 Task: Find connections with filter location Kātpādi with filter topic #Humanresourcewith filter profile language English with filter current company Accenture in India with filter school Shaney Institute of Health Sciences with filter industry Personal Care Product Manufacturing with filter service category Public Speaking with filter keywords title Shipping and Receiving Staff
Action: Mouse moved to (204, 298)
Screenshot: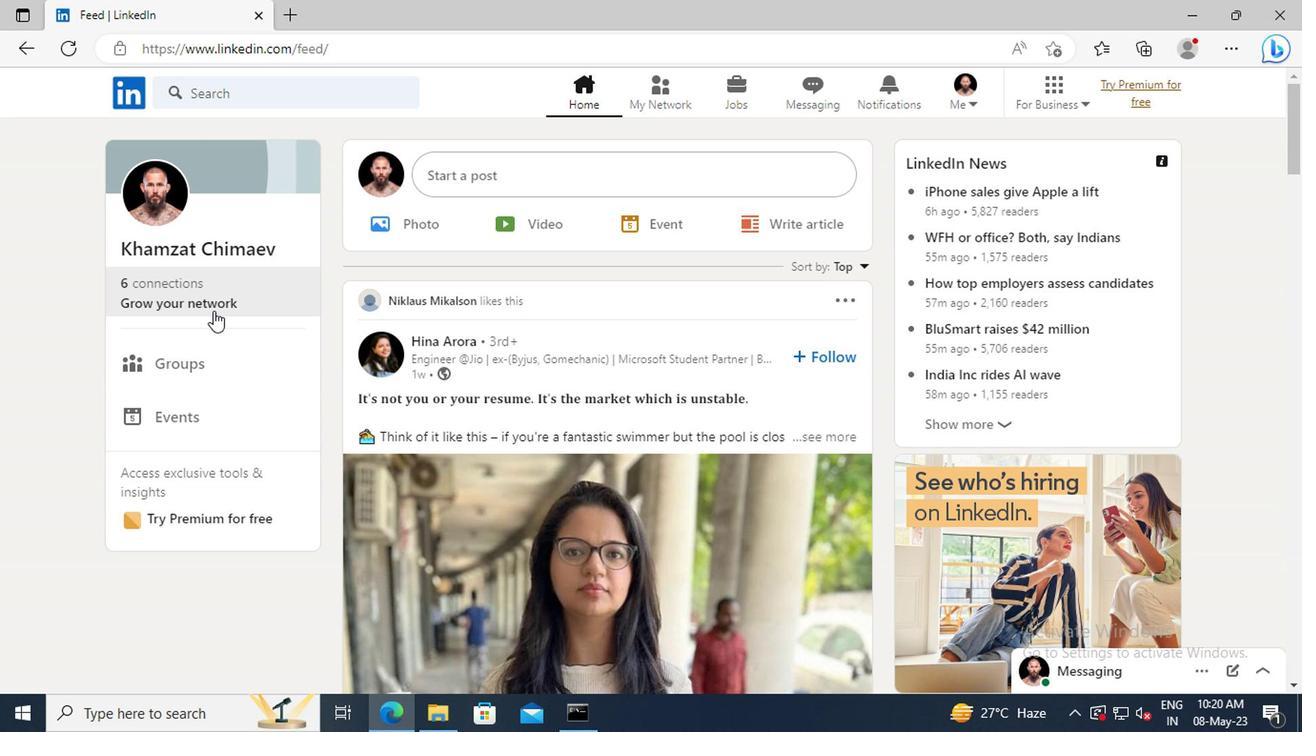 
Action: Mouse pressed left at (204, 298)
Screenshot: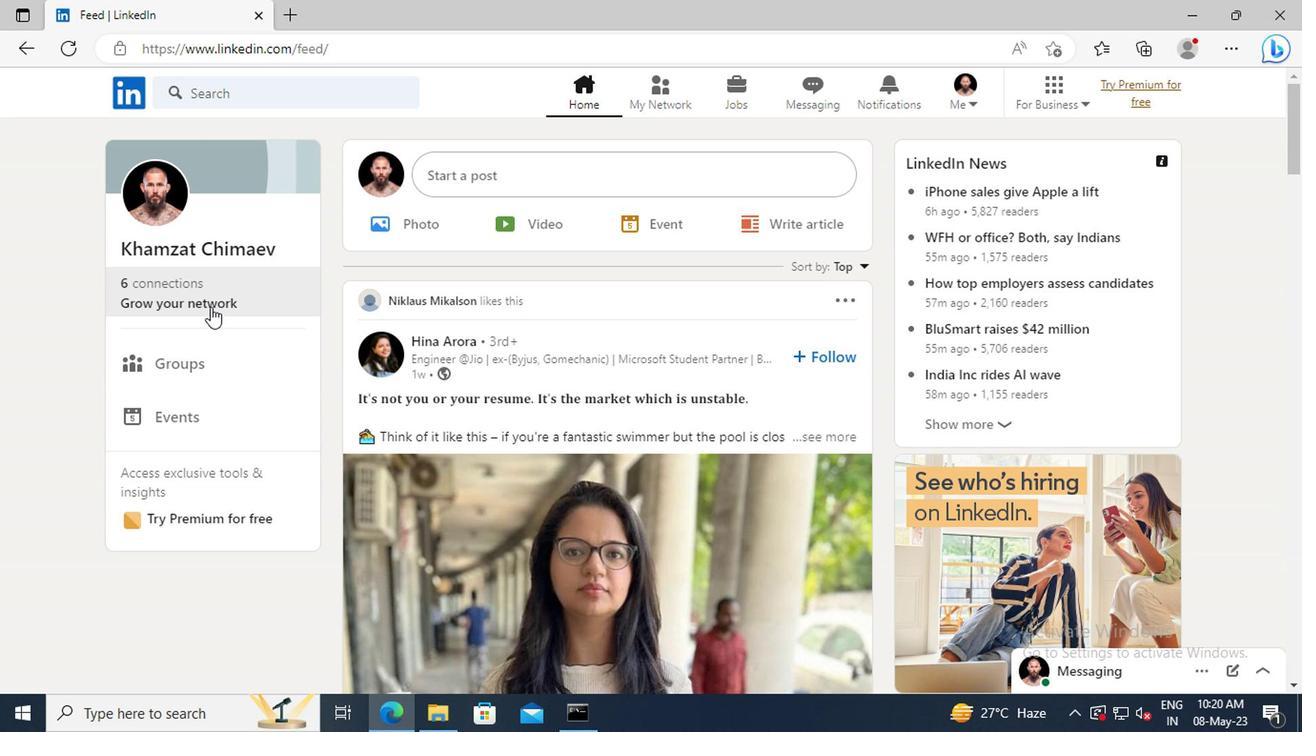 
Action: Mouse moved to (208, 204)
Screenshot: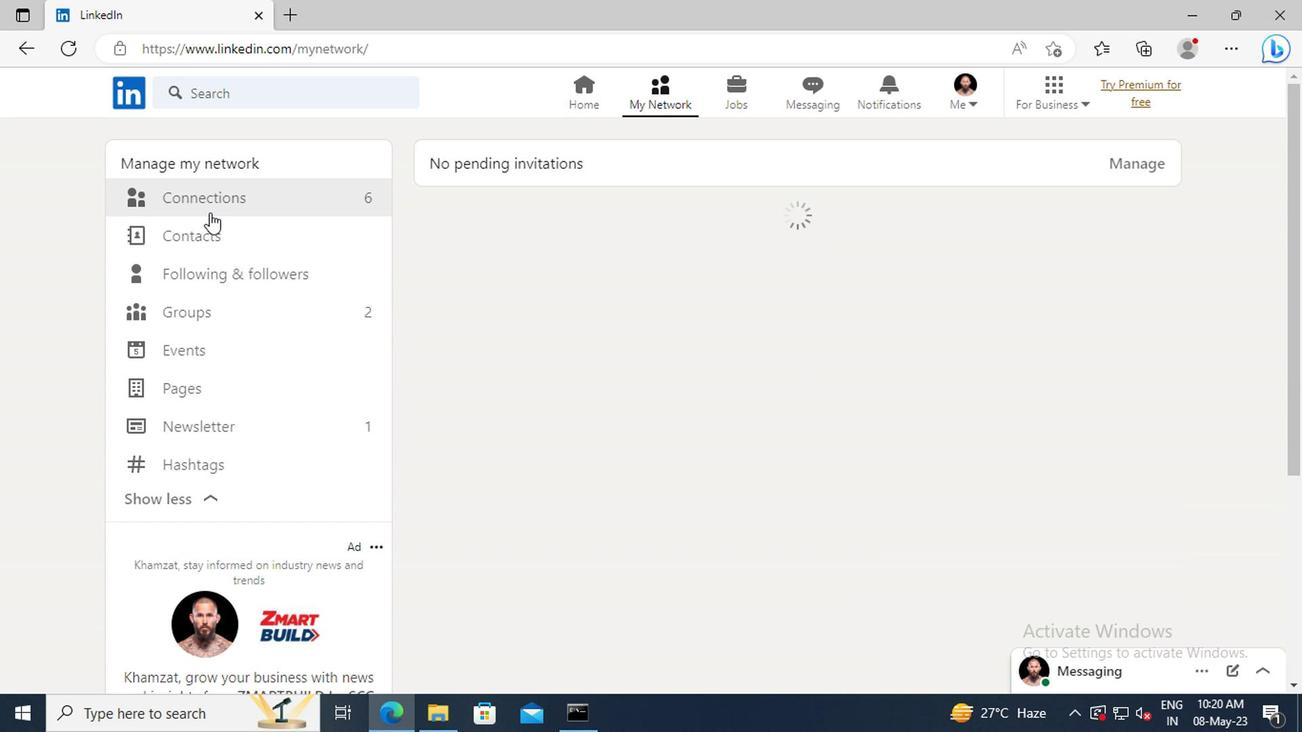 
Action: Mouse pressed left at (208, 204)
Screenshot: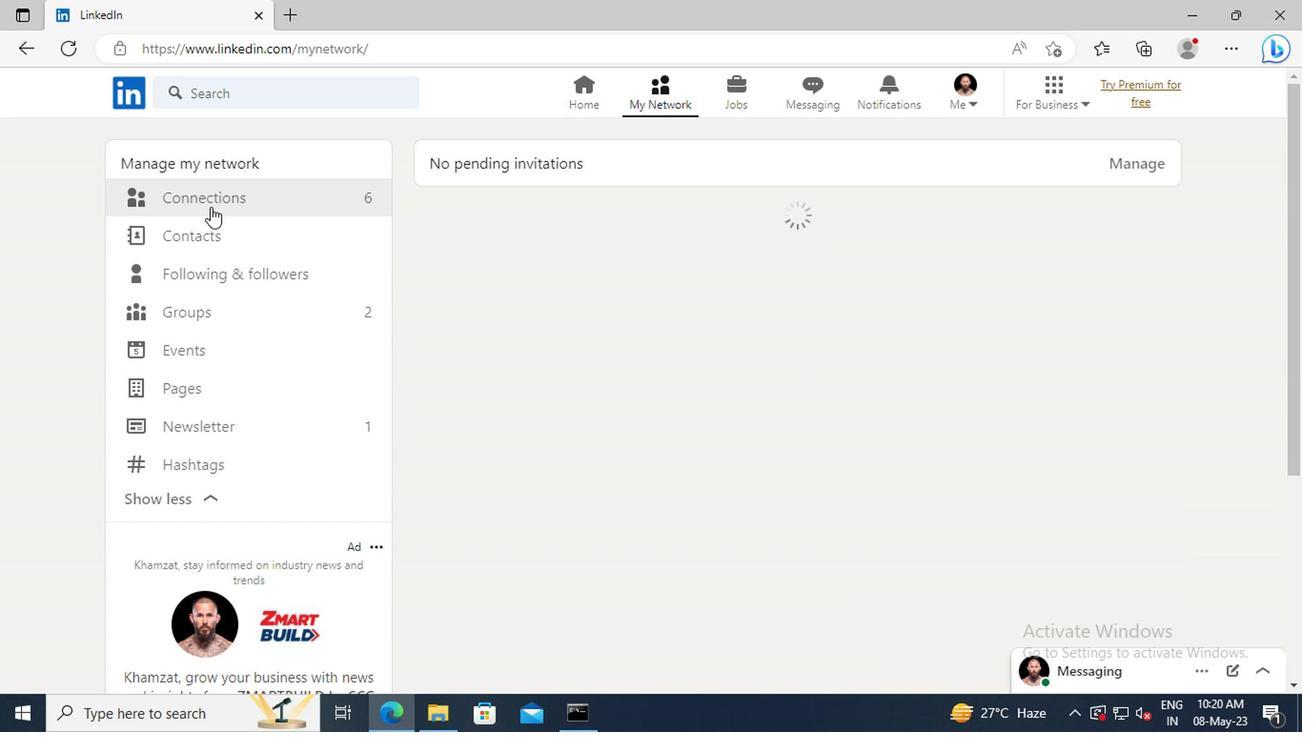 
Action: Mouse moved to (779, 197)
Screenshot: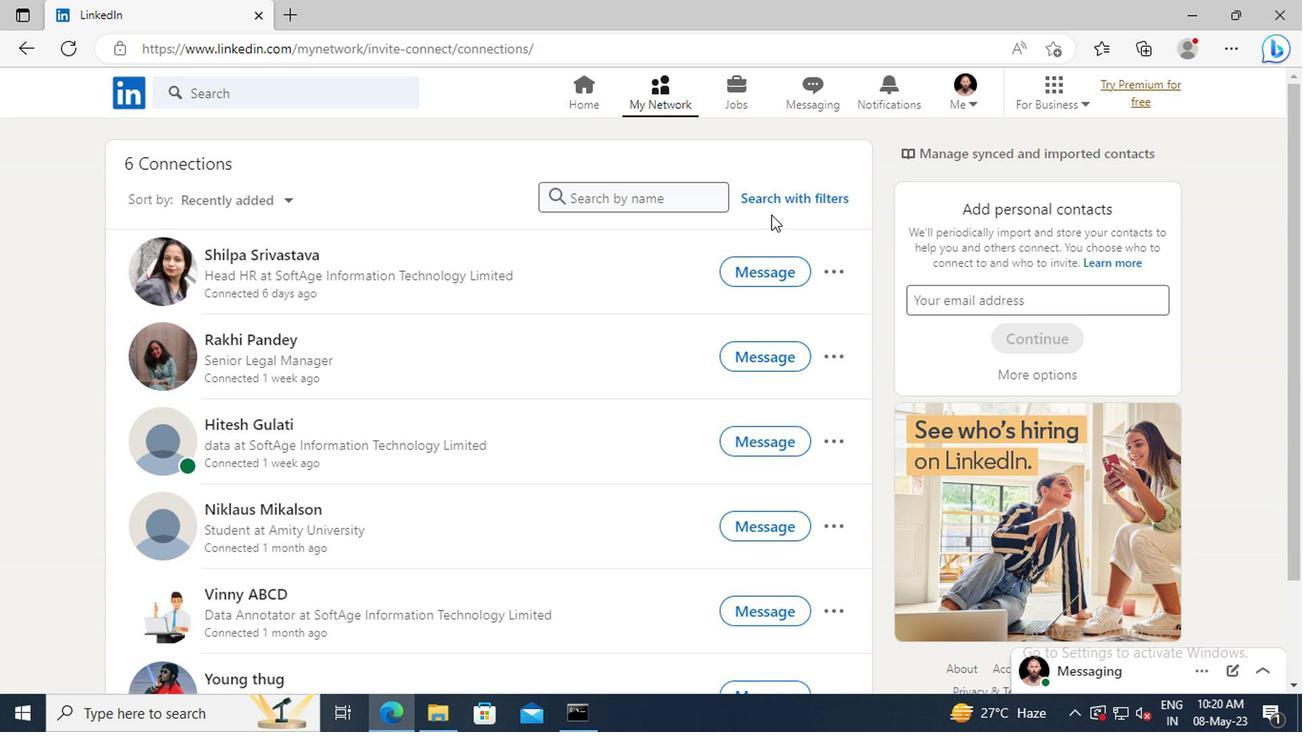 
Action: Mouse pressed left at (779, 197)
Screenshot: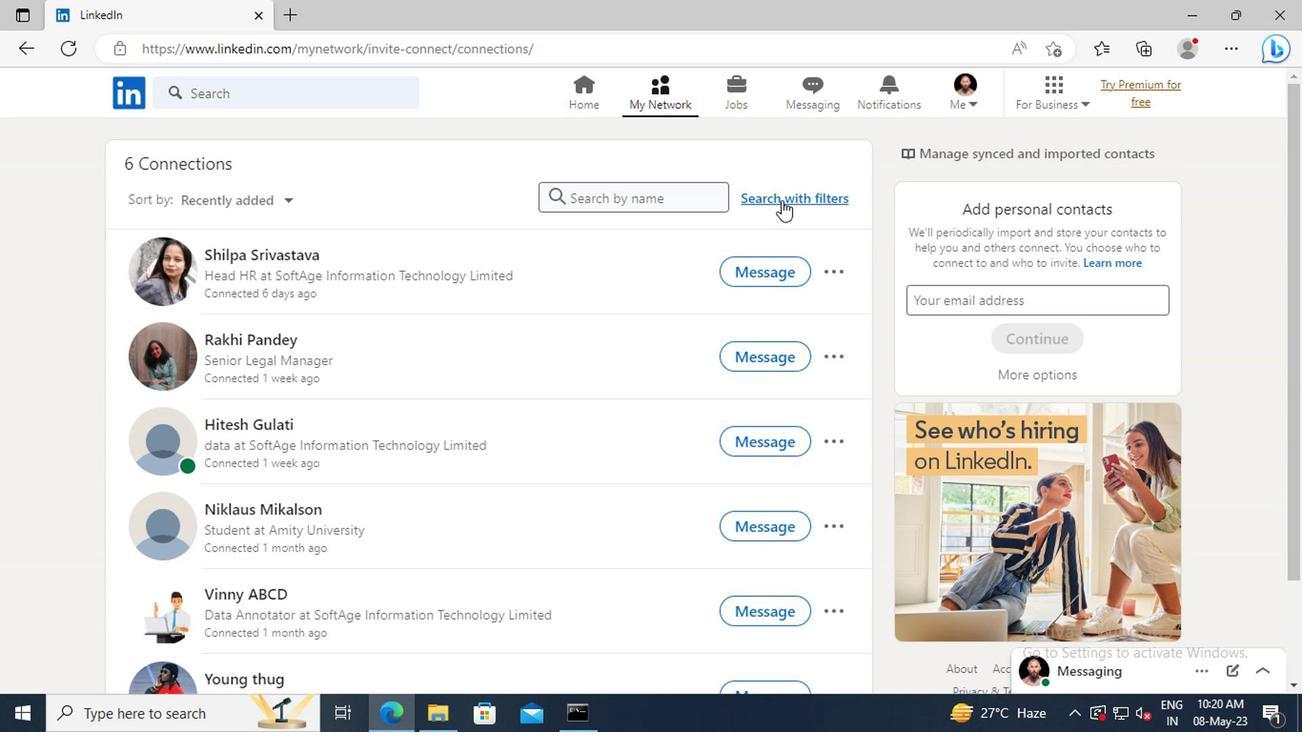 
Action: Mouse moved to (721, 149)
Screenshot: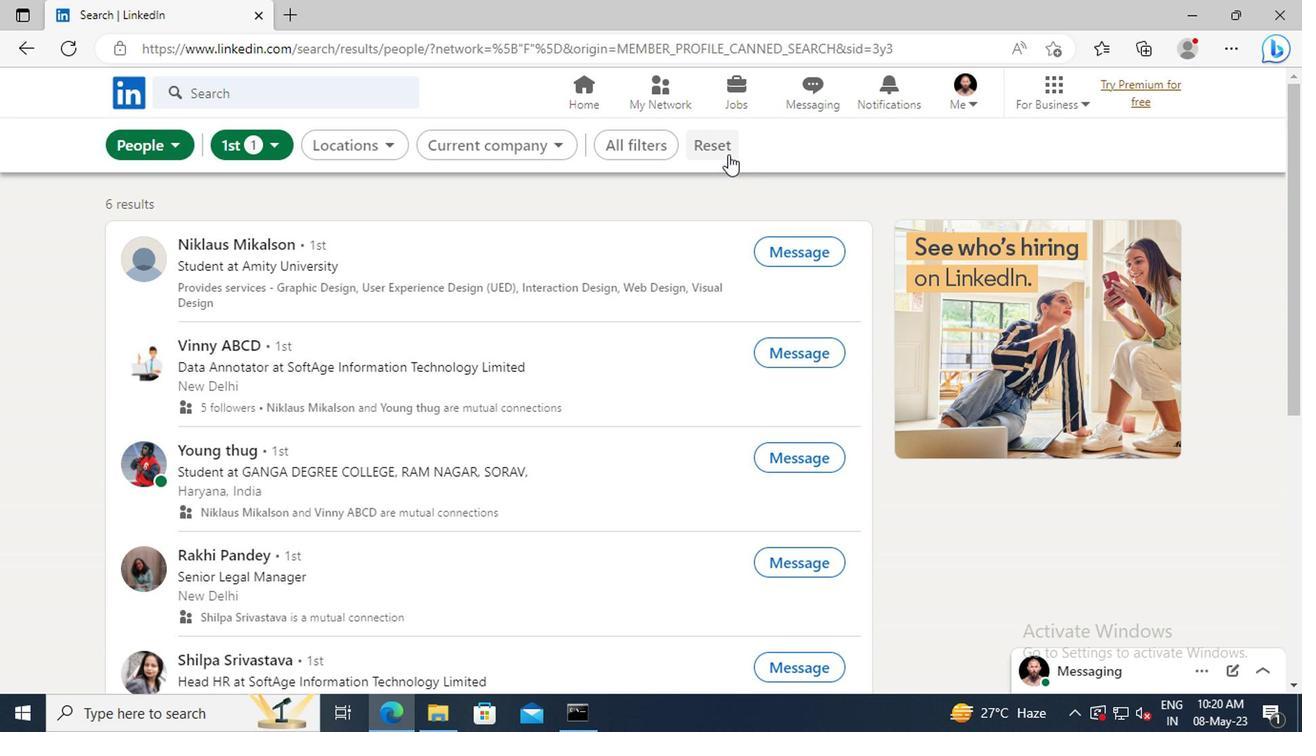 
Action: Mouse pressed left at (721, 149)
Screenshot: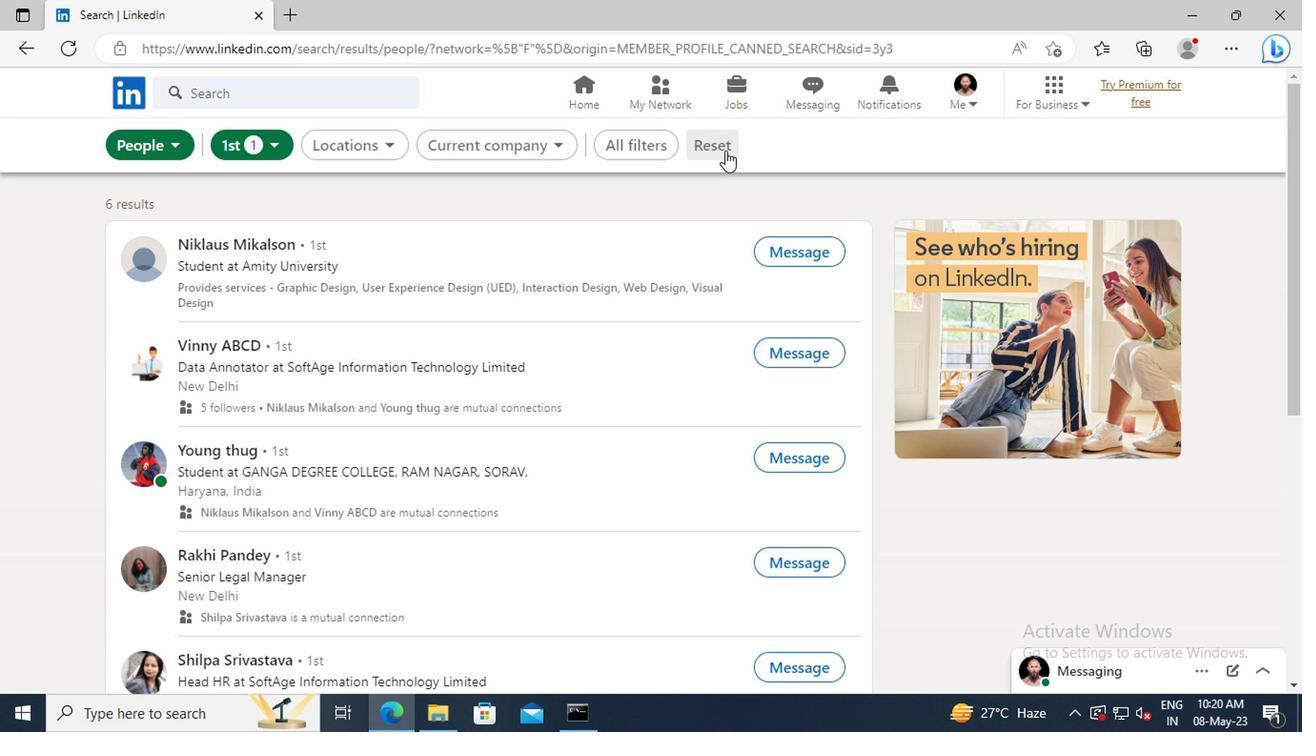 
Action: Mouse moved to (694, 149)
Screenshot: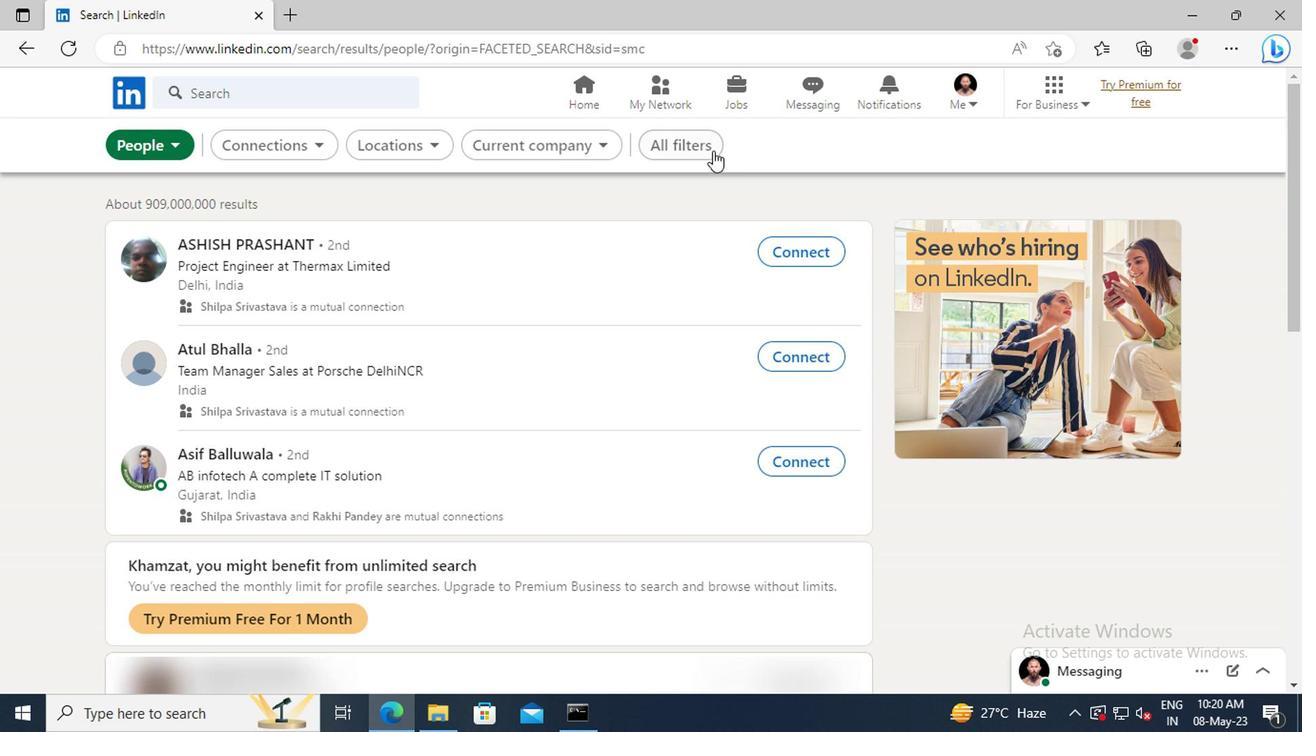 
Action: Mouse pressed left at (694, 149)
Screenshot: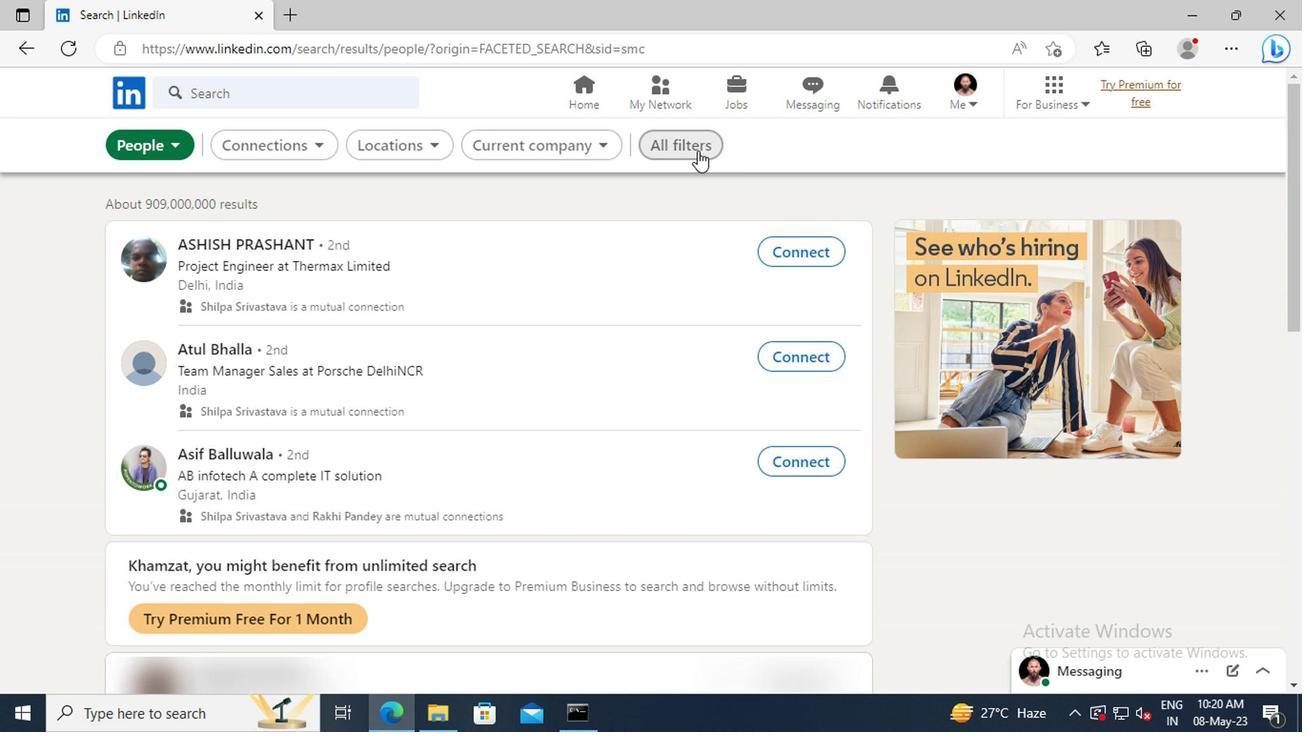 
Action: Mouse moved to (1038, 361)
Screenshot: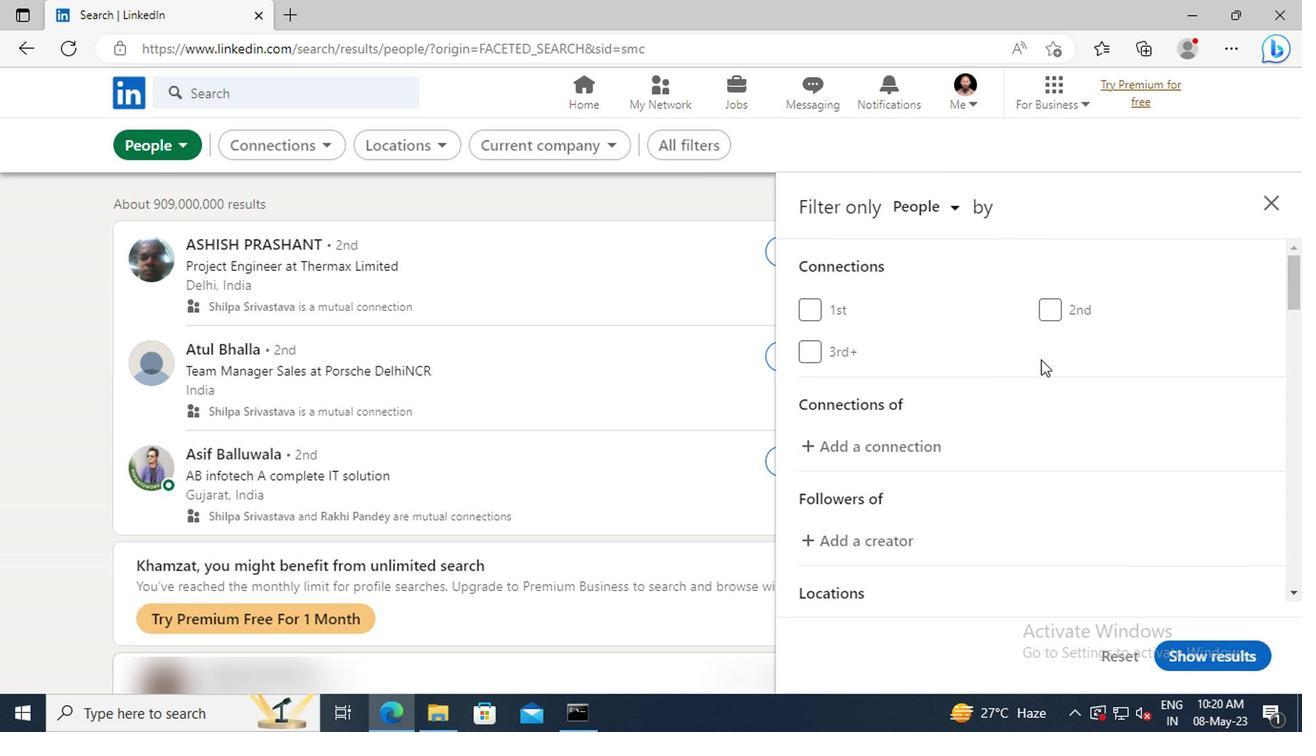 
Action: Mouse scrolled (1038, 360) with delta (0, -1)
Screenshot: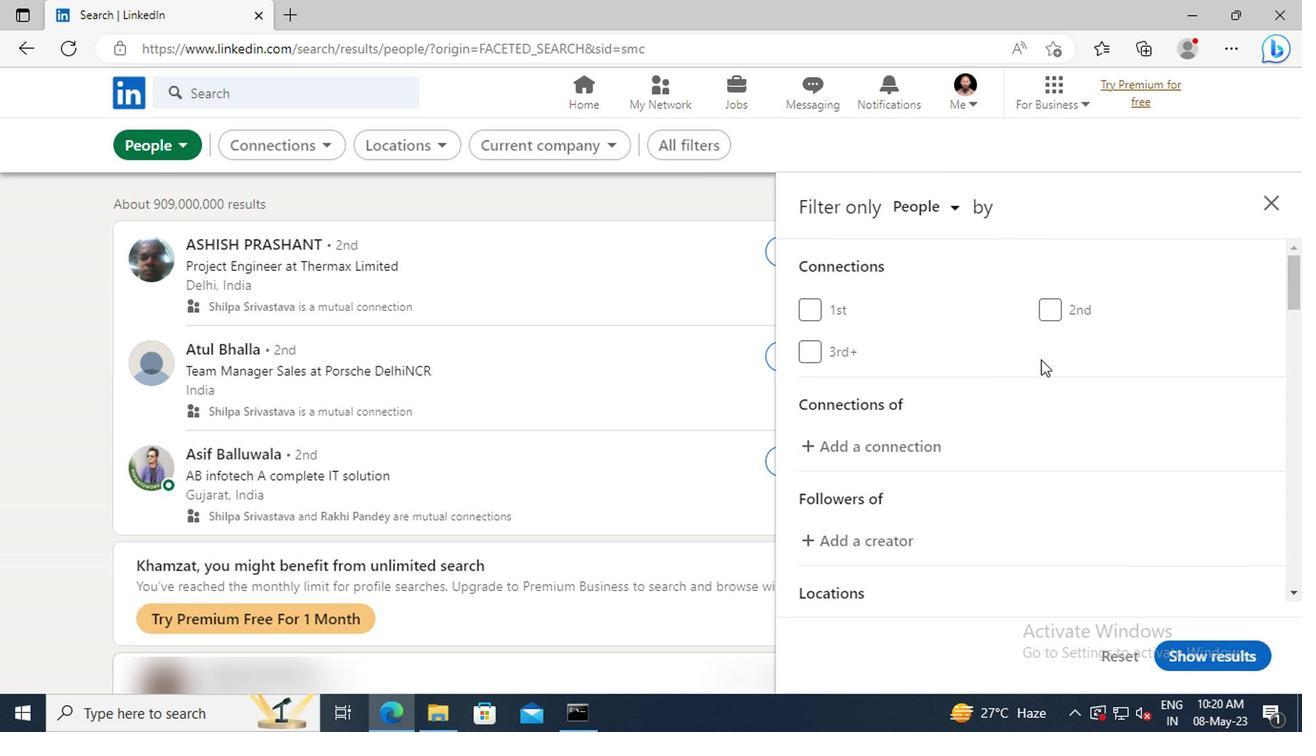 
Action: Mouse scrolled (1038, 360) with delta (0, -1)
Screenshot: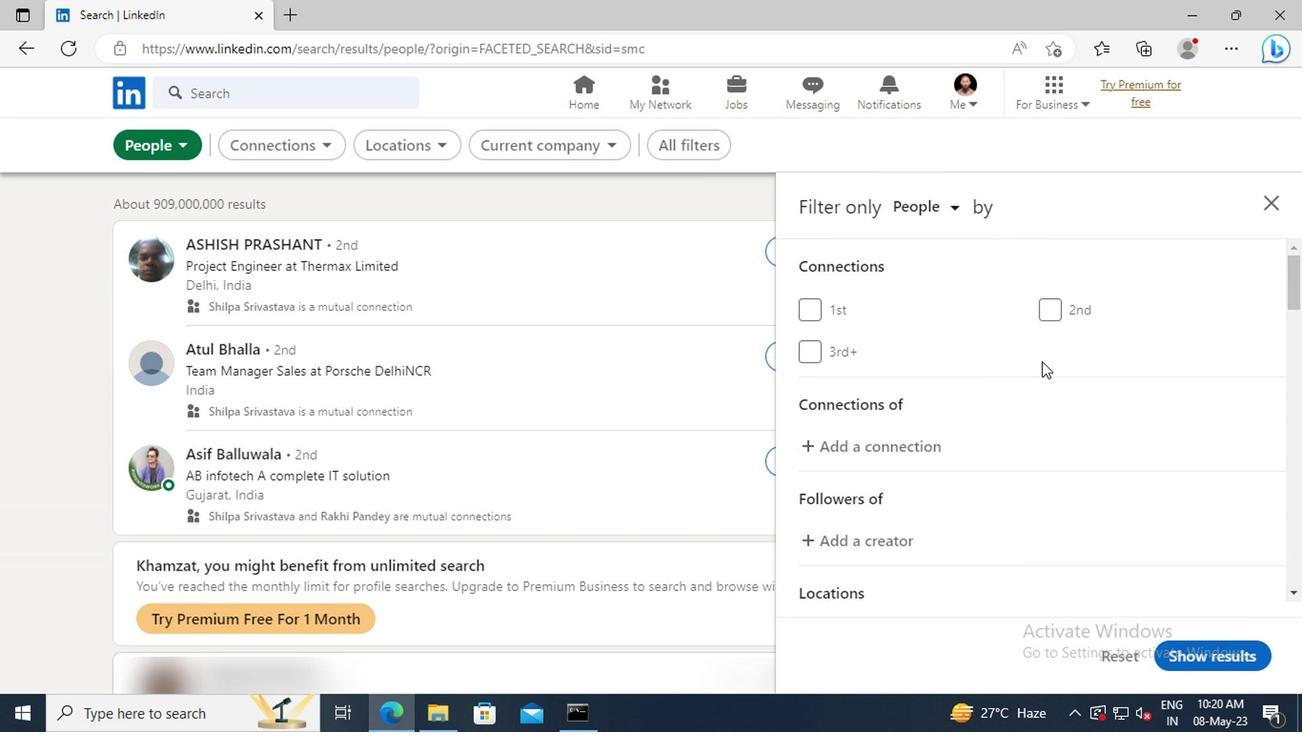 
Action: Mouse scrolled (1038, 360) with delta (0, -1)
Screenshot: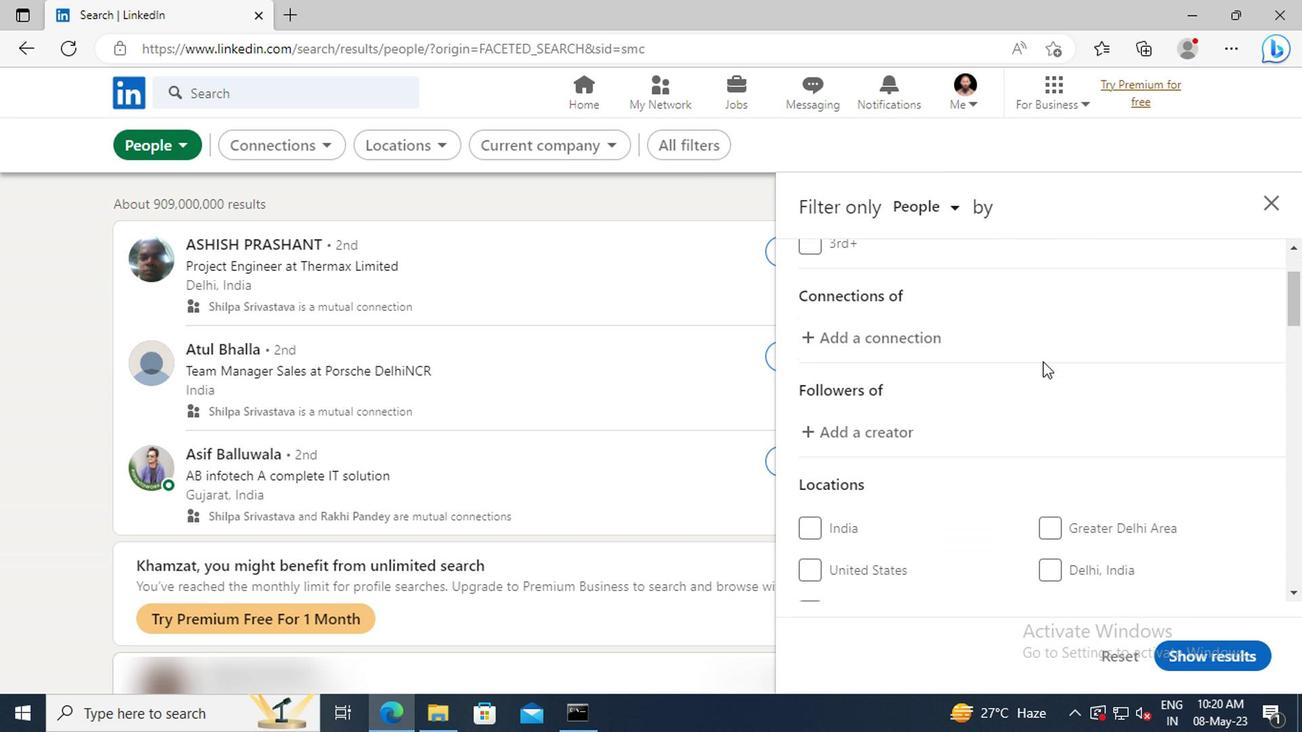 
Action: Mouse scrolled (1038, 360) with delta (0, -1)
Screenshot: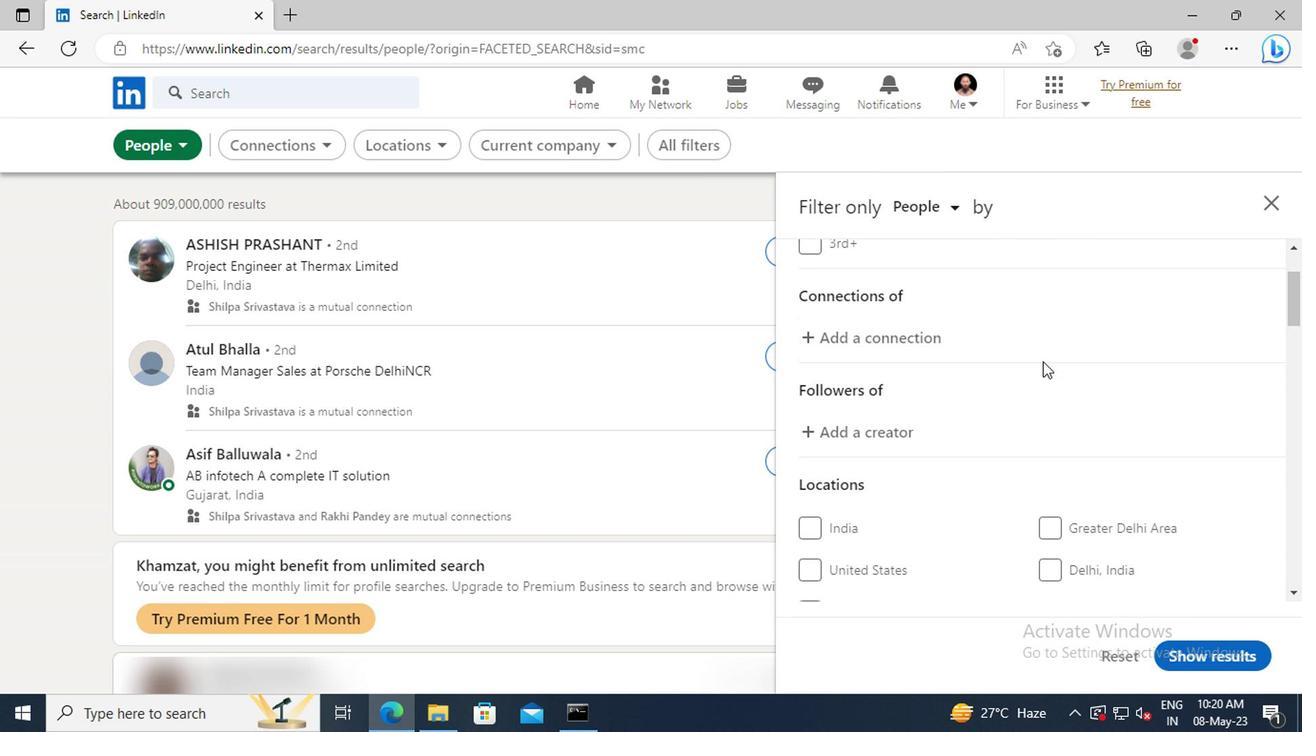 
Action: Mouse scrolled (1038, 360) with delta (0, -1)
Screenshot: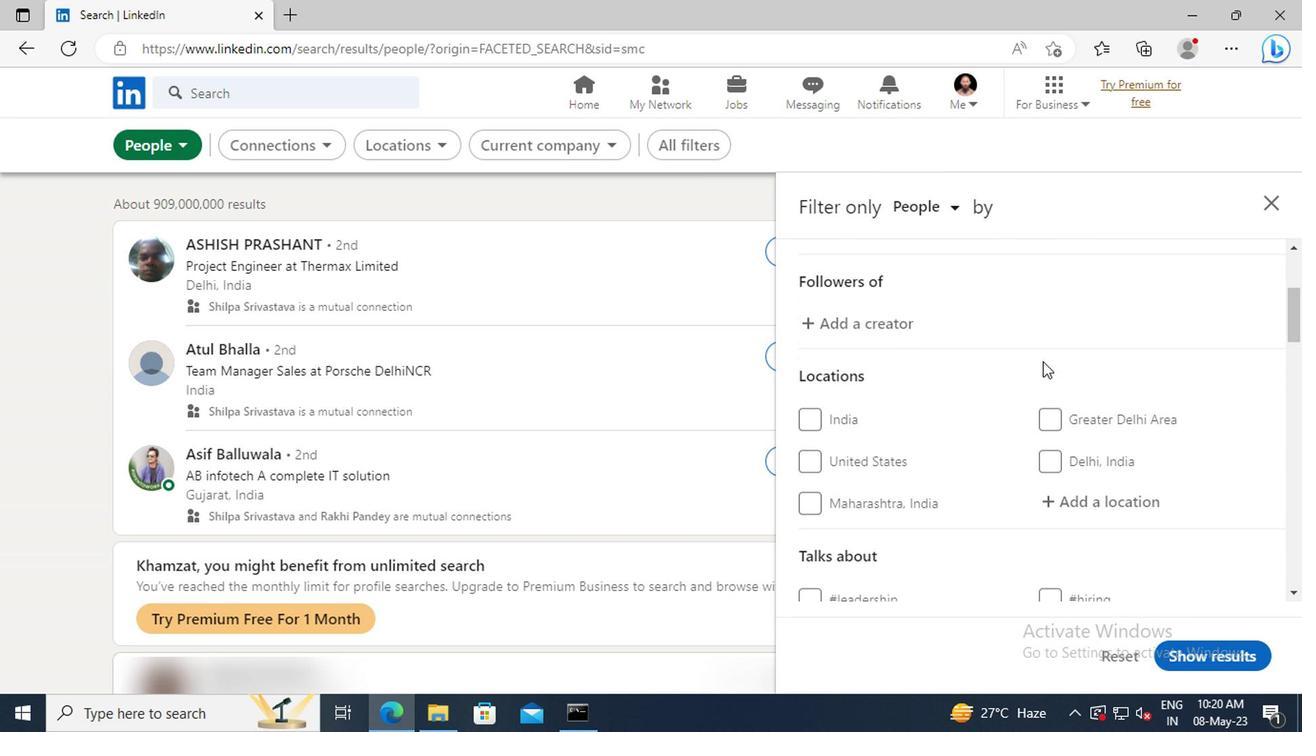 
Action: Mouse moved to (1043, 441)
Screenshot: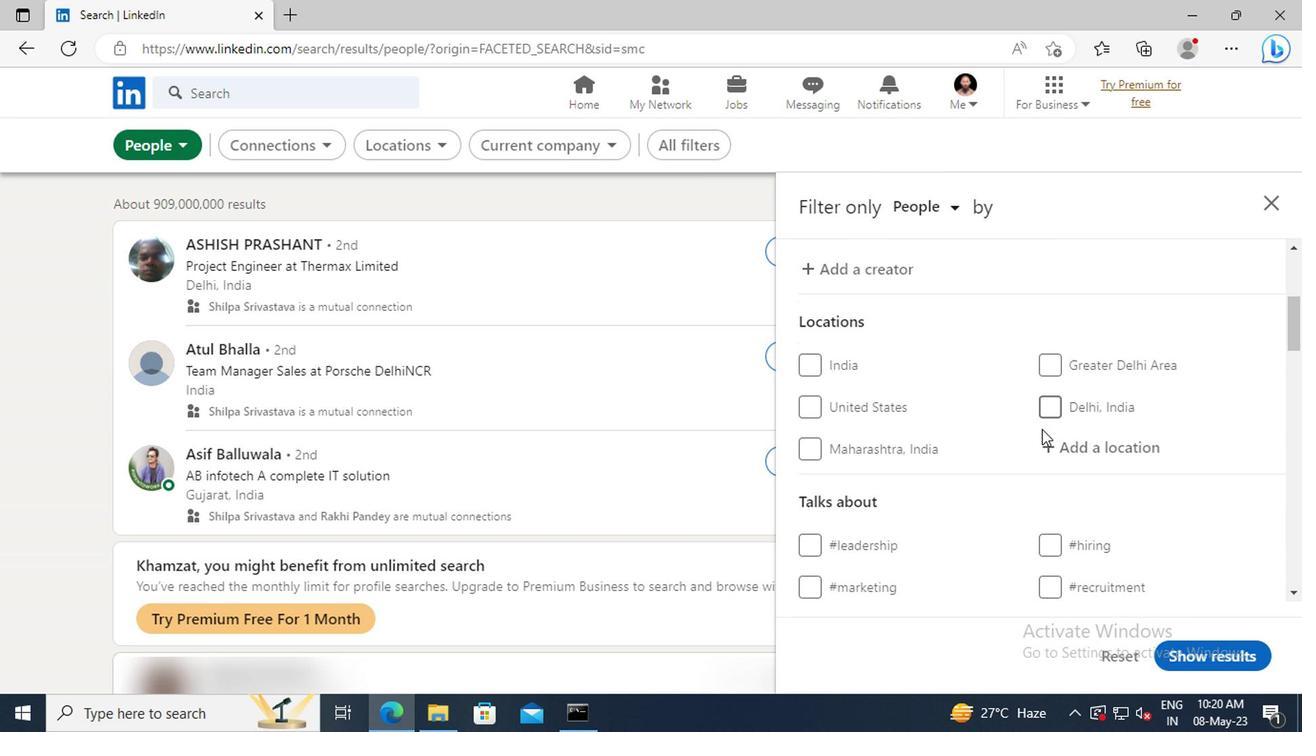 
Action: Mouse pressed left at (1043, 441)
Screenshot: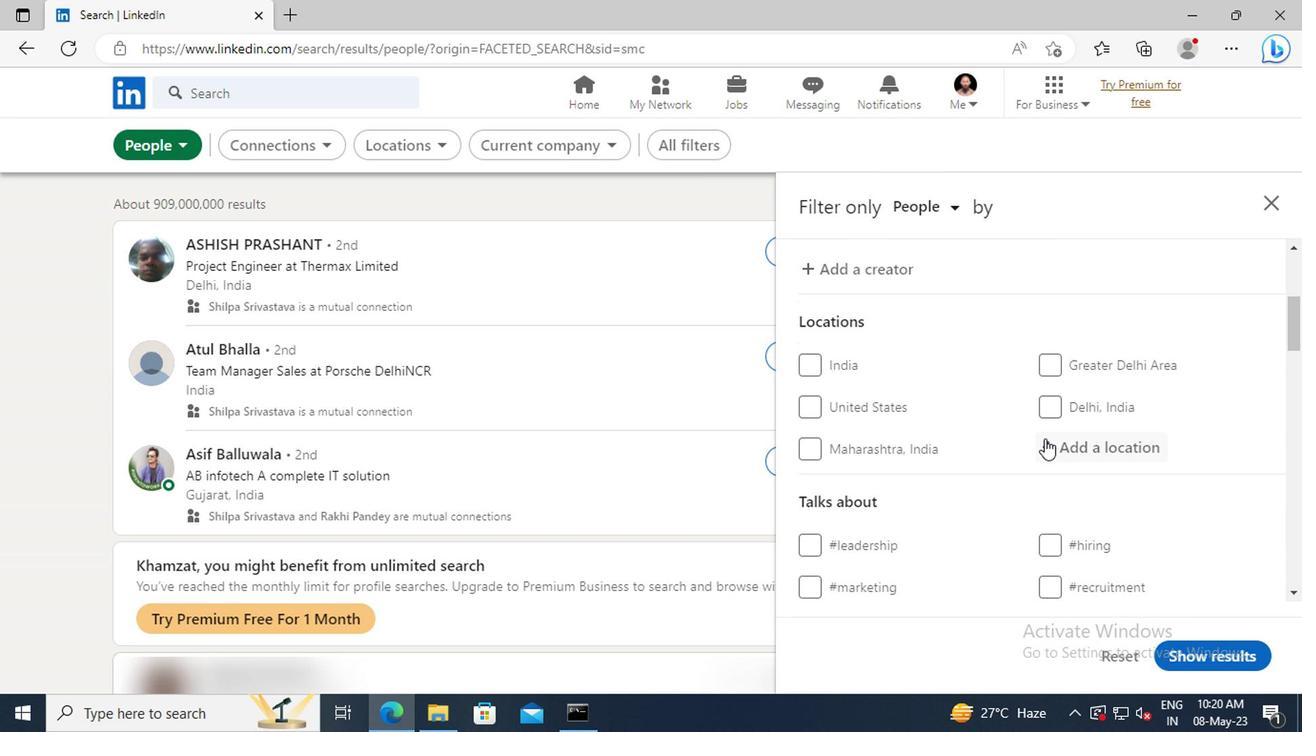 
Action: Mouse moved to (1029, 452)
Screenshot: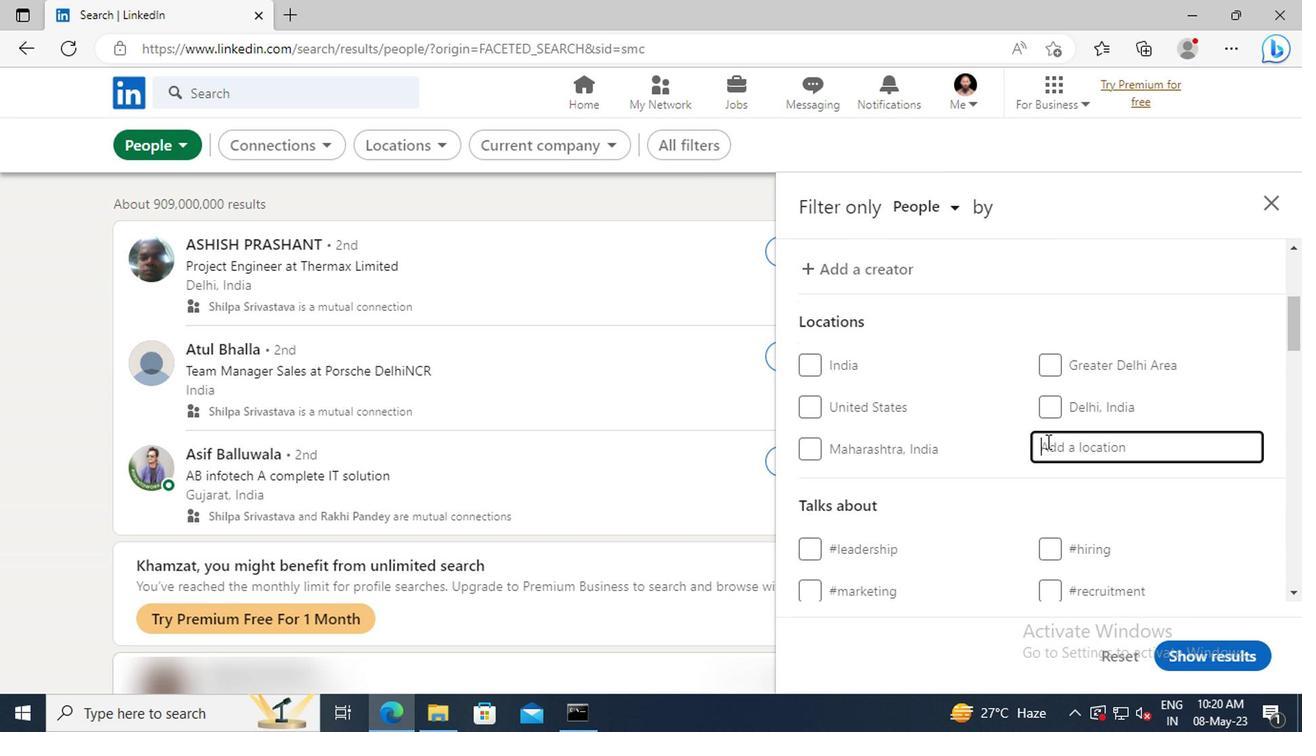 
Action: Key pressed <Key.shift>KATPADI
Screenshot: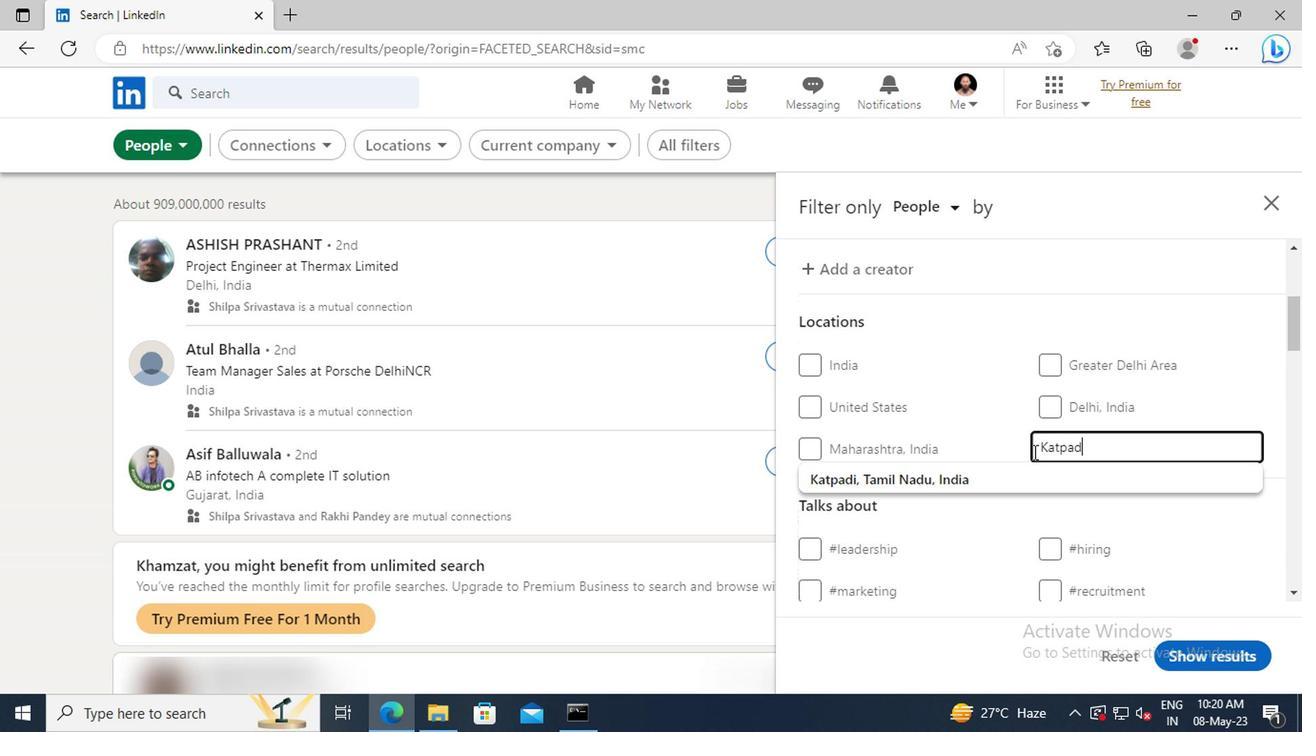 
Action: Mouse moved to (1031, 469)
Screenshot: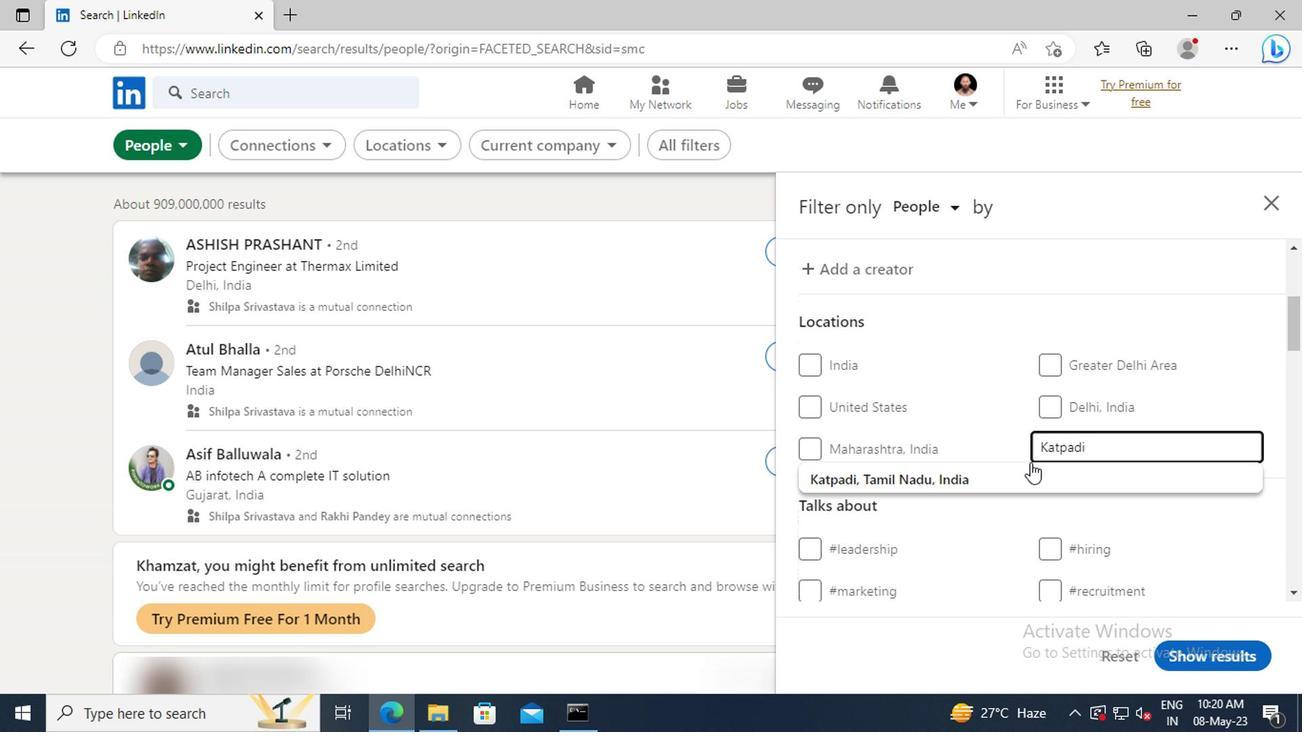 
Action: Mouse pressed left at (1031, 469)
Screenshot: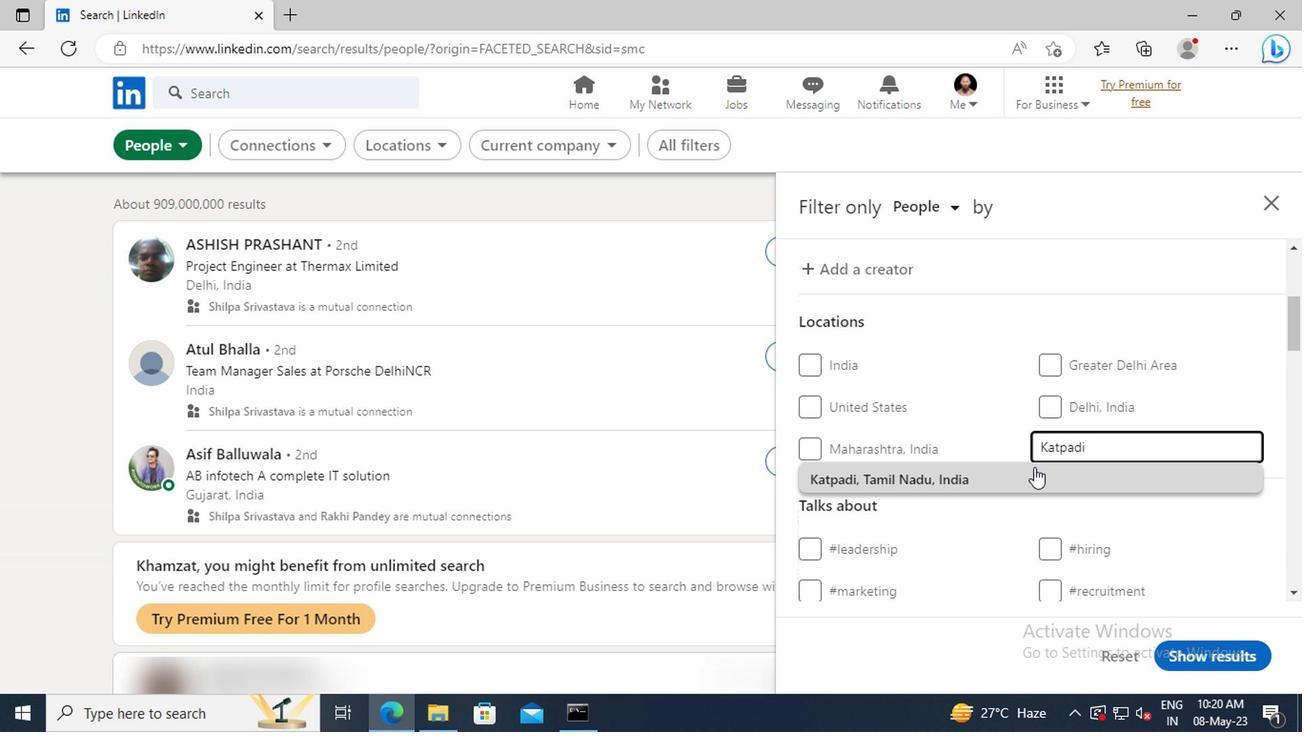 
Action: Mouse scrolled (1031, 468) with delta (0, 0)
Screenshot: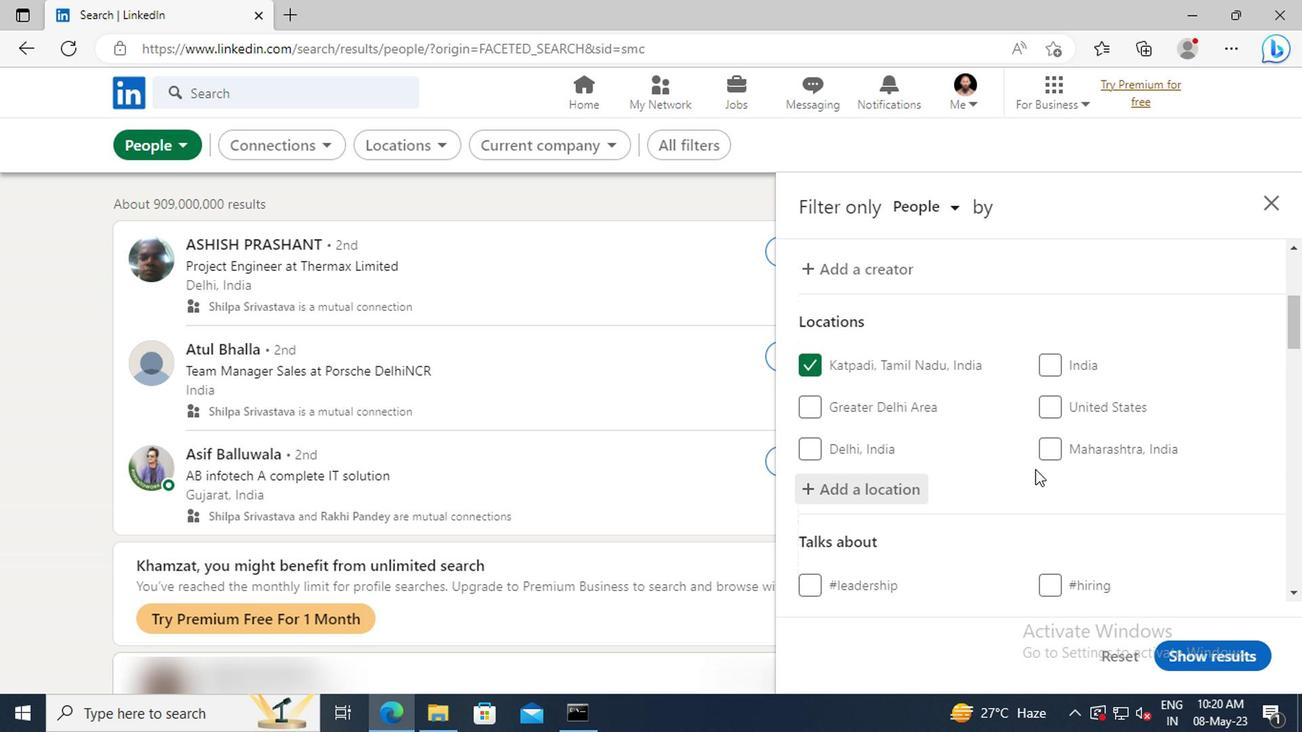 
Action: Mouse scrolled (1031, 468) with delta (0, 0)
Screenshot: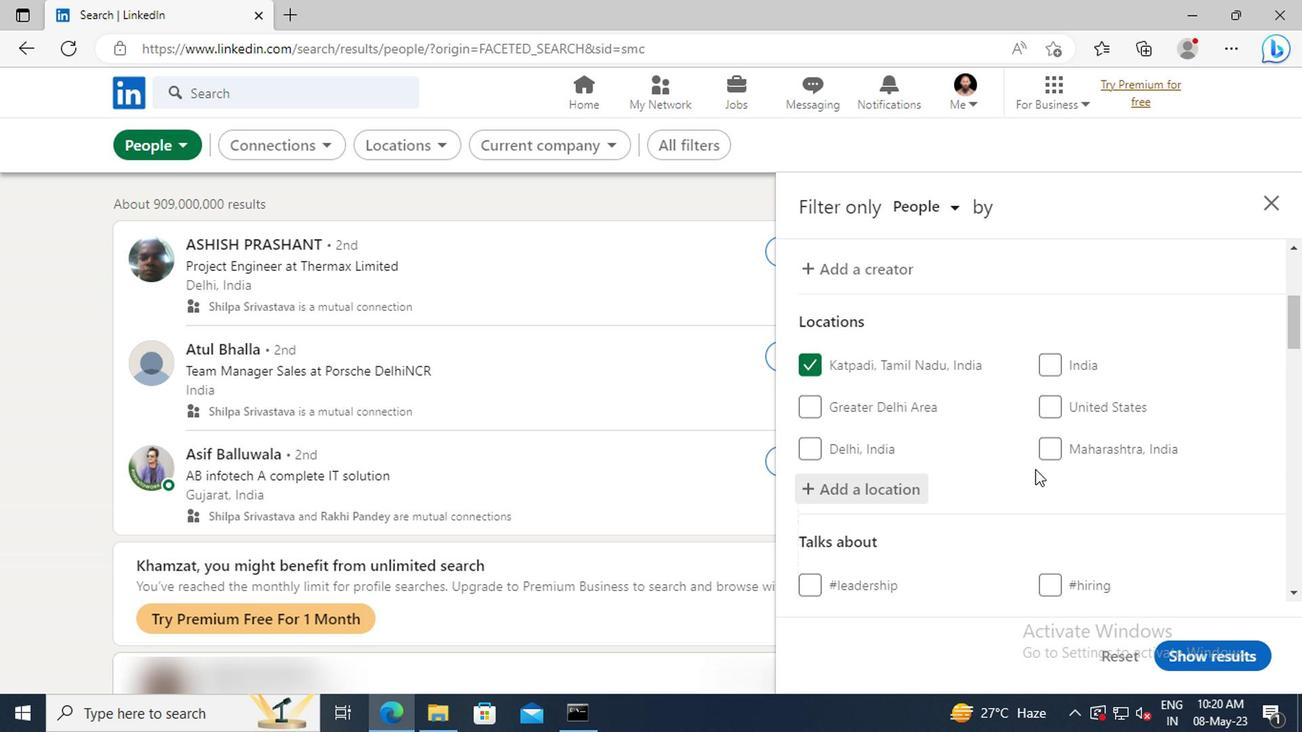 
Action: Mouse scrolled (1031, 468) with delta (0, 0)
Screenshot: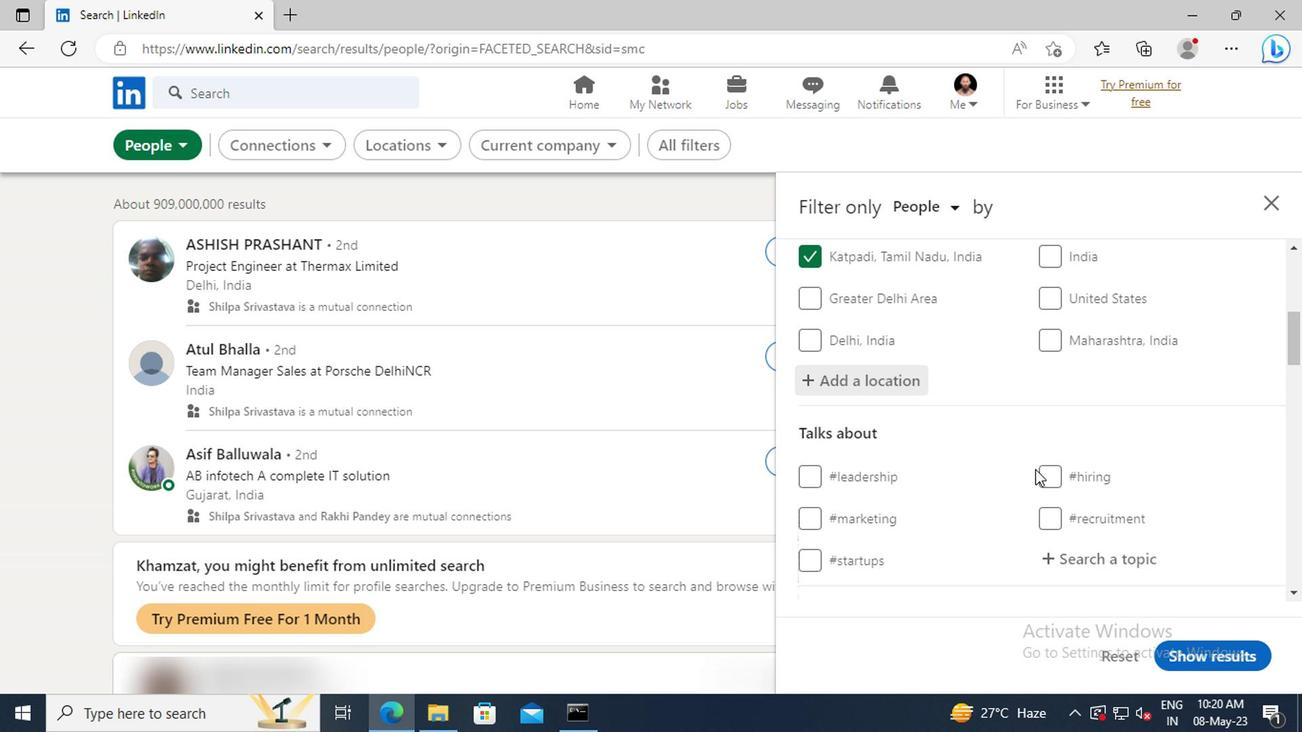 
Action: Mouse scrolled (1031, 468) with delta (0, 0)
Screenshot: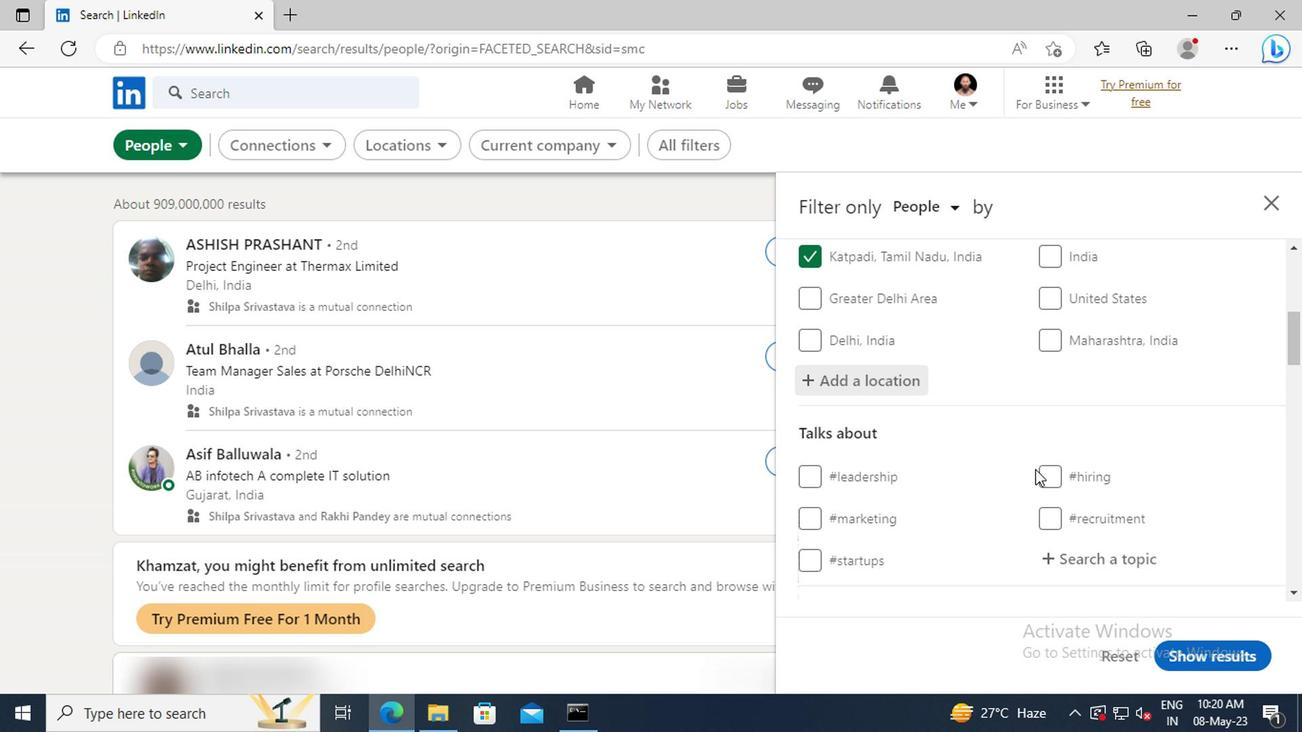 
Action: Mouse moved to (1045, 459)
Screenshot: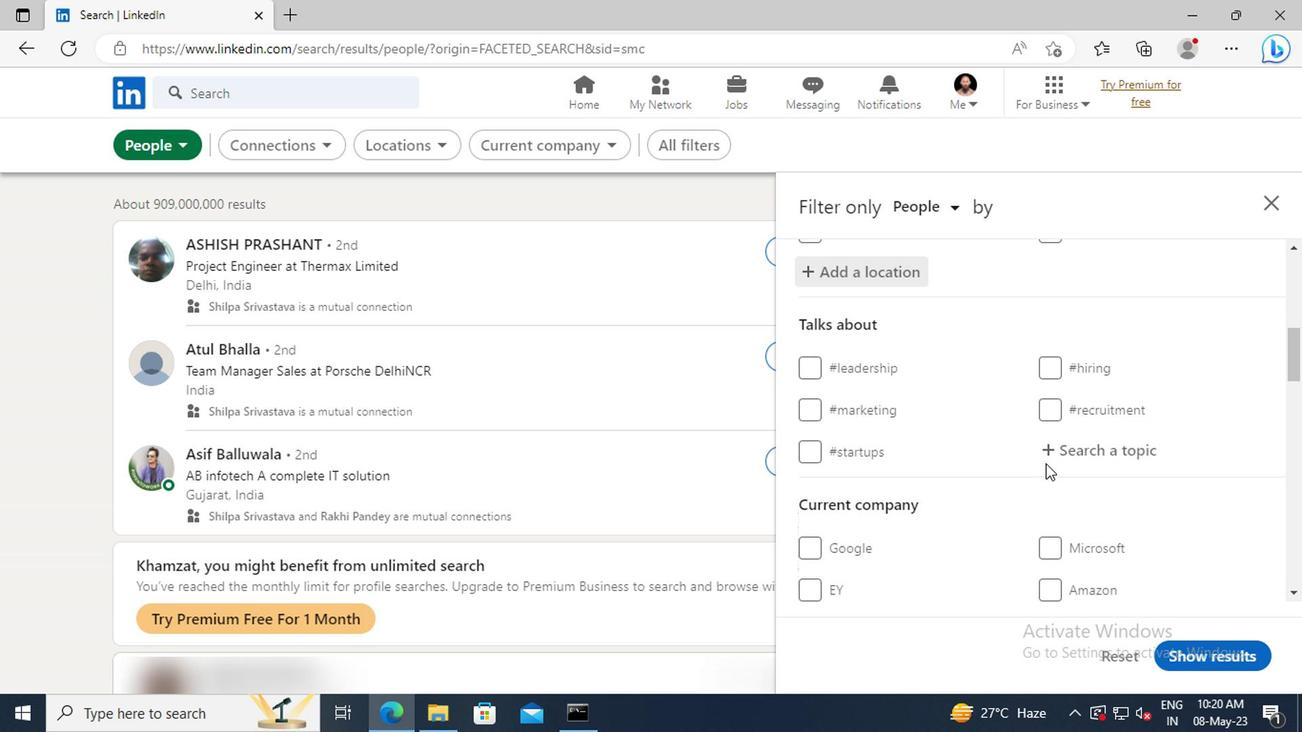 
Action: Mouse pressed left at (1045, 459)
Screenshot: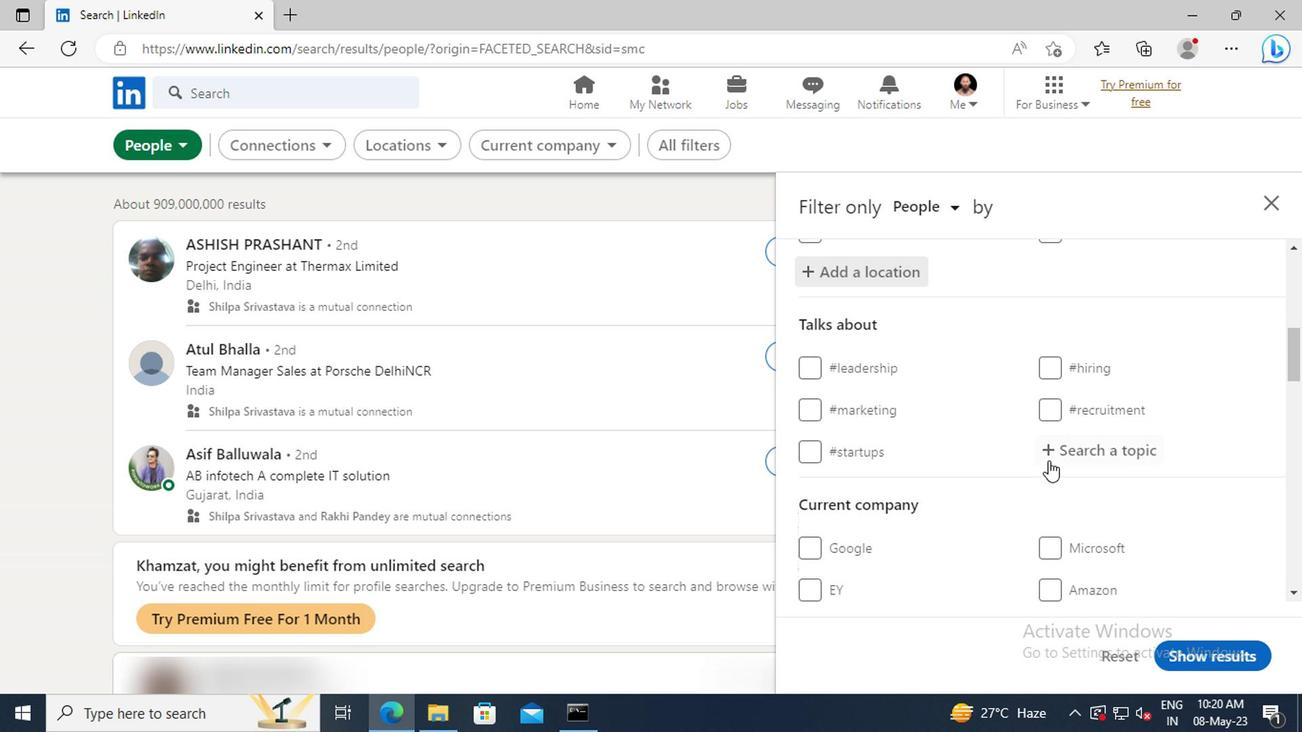 
Action: Key pressed <Key.shift>HUMANRES
Screenshot: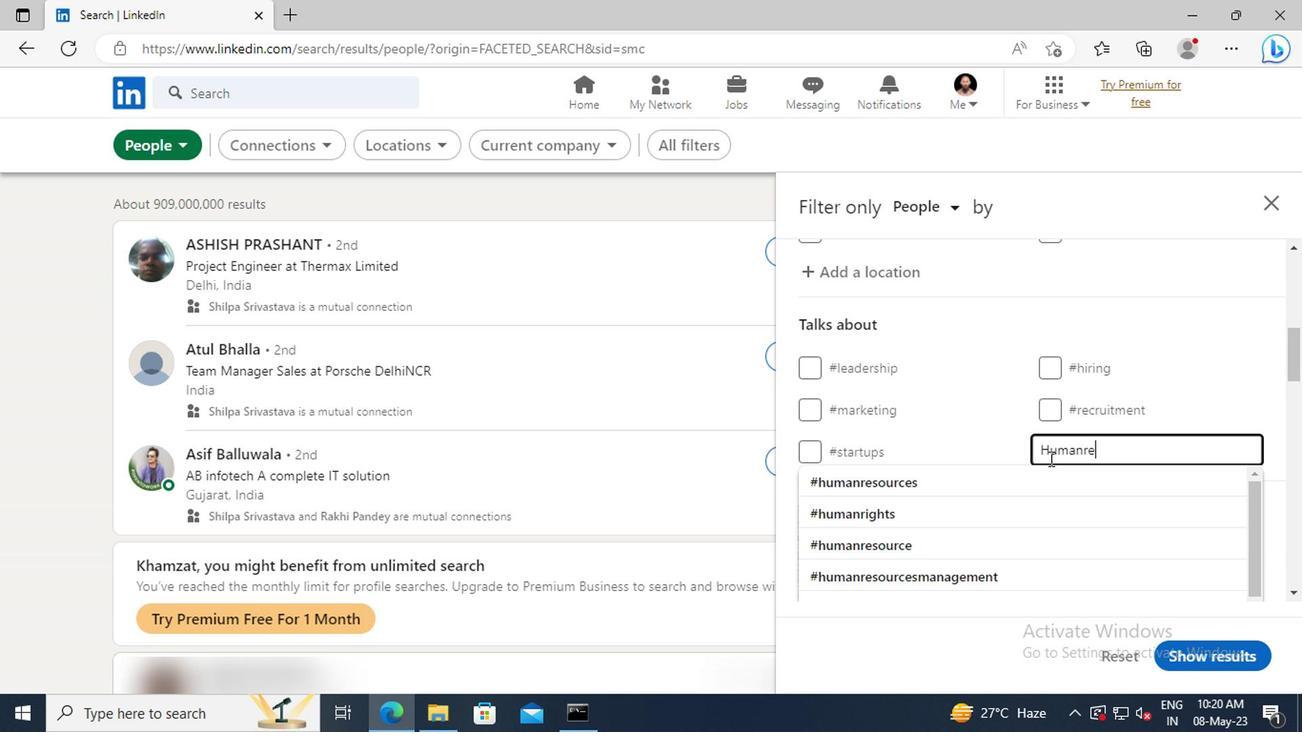 
Action: Mouse moved to (1054, 505)
Screenshot: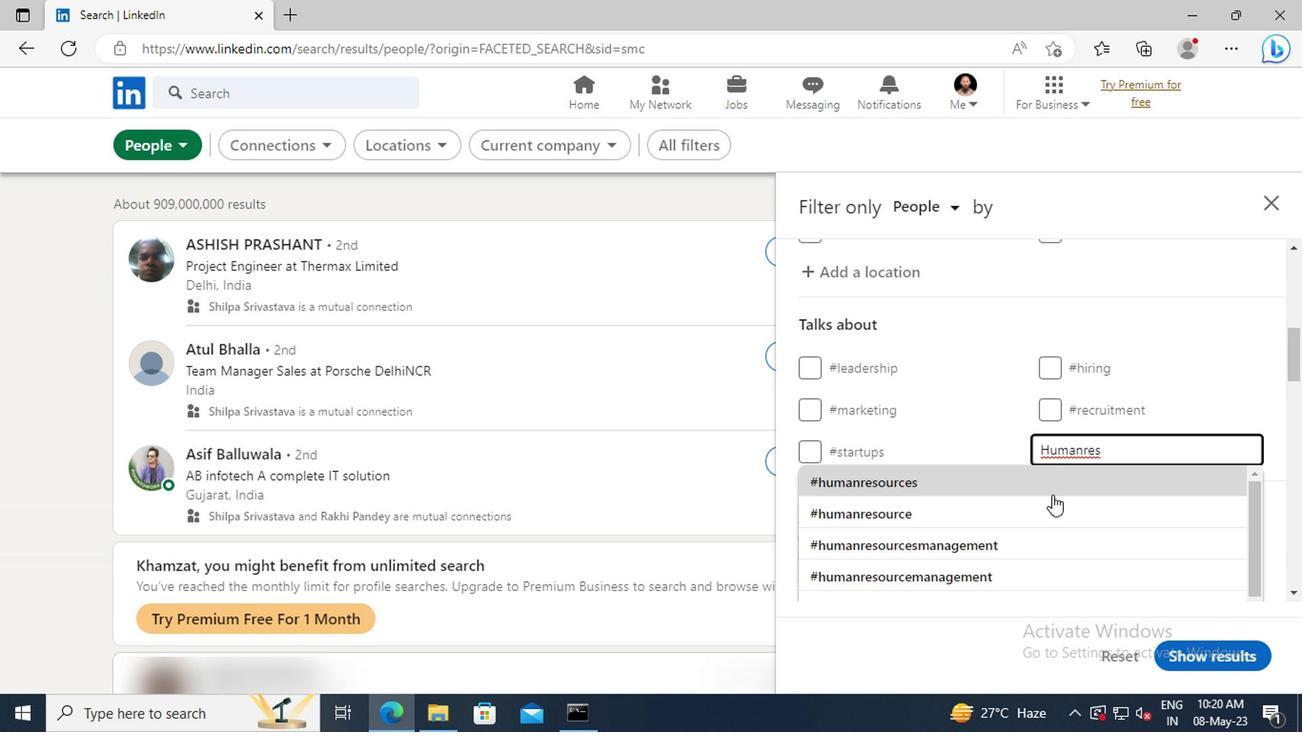 
Action: Mouse pressed left at (1054, 505)
Screenshot: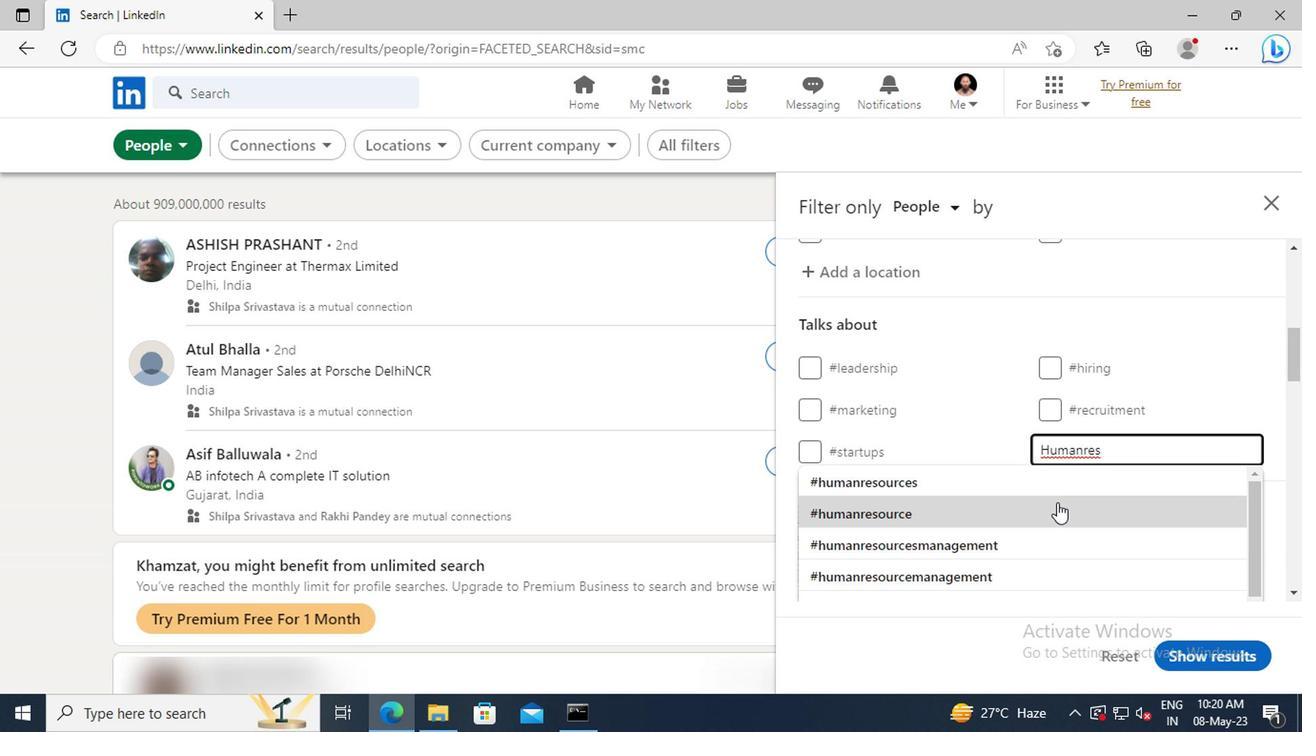 
Action: Mouse moved to (1055, 505)
Screenshot: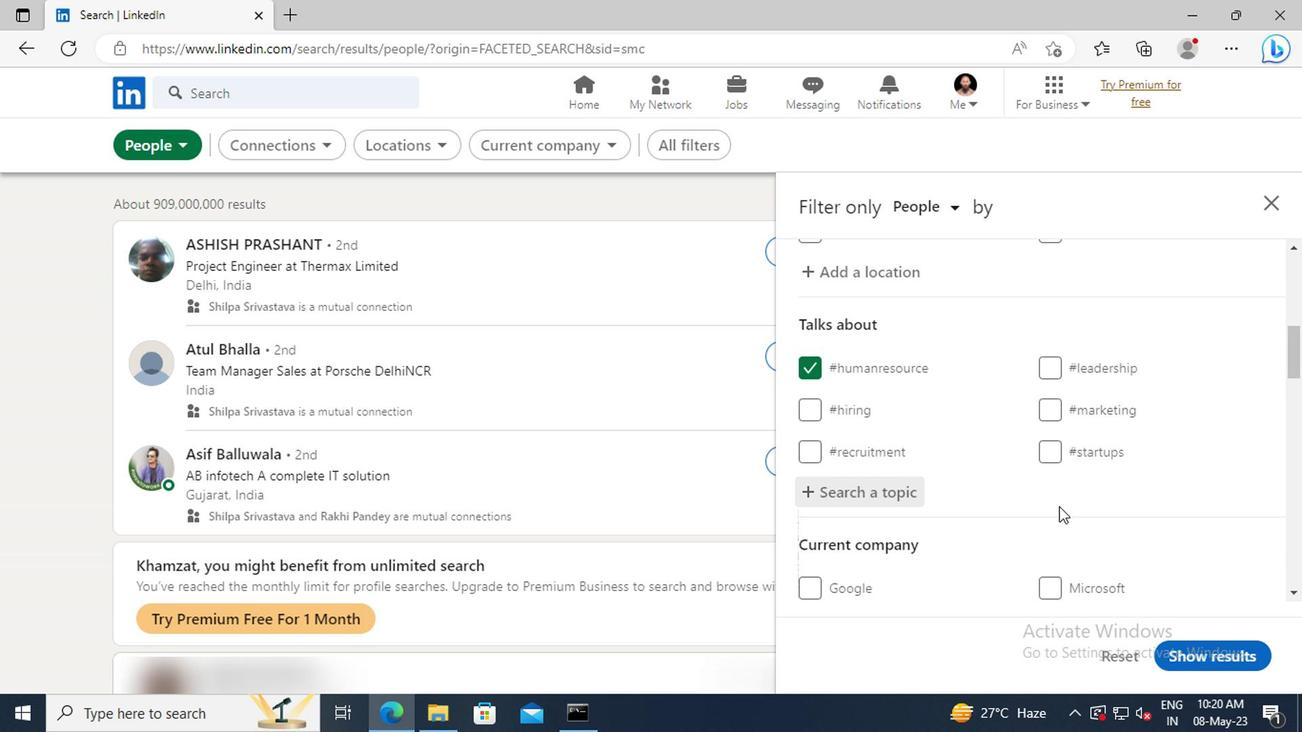 
Action: Mouse scrolled (1055, 503) with delta (0, -1)
Screenshot: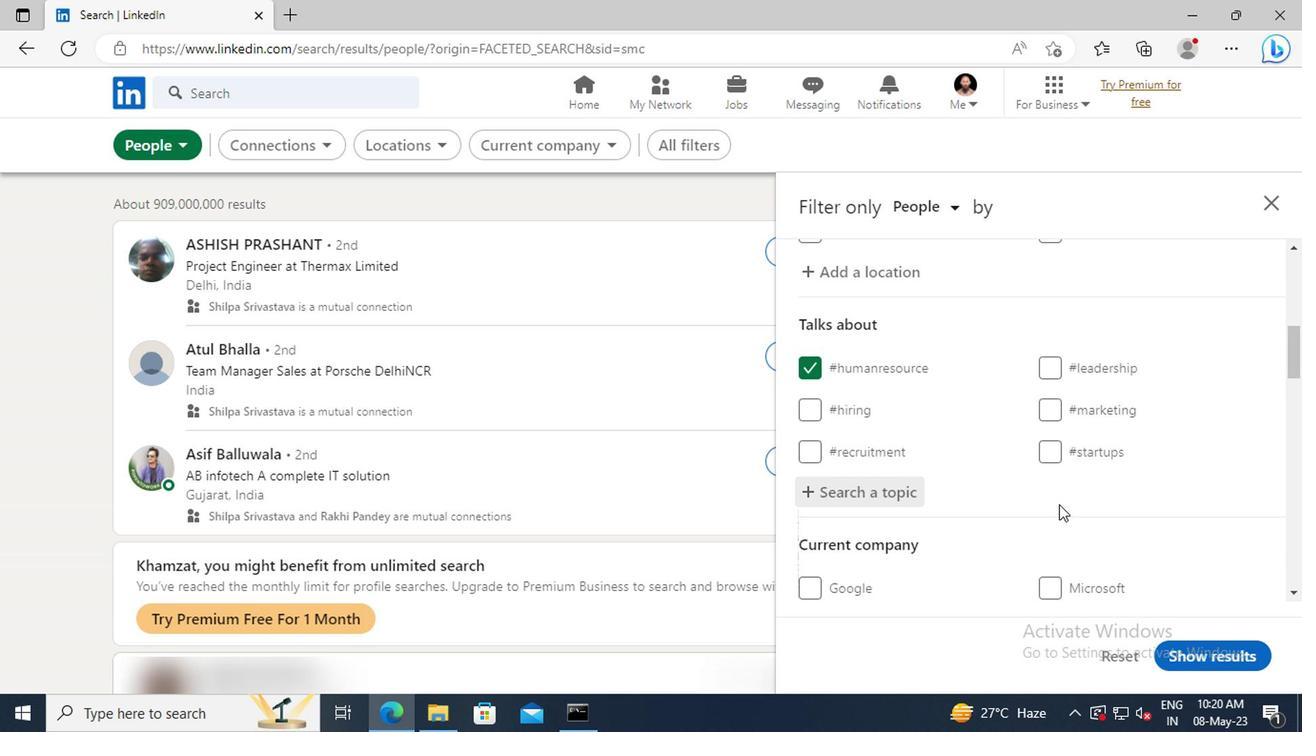 
Action: Mouse moved to (1055, 503)
Screenshot: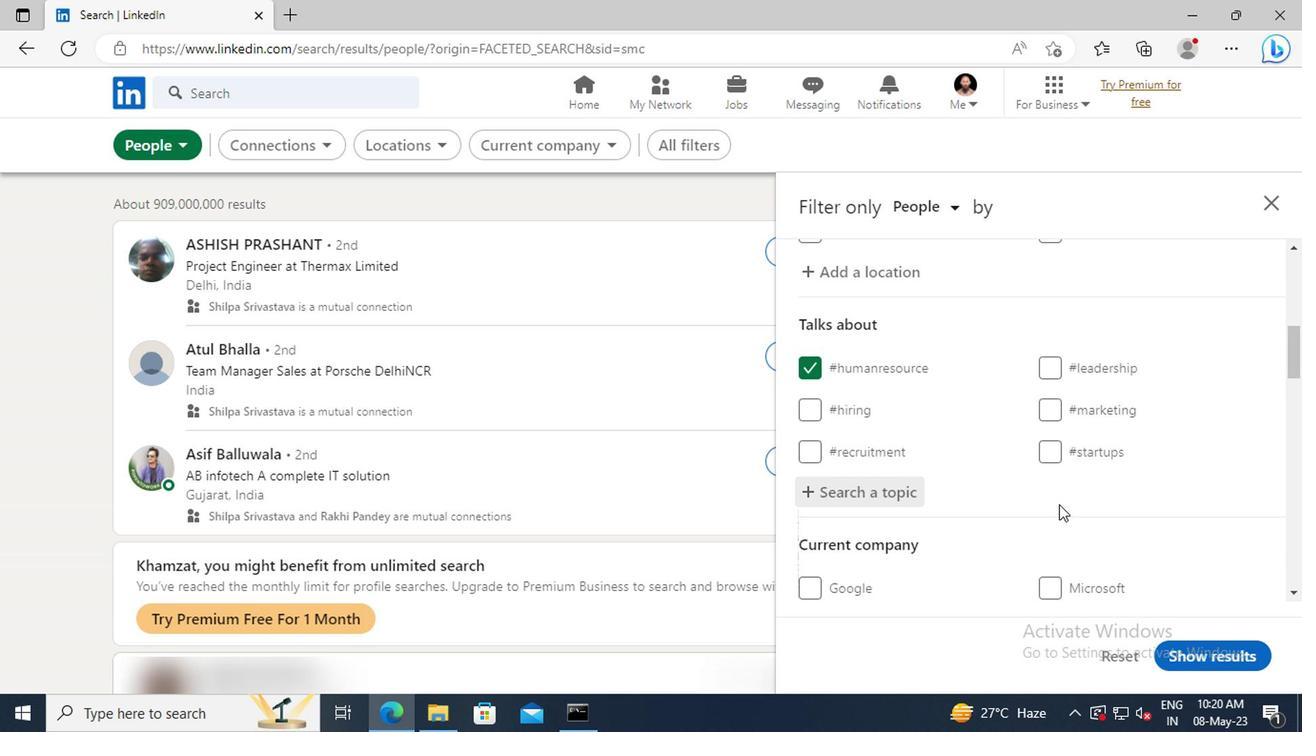 
Action: Mouse scrolled (1055, 503) with delta (0, 0)
Screenshot: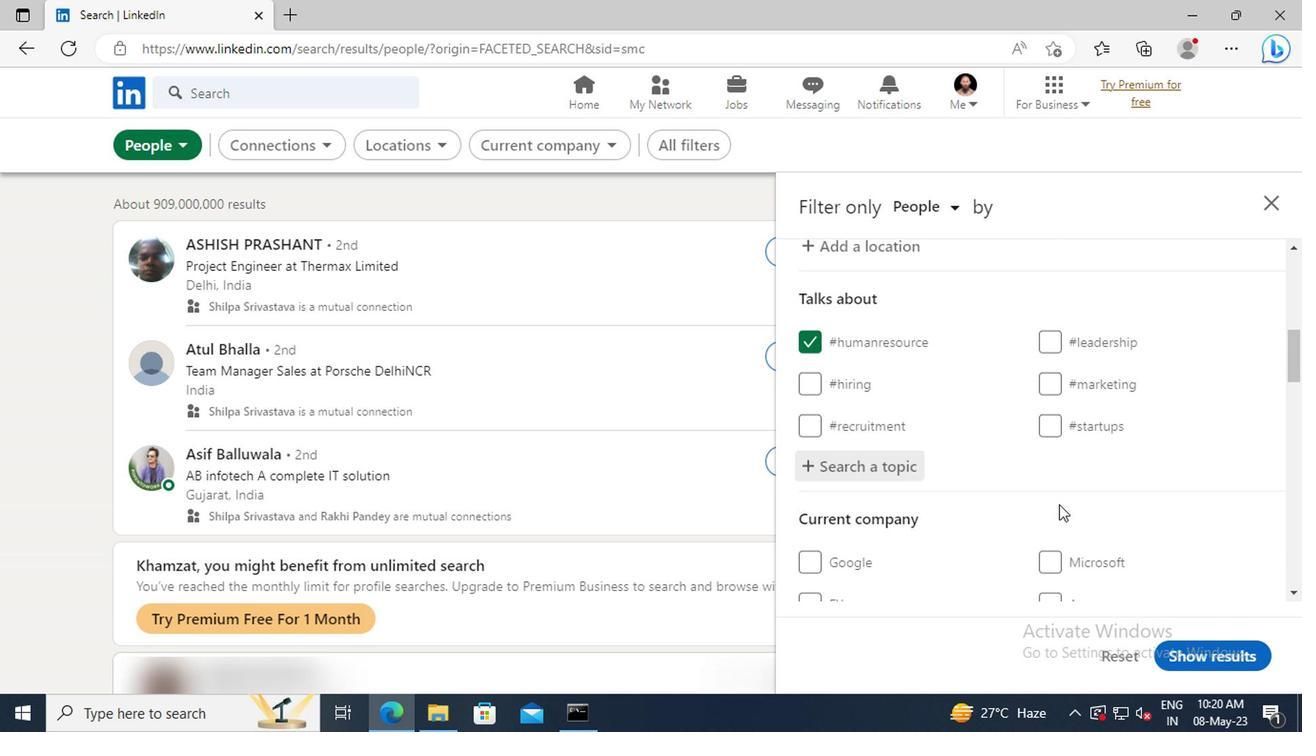 
Action: Mouse moved to (1055, 490)
Screenshot: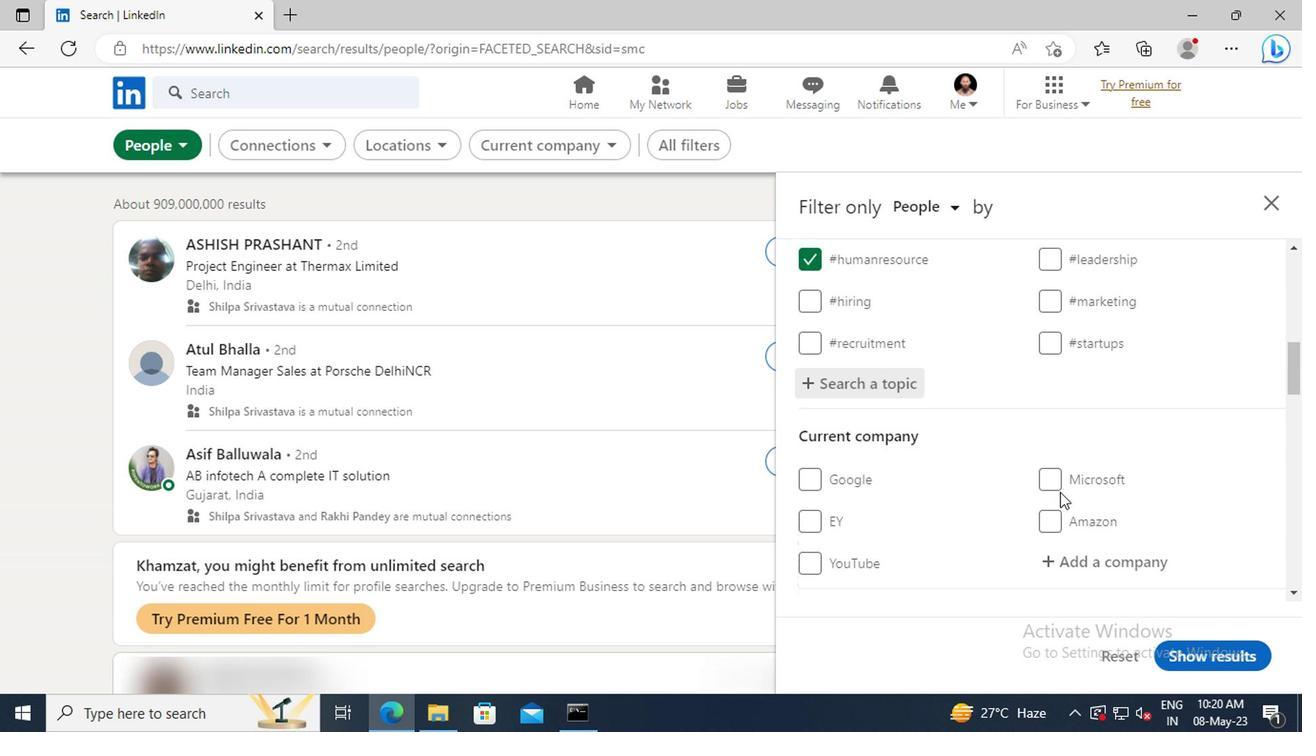 
Action: Mouse scrolled (1055, 489) with delta (0, 0)
Screenshot: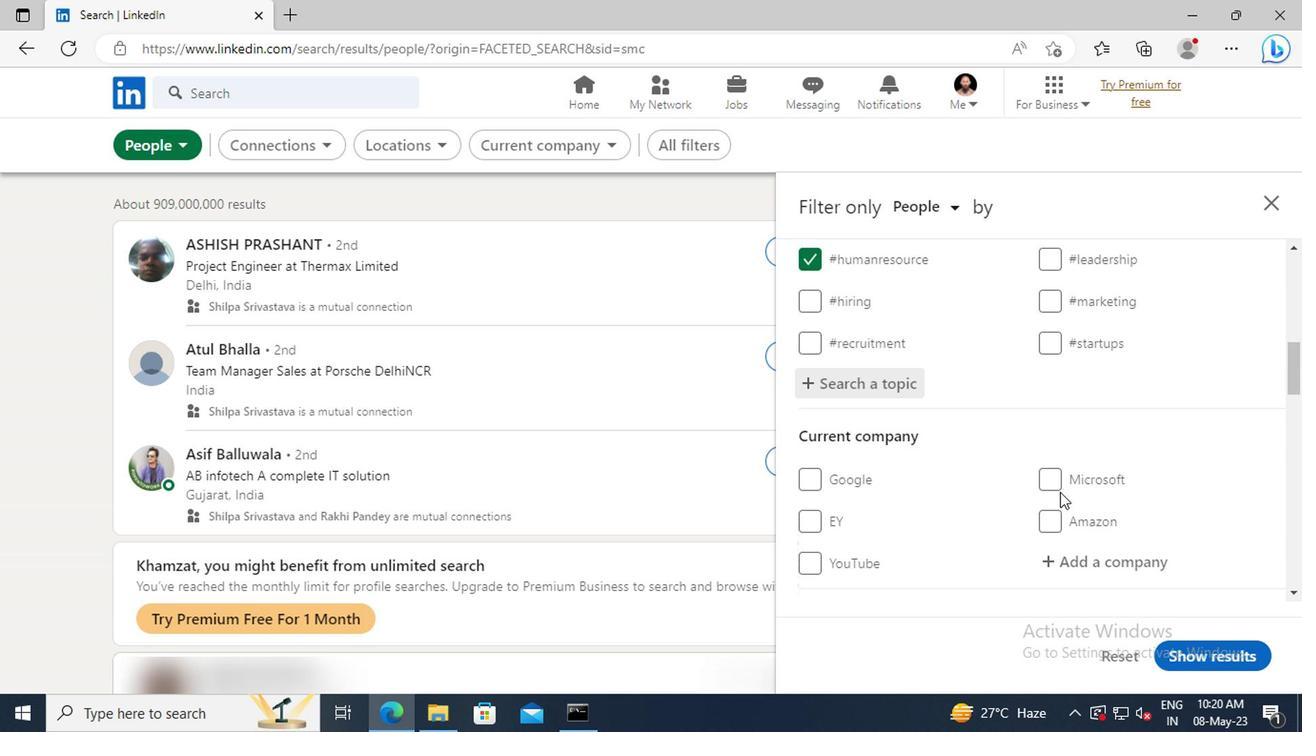 
Action: Mouse moved to (1055, 477)
Screenshot: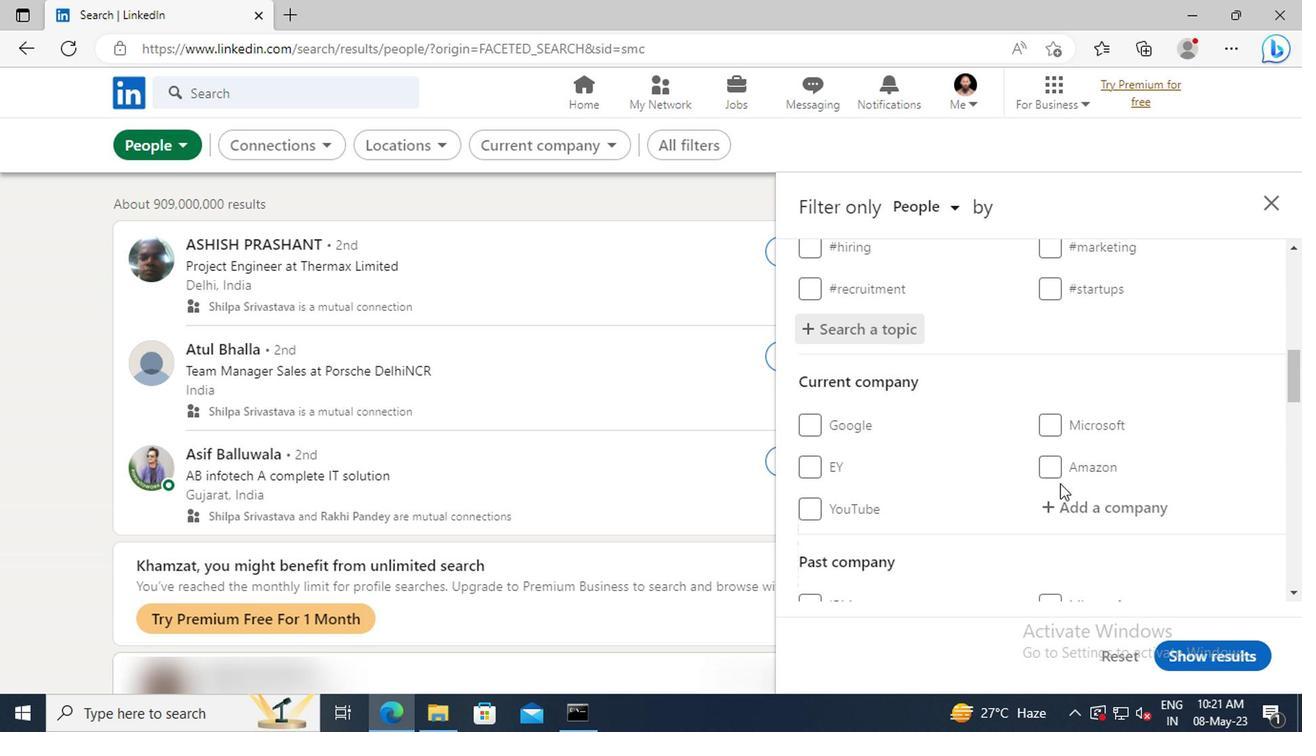 
Action: Mouse scrolled (1055, 476) with delta (0, -1)
Screenshot: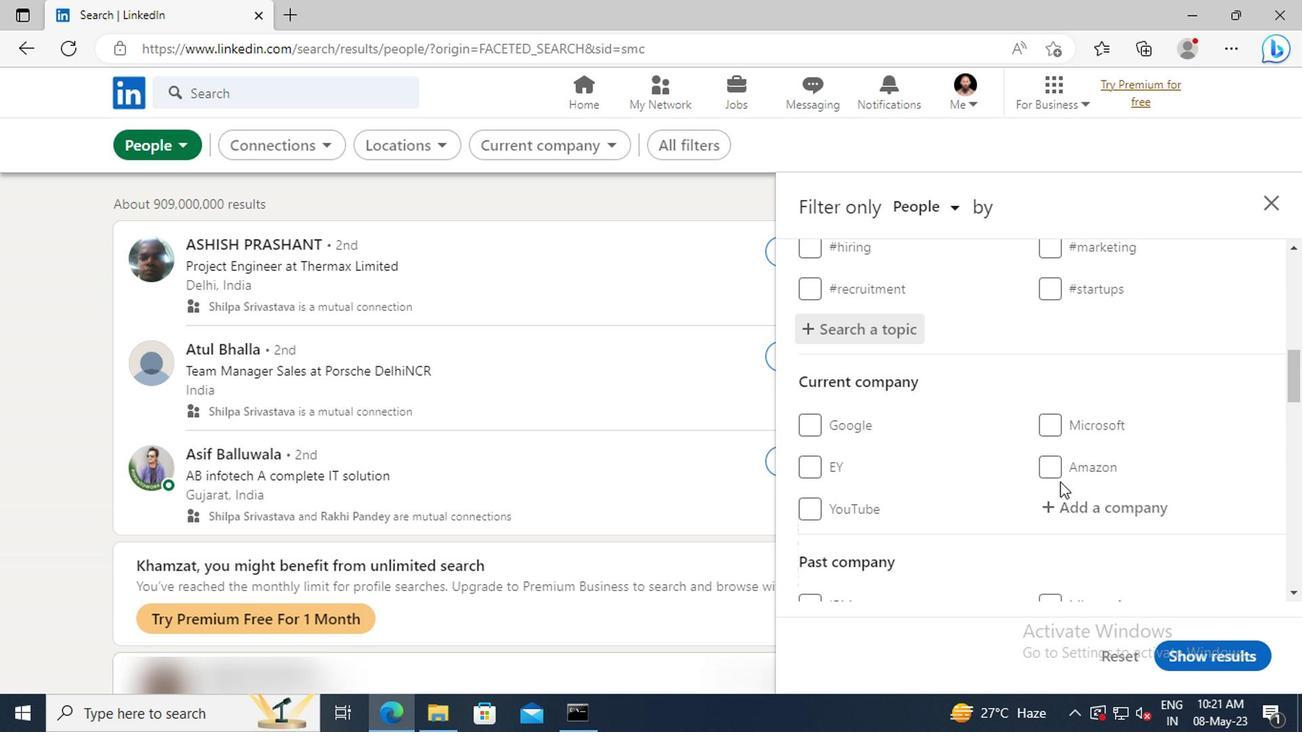 
Action: Mouse scrolled (1055, 476) with delta (0, -1)
Screenshot: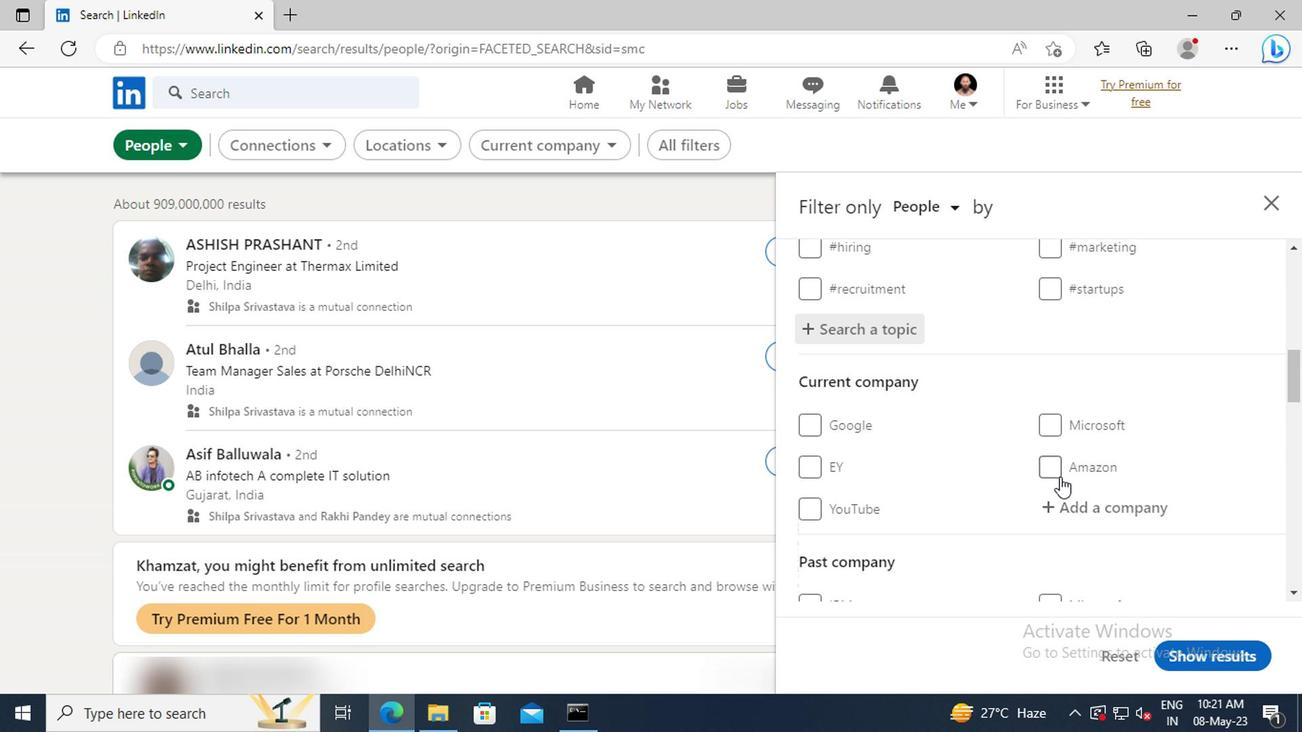 
Action: Mouse scrolled (1055, 476) with delta (0, -1)
Screenshot: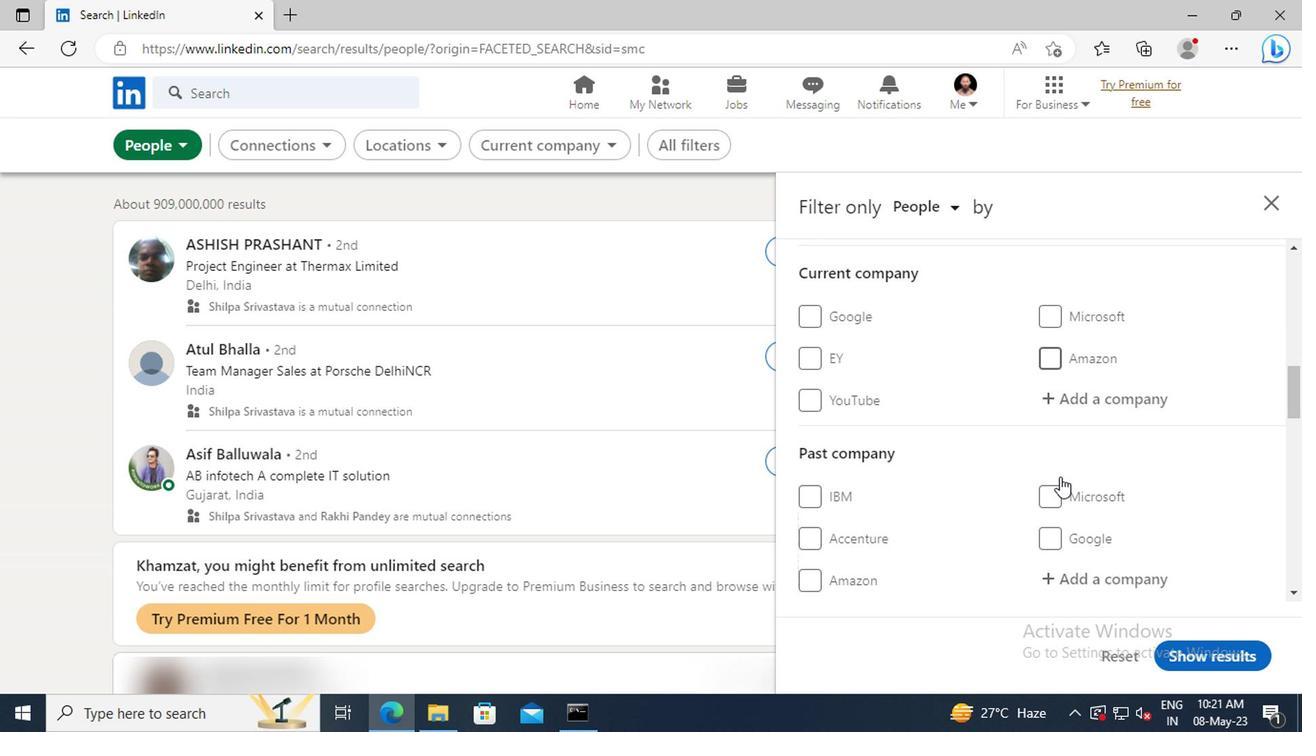 
Action: Mouse scrolled (1055, 476) with delta (0, -1)
Screenshot: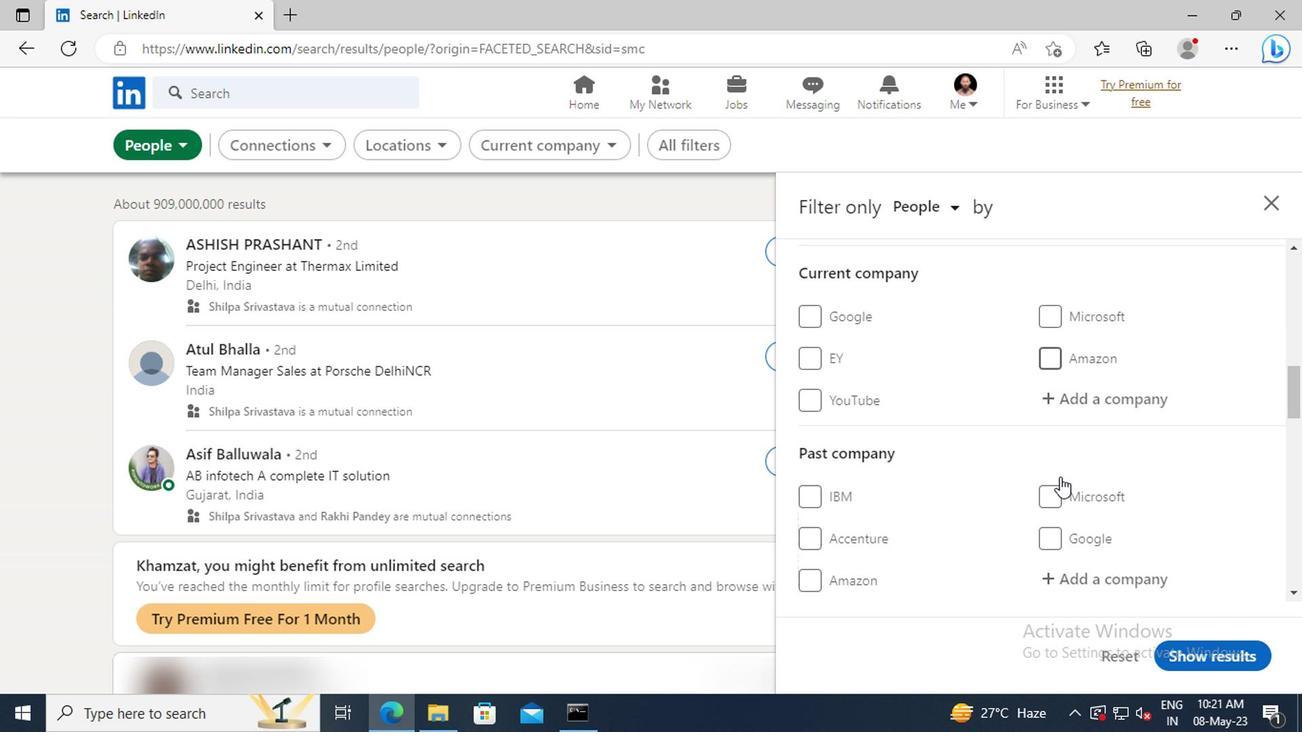
Action: Mouse scrolled (1055, 476) with delta (0, -1)
Screenshot: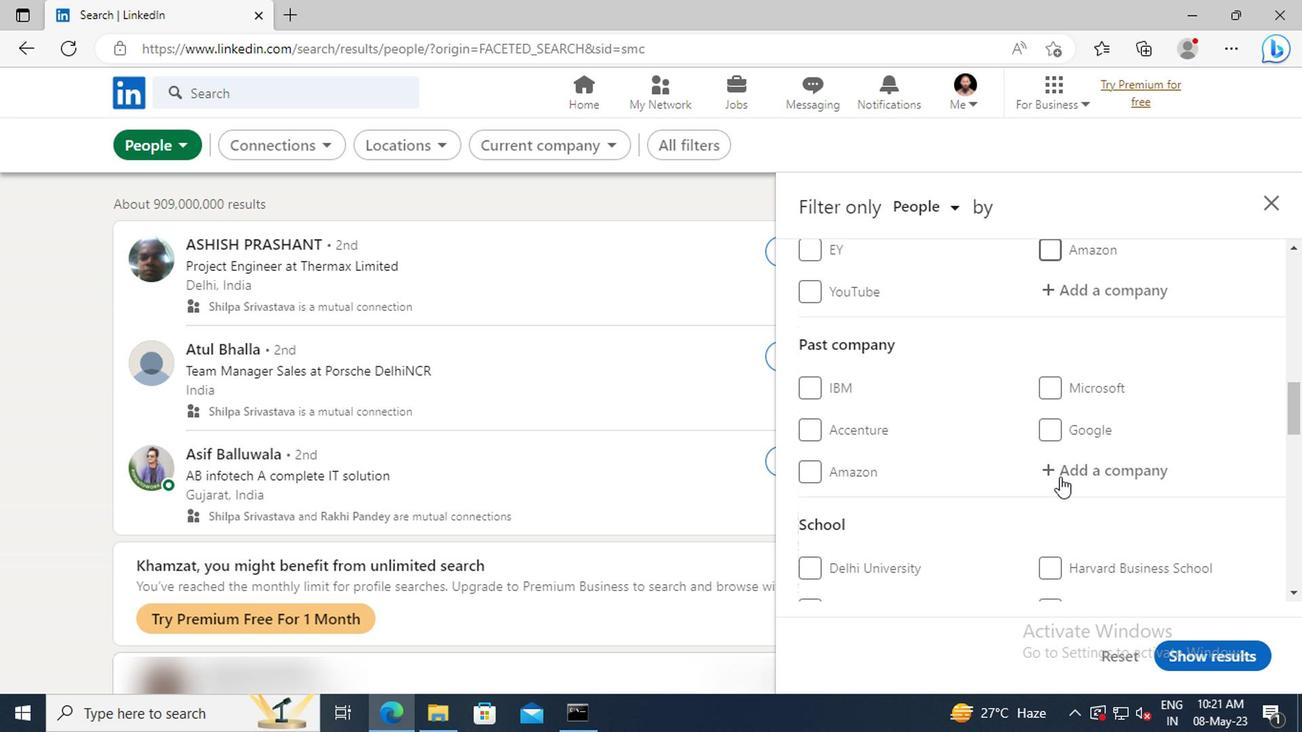 
Action: Mouse scrolled (1055, 476) with delta (0, -1)
Screenshot: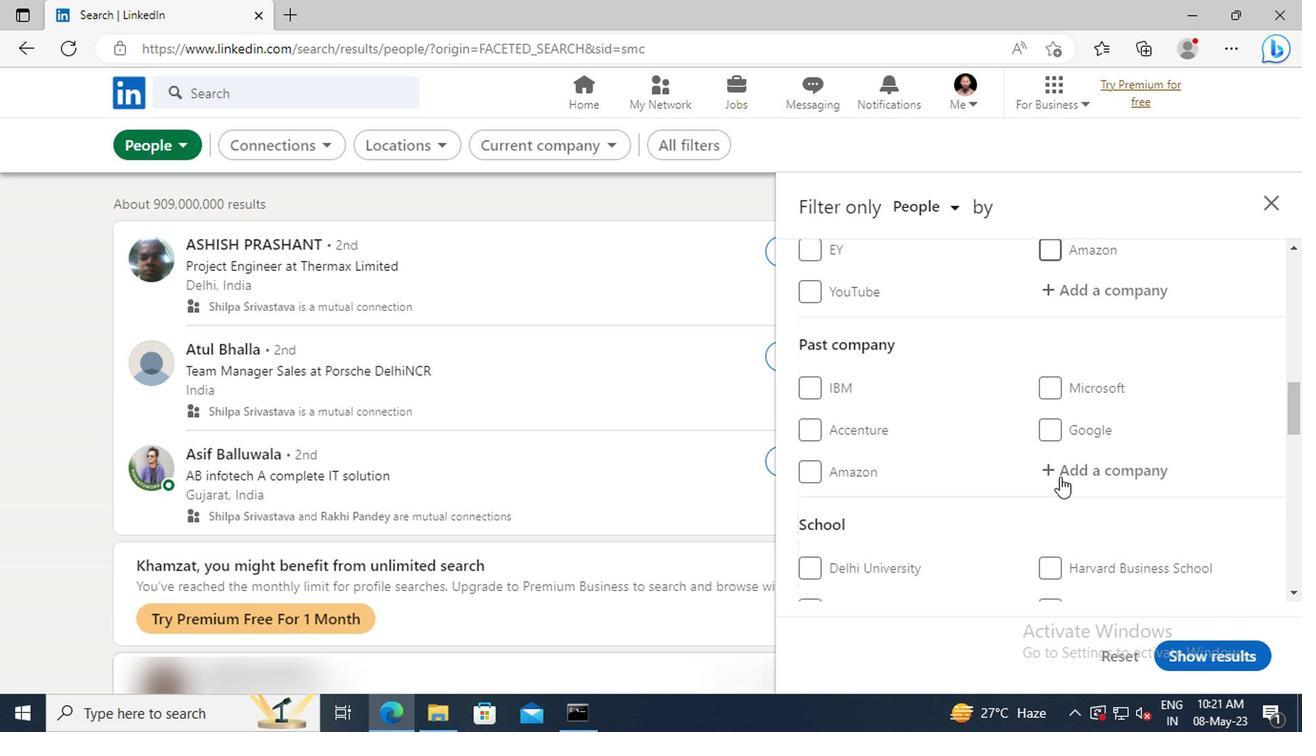 
Action: Mouse scrolled (1055, 476) with delta (0, -1)
Screenshot: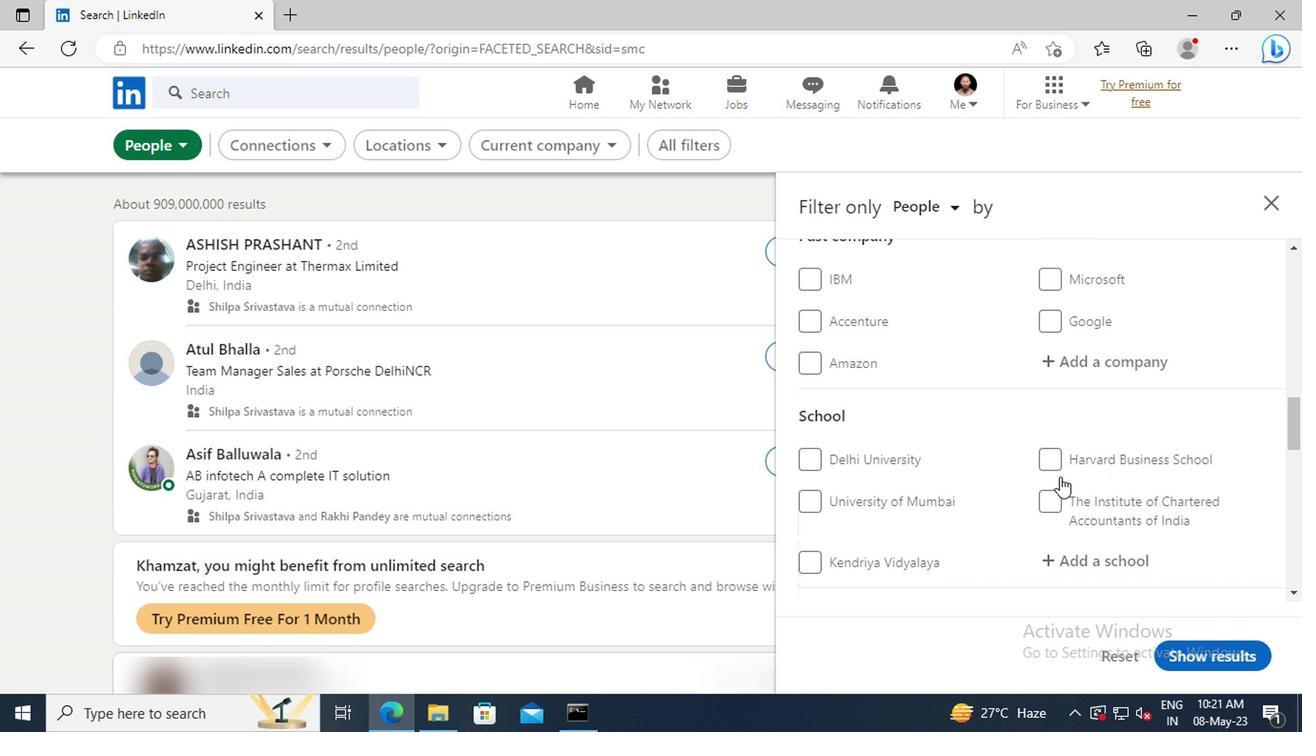 
Action: Mouse scrolled (1055, 476) with delta (0, -1)
Screenshot: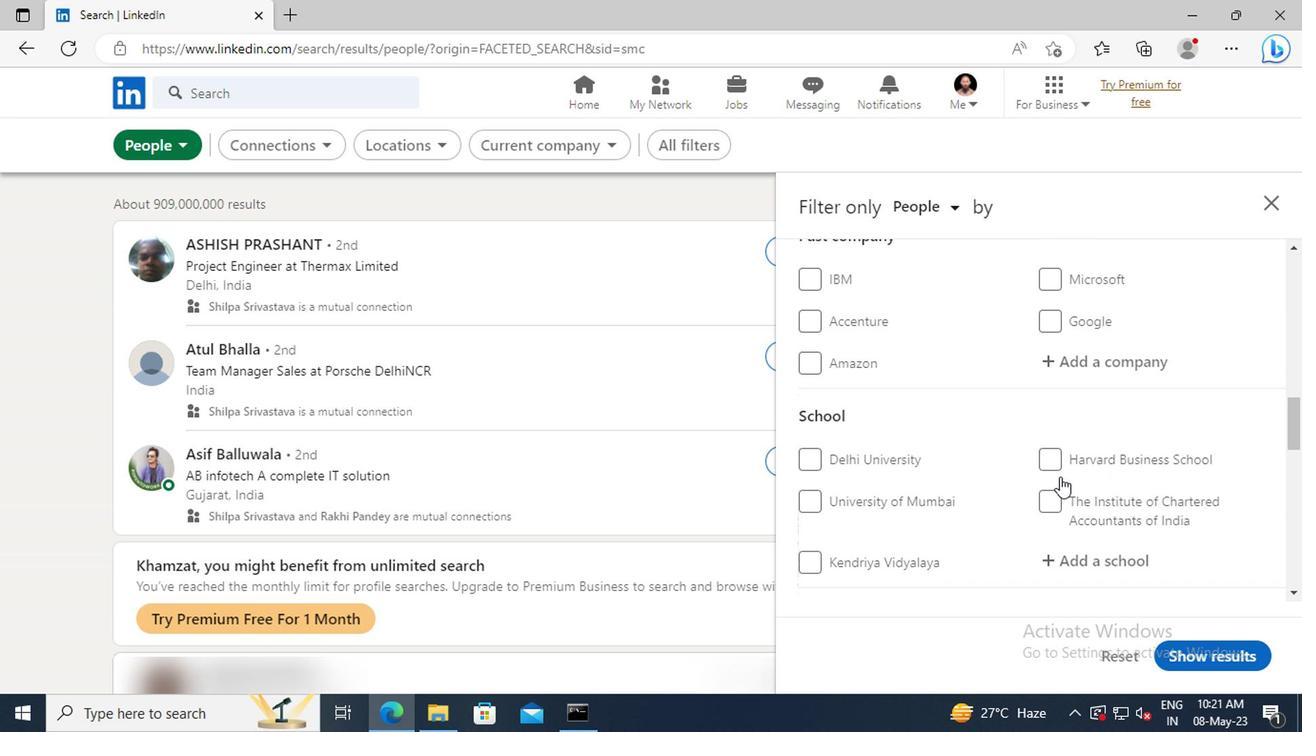 
Action: Mouse scrolled (1055, 476) with delta (0, -1)
Screenshot: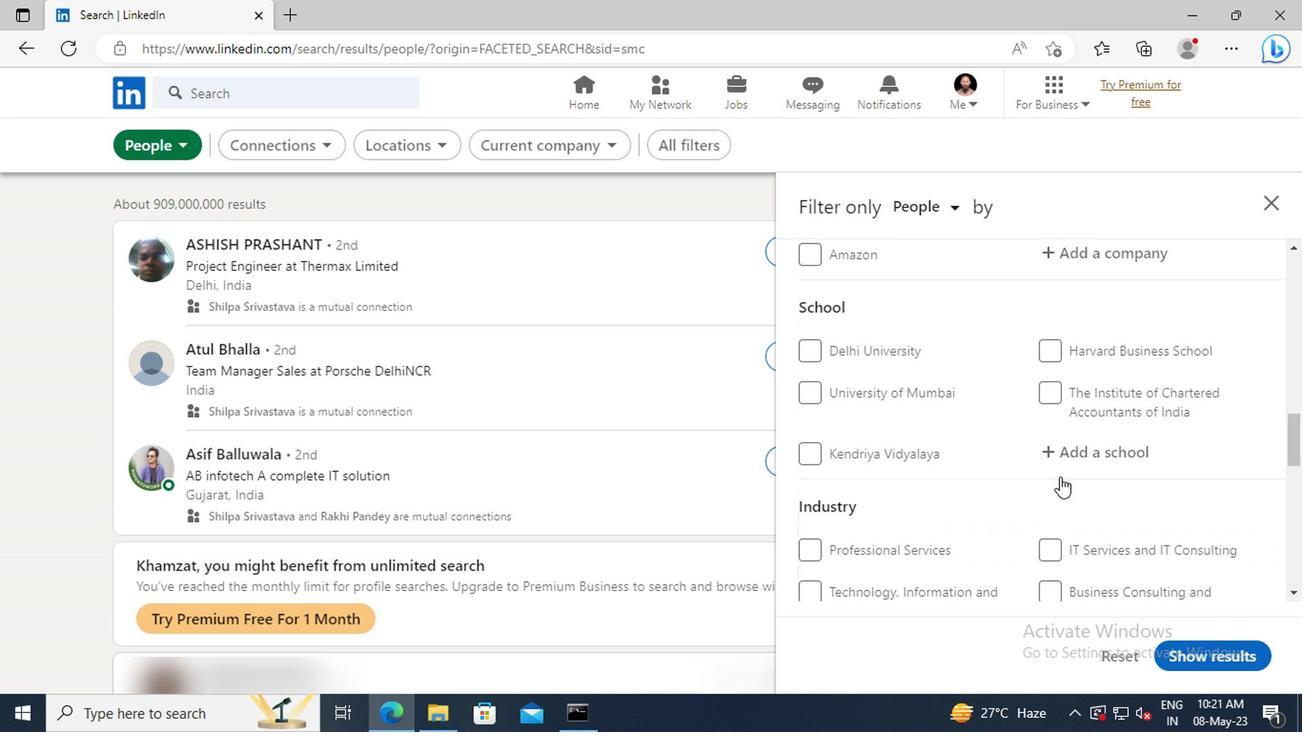 
Action: Mouse scrolled (1055, 476) with delta (0, -1)
Screenshot: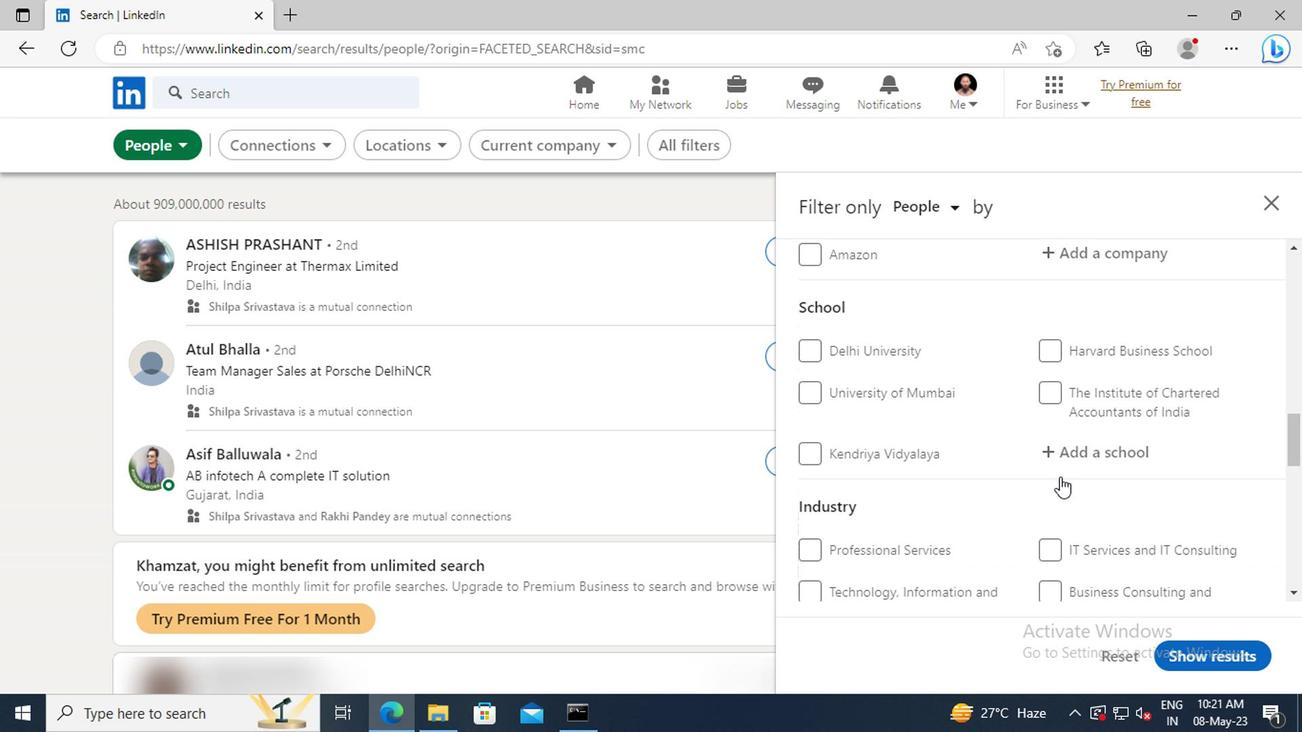 
Action: Mouse scrolled (1055, 476) with delta (0, -1)
Screenshot: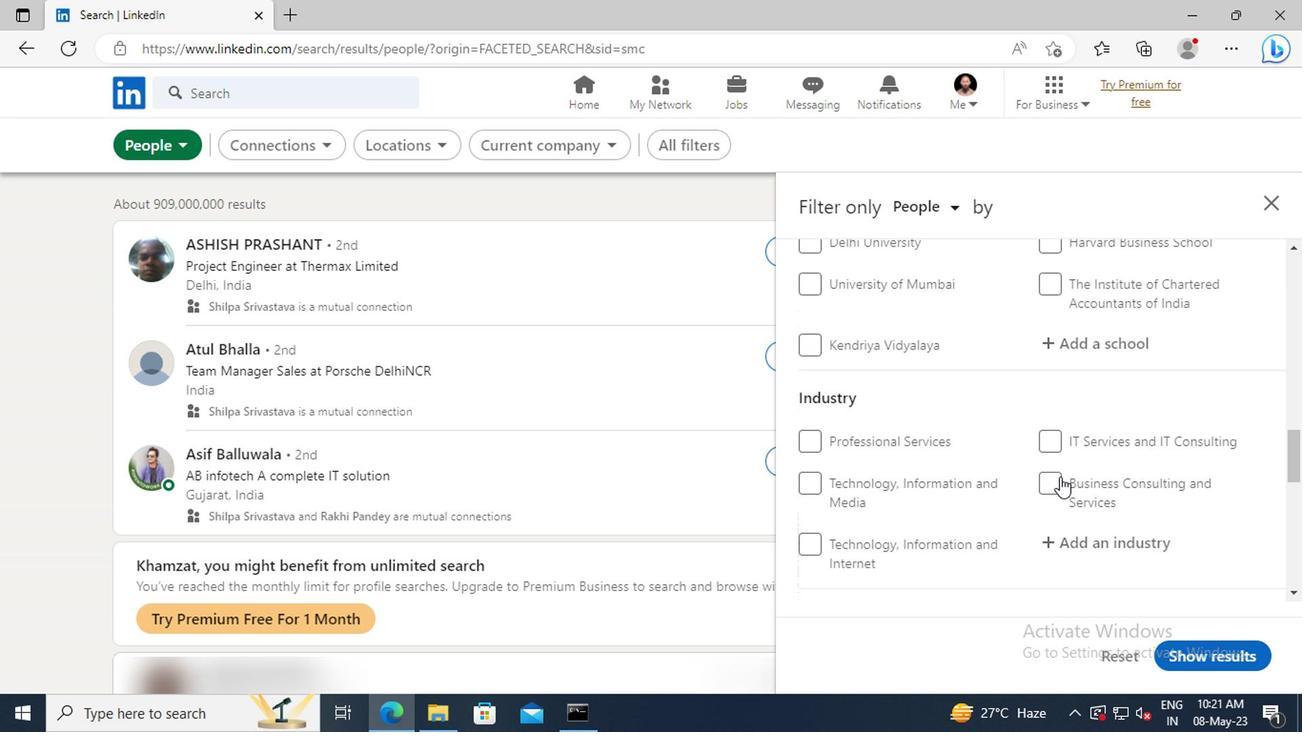 
Action: Mouse scrolled (1055, 476) with delta (0, -1)
Screenshot: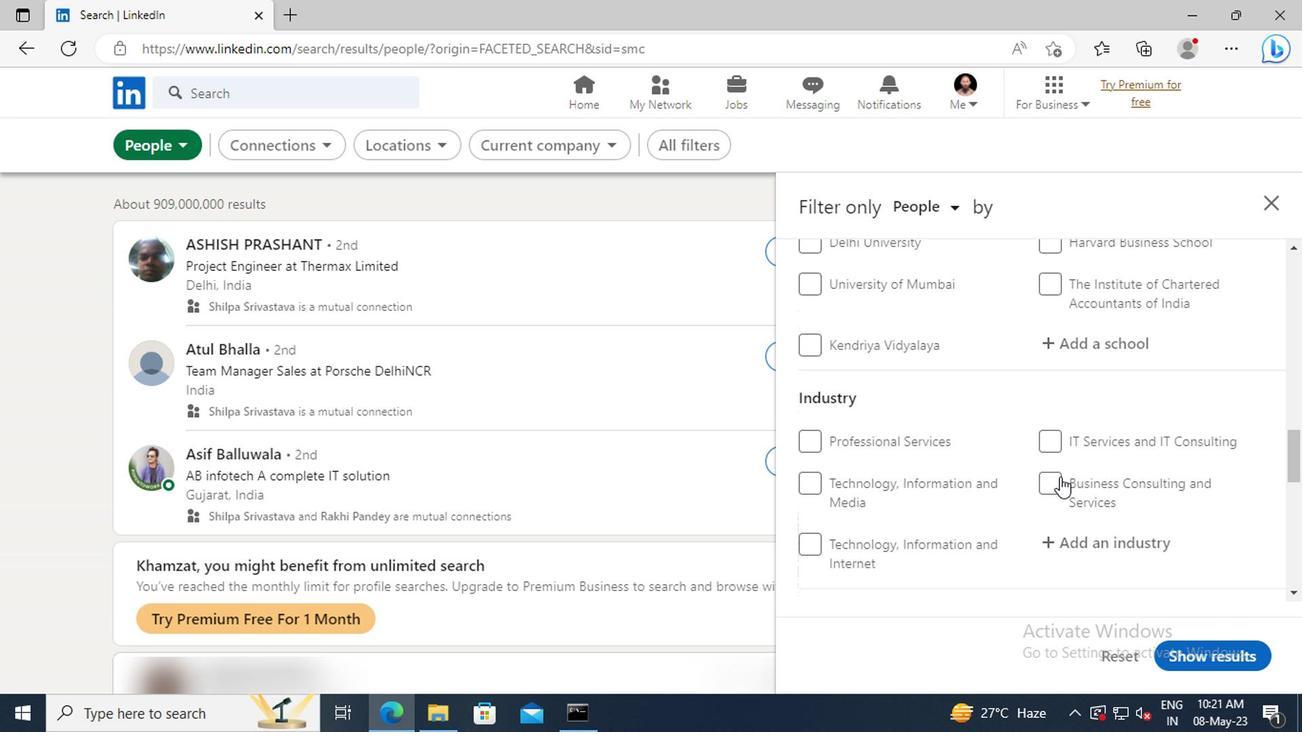 
Action: Mouse scrolled (1055, 476) with delta (0, -1)
Screenshot: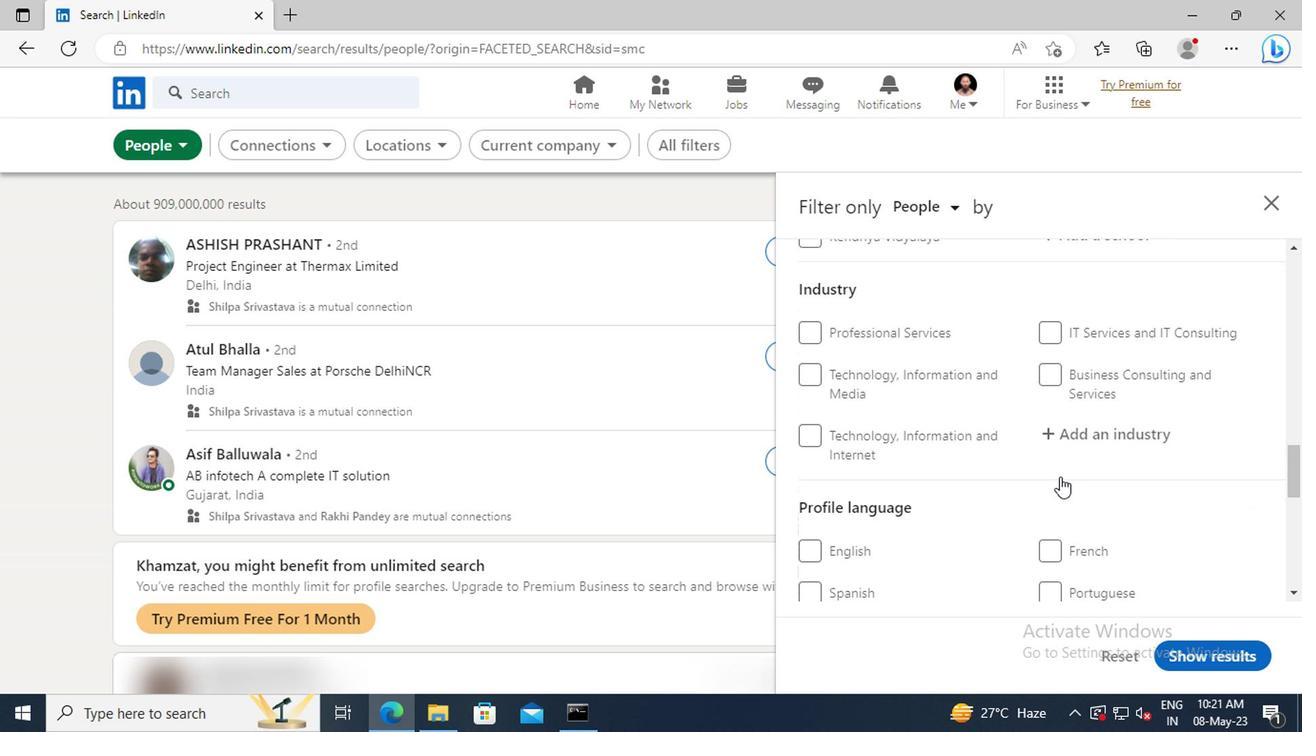 
Action: Mouse moved to (798, 501)
Screenshot: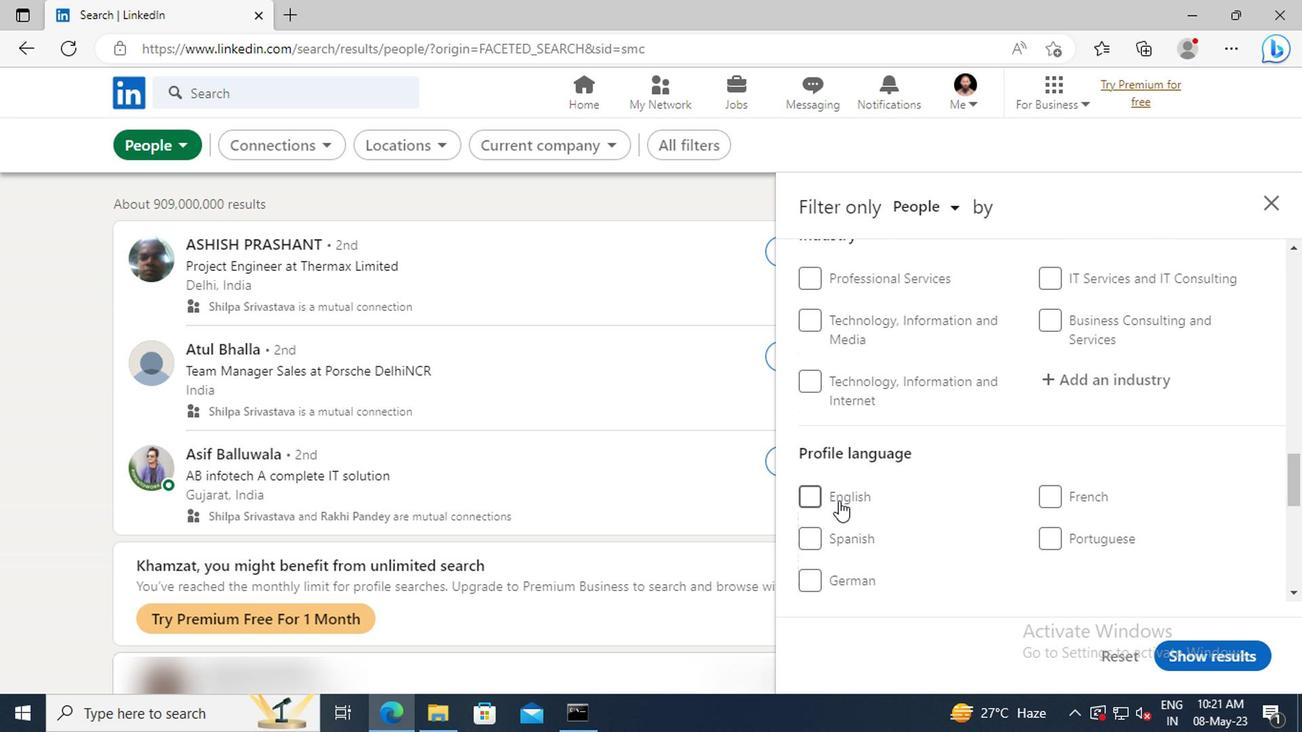 
Action: Mouse pressed left at (798, 501)
Screenshot: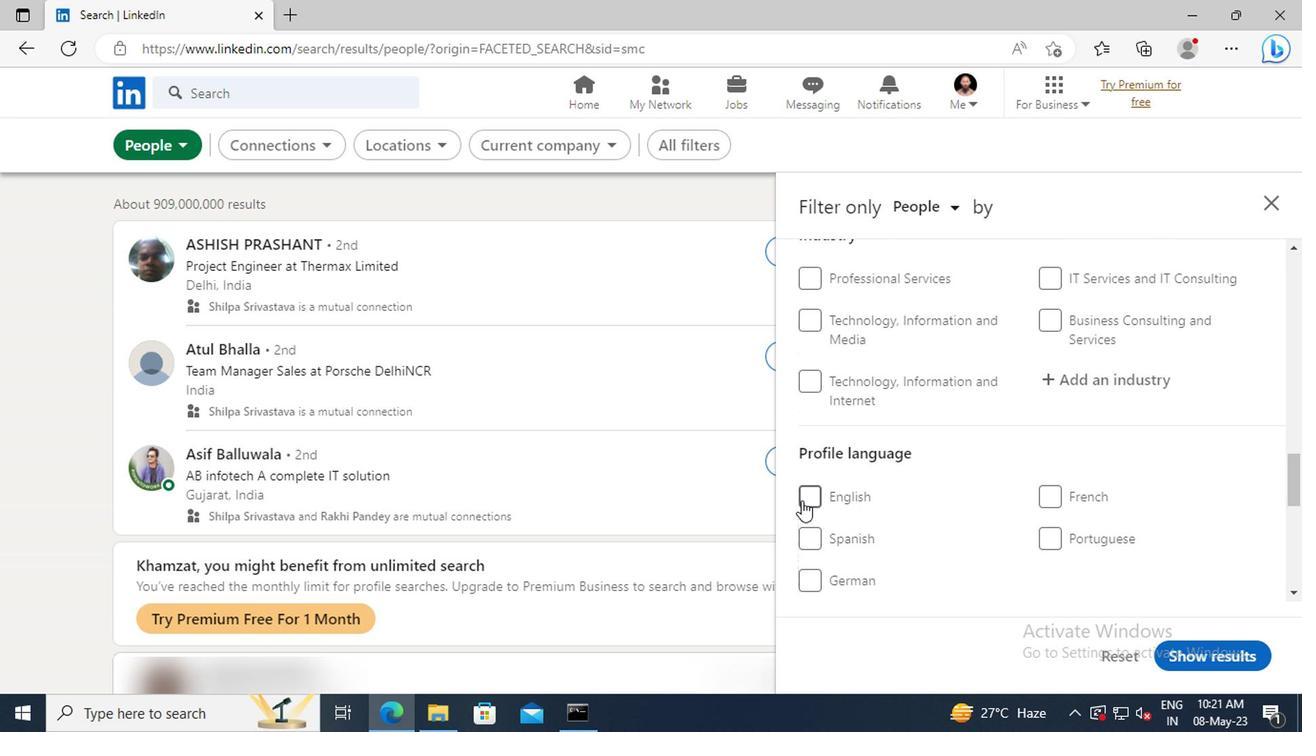 
Action: Mouse moved to (1036, 461)
Screenshot: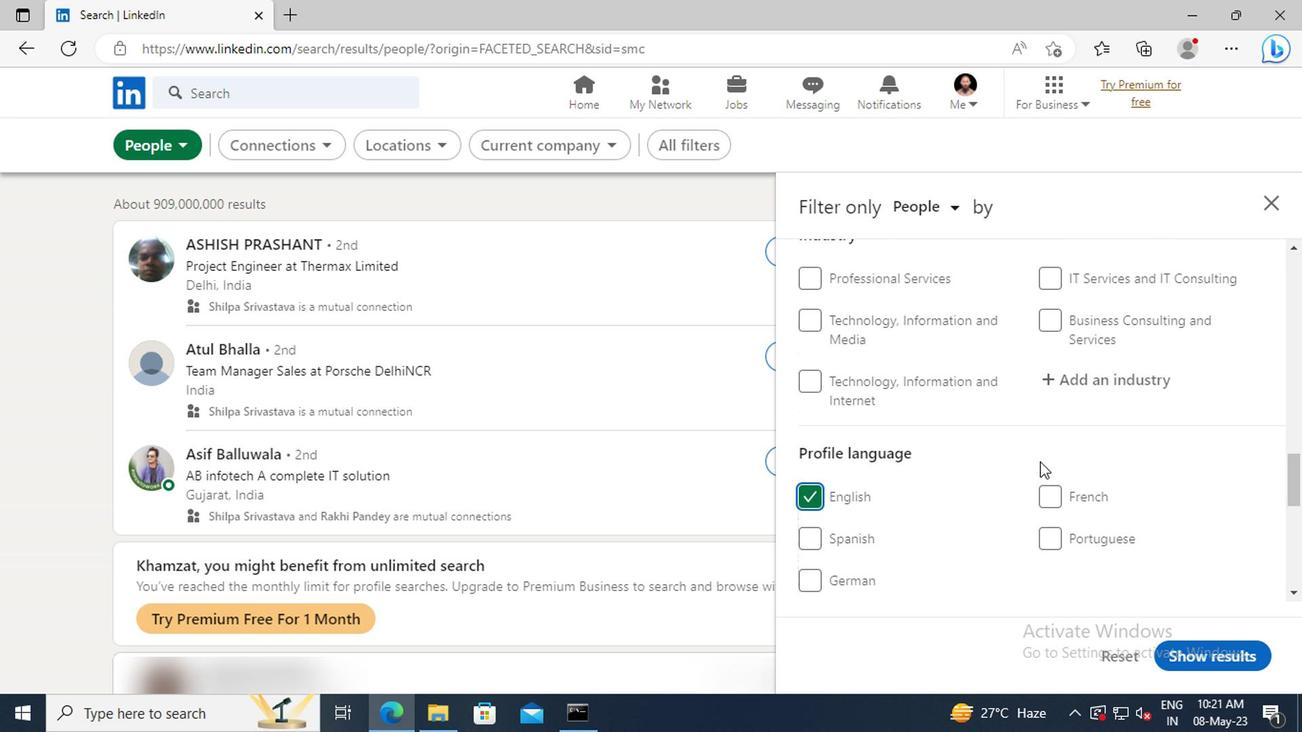 
Action: Mouse scrolled (1036, 461) with delta (0, 0)
Screenshot: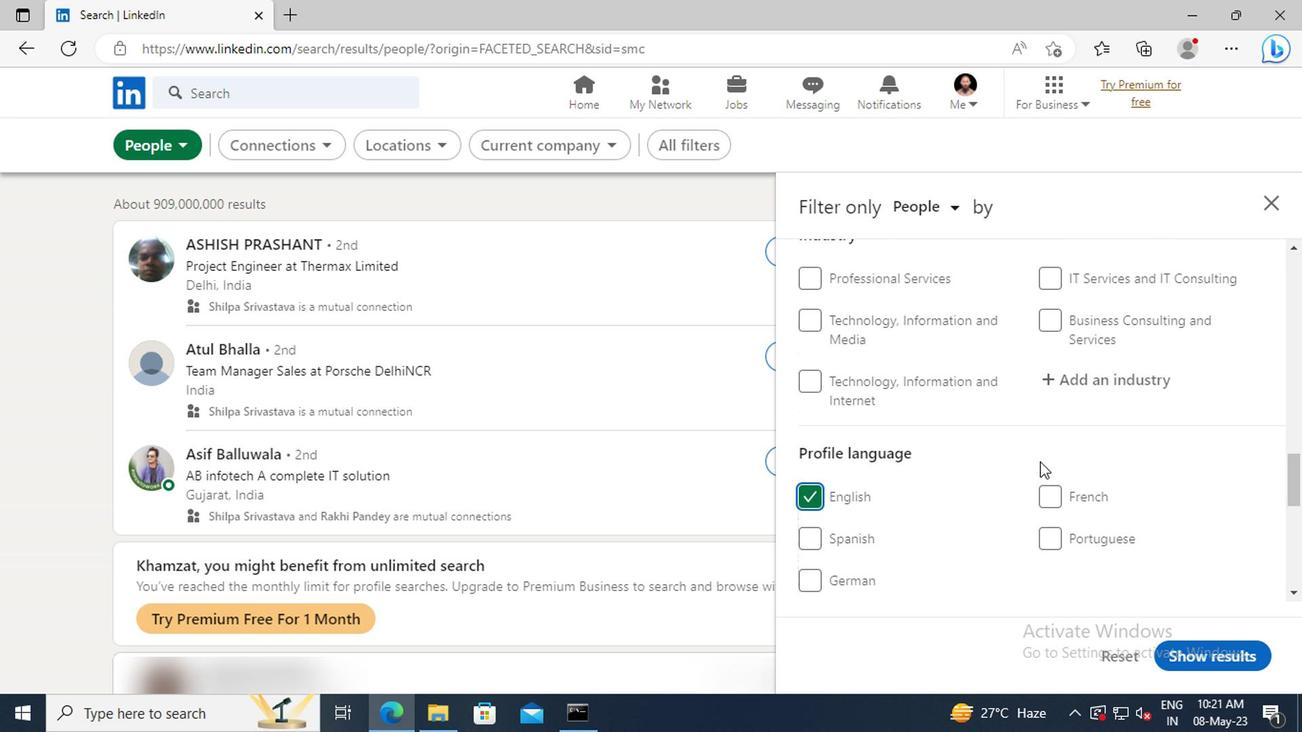 
Action: Mouse scrolled (1036, 461) with delta (0, 0)
Screenshot: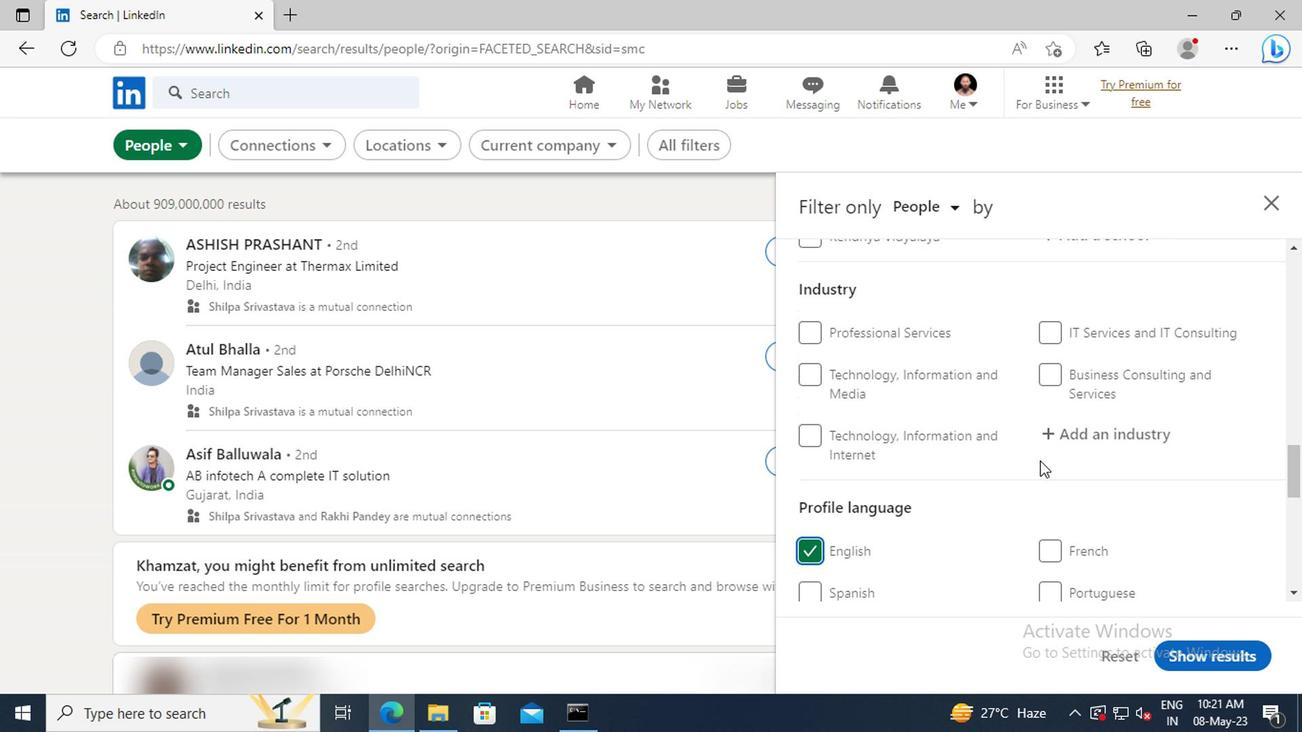 
Action: Mouse scrolled (1036, 461) with delta (0, 0)
Screenshot: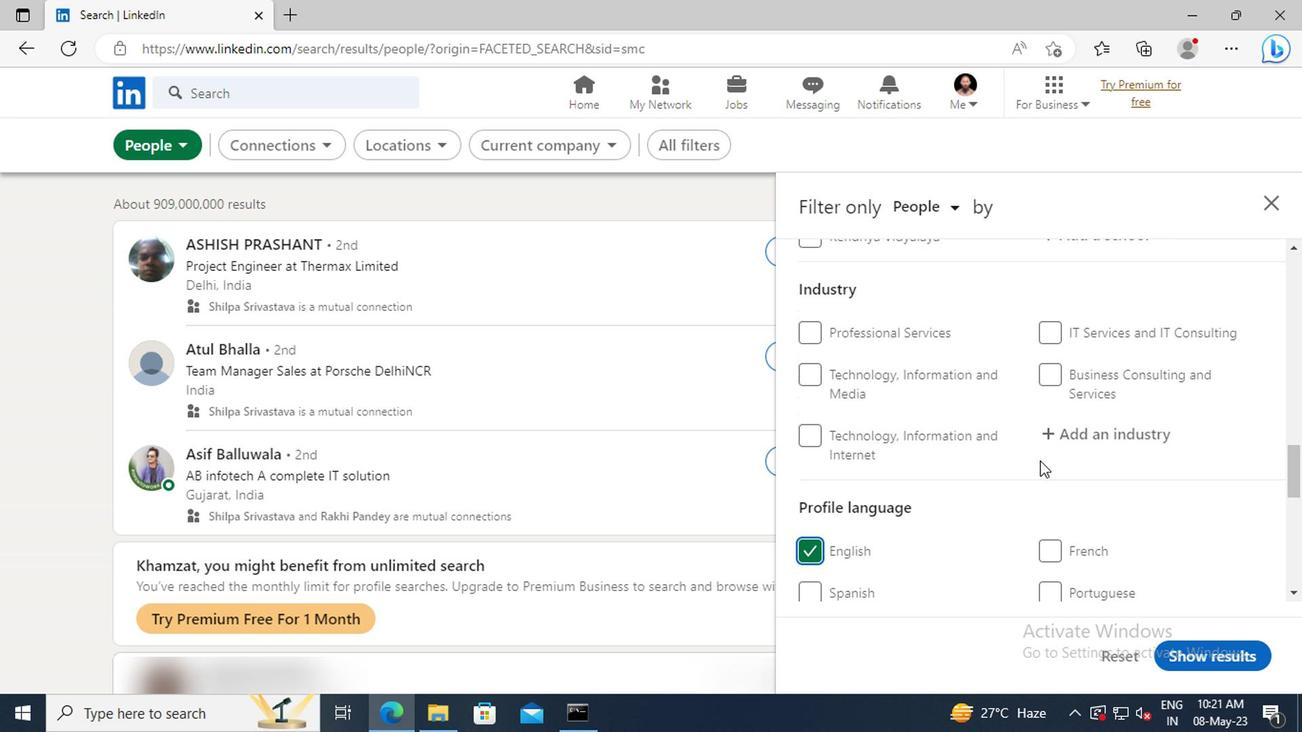 
Action: Mouse scrolled (1036, 461) with delta (0, 0)
Screenshot: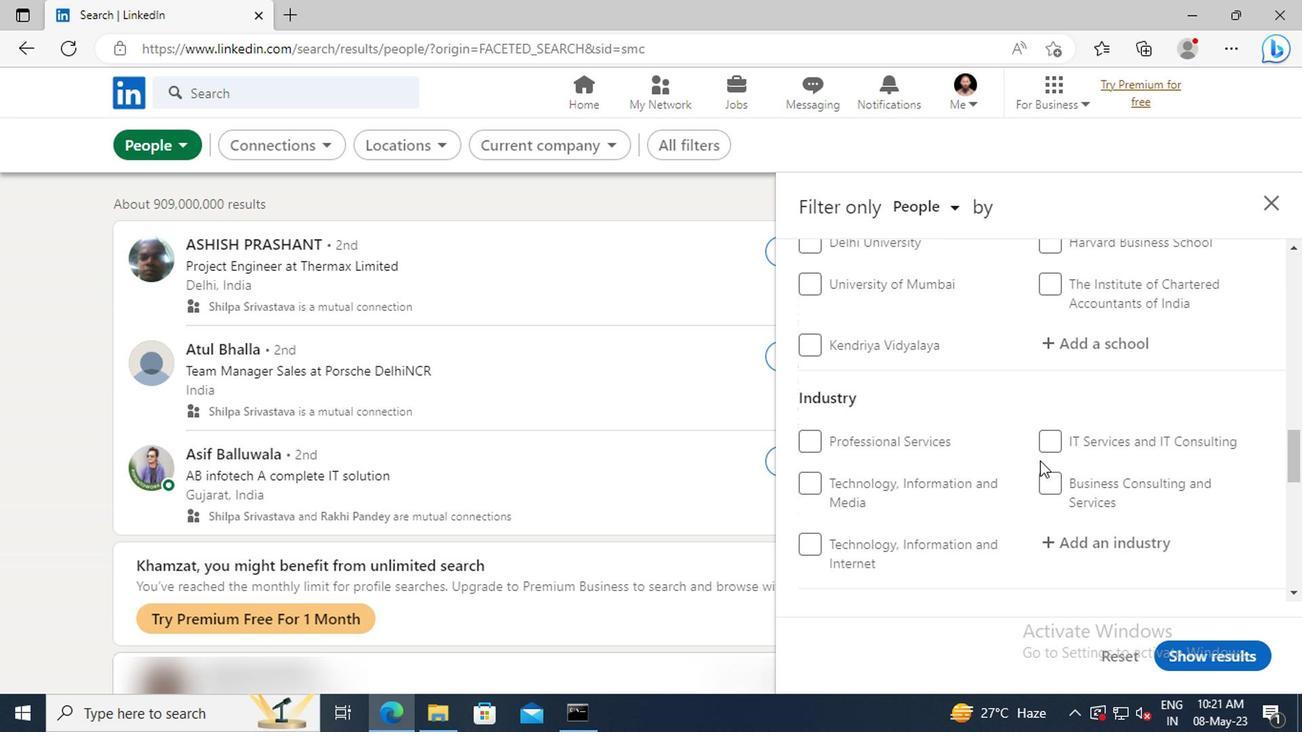 
Action: Mouse scrolled (1036, 461) with delta (0, 0)
Screenshot: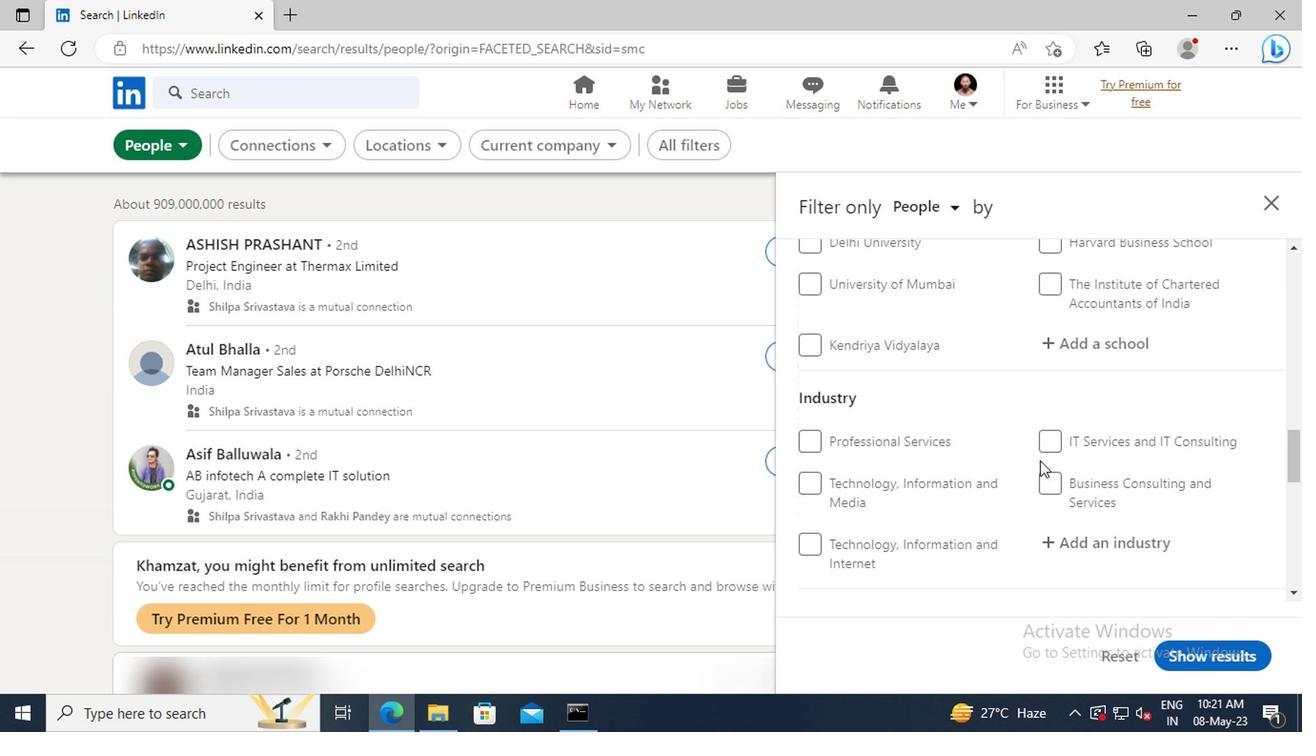 
Action: Mouse scrolled (1036, 461) with delta (0, 0)
Screenshot: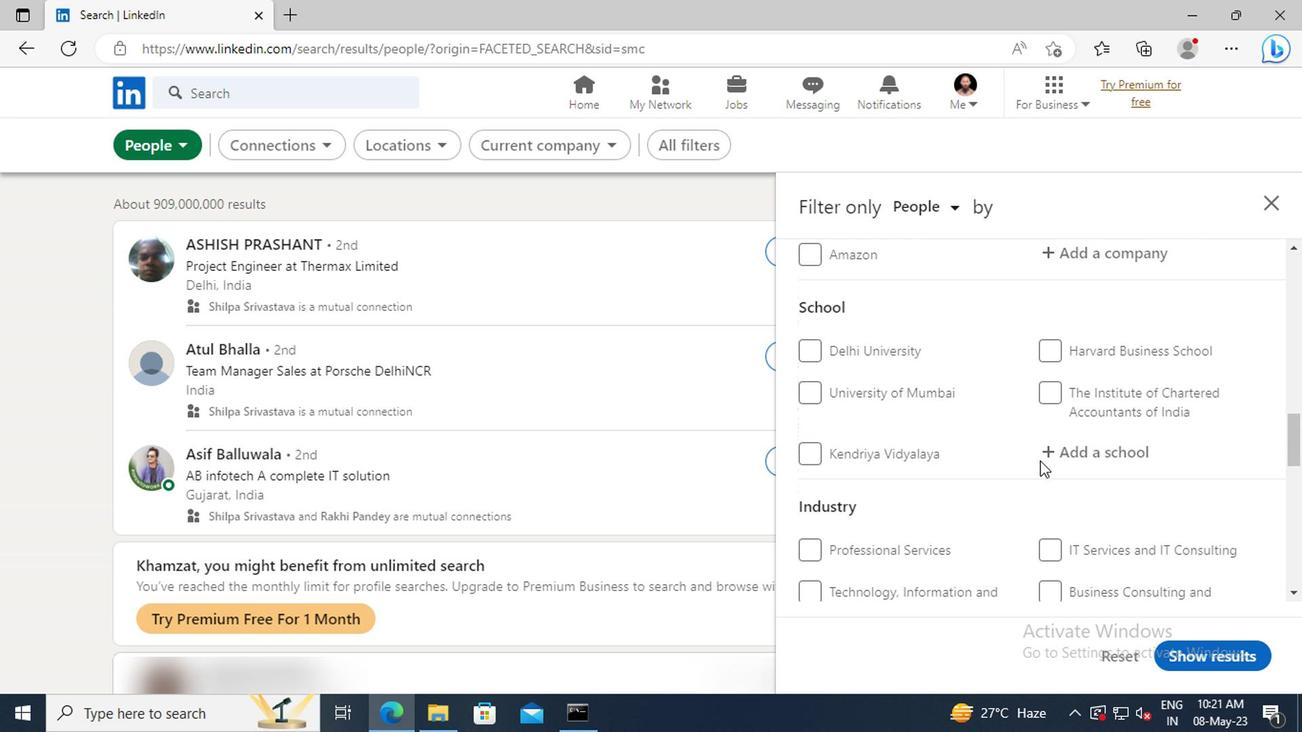 
Action: Mouse scrolled (1036, 461) with delta (0, 0)
Screenshot: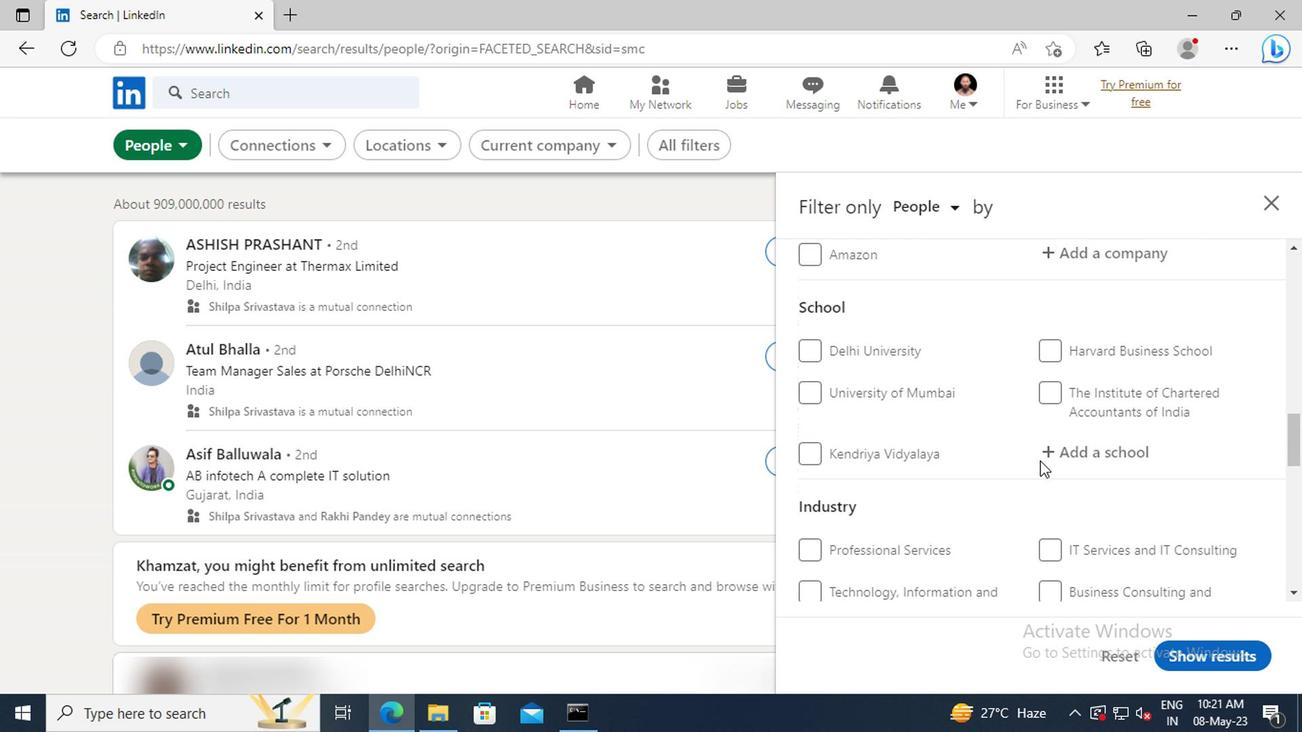 
Action: Mouse scrolled (1036, 461) with delta (0, 0)
Screenshot: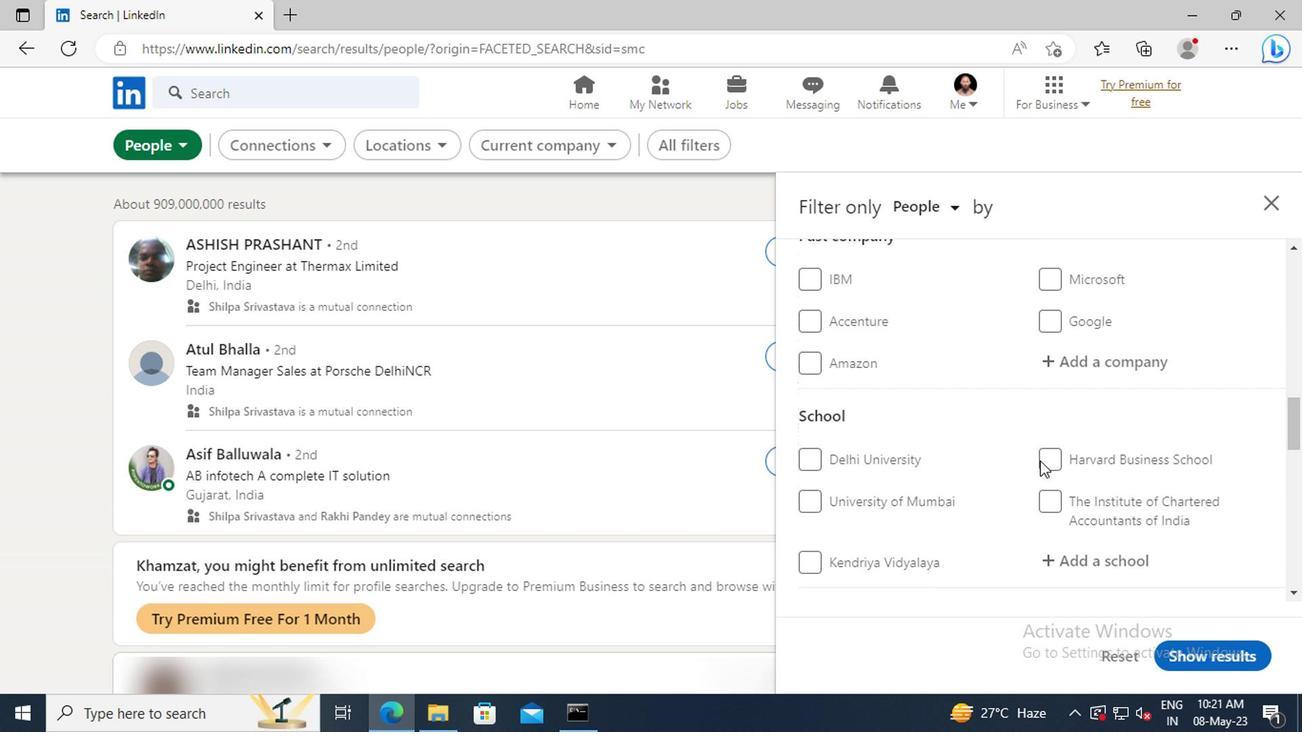 
Action: Mouse scrolled (1036, 461) with delta (0, 0)
Screenshot: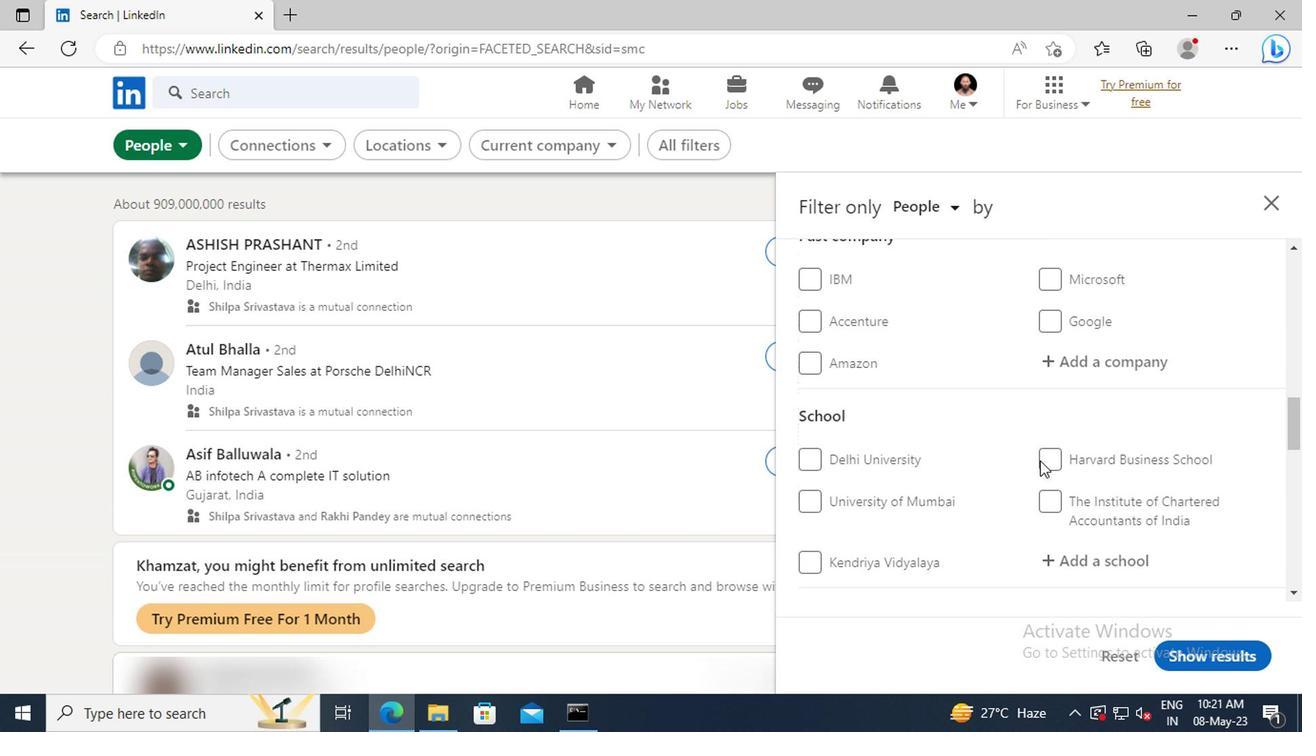 
Action: Mouse scrolled (1036, 461) with delta (0, 0)
Screenshot: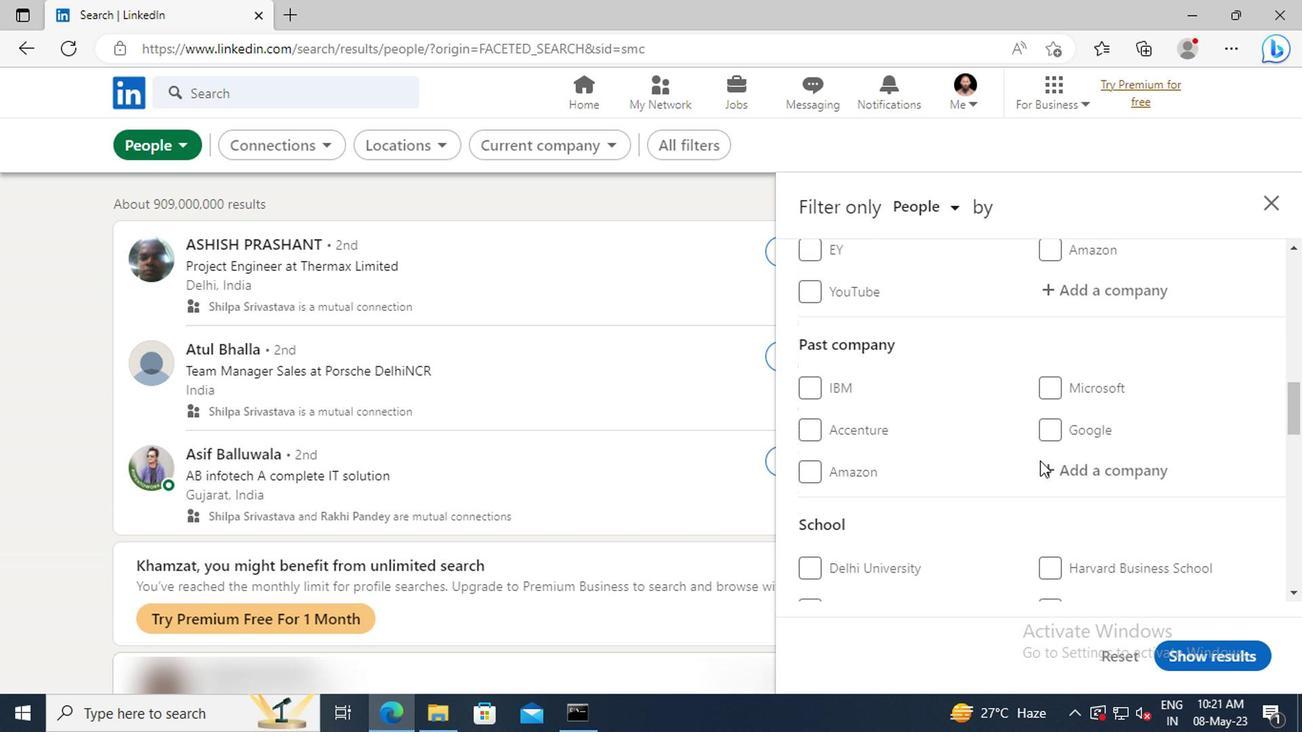 
Action: Mouse scrolled (1036, 461) with delta (0, 0)
Screenshot: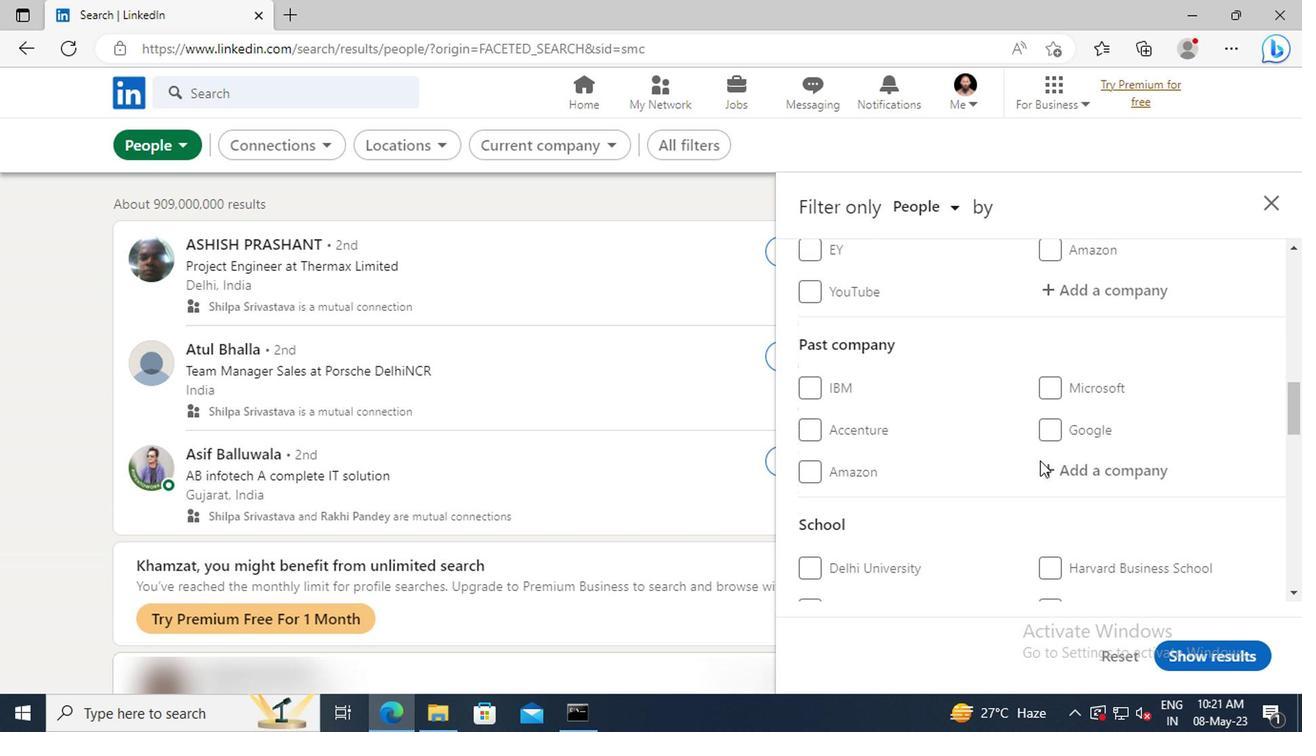 
Action: Mouse scrolled (1036, 461) with delta (0, 0)
Screenshot: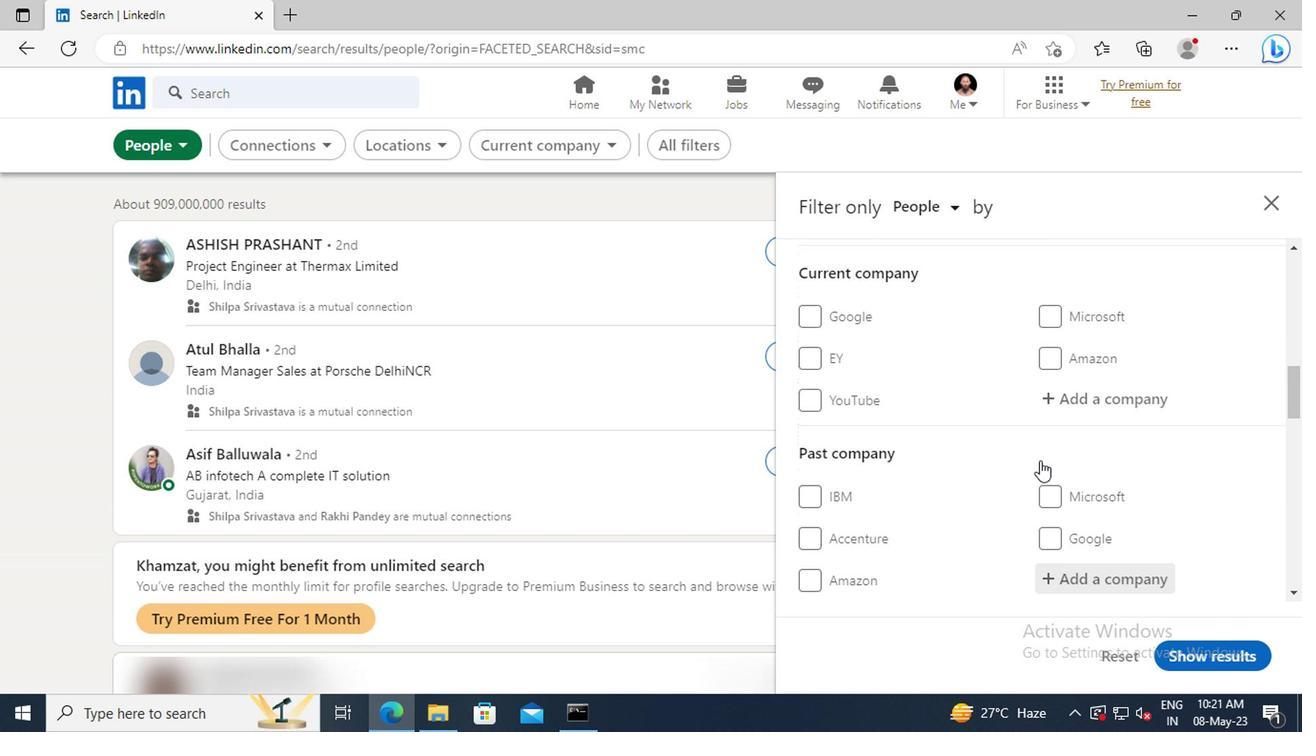 
Action: Mouse moved to (1043, 457)
Screenshot: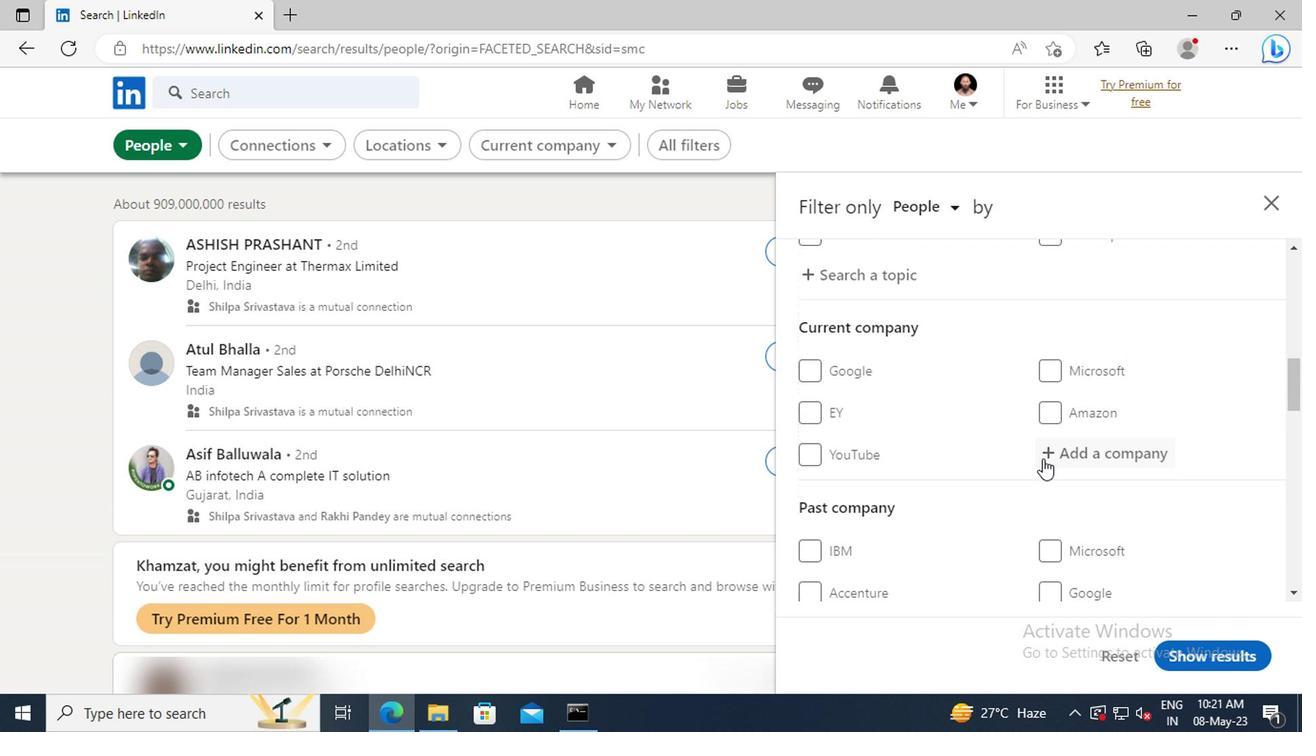 
Action: Mouse pressed left at (1043, 457)
Screenshot: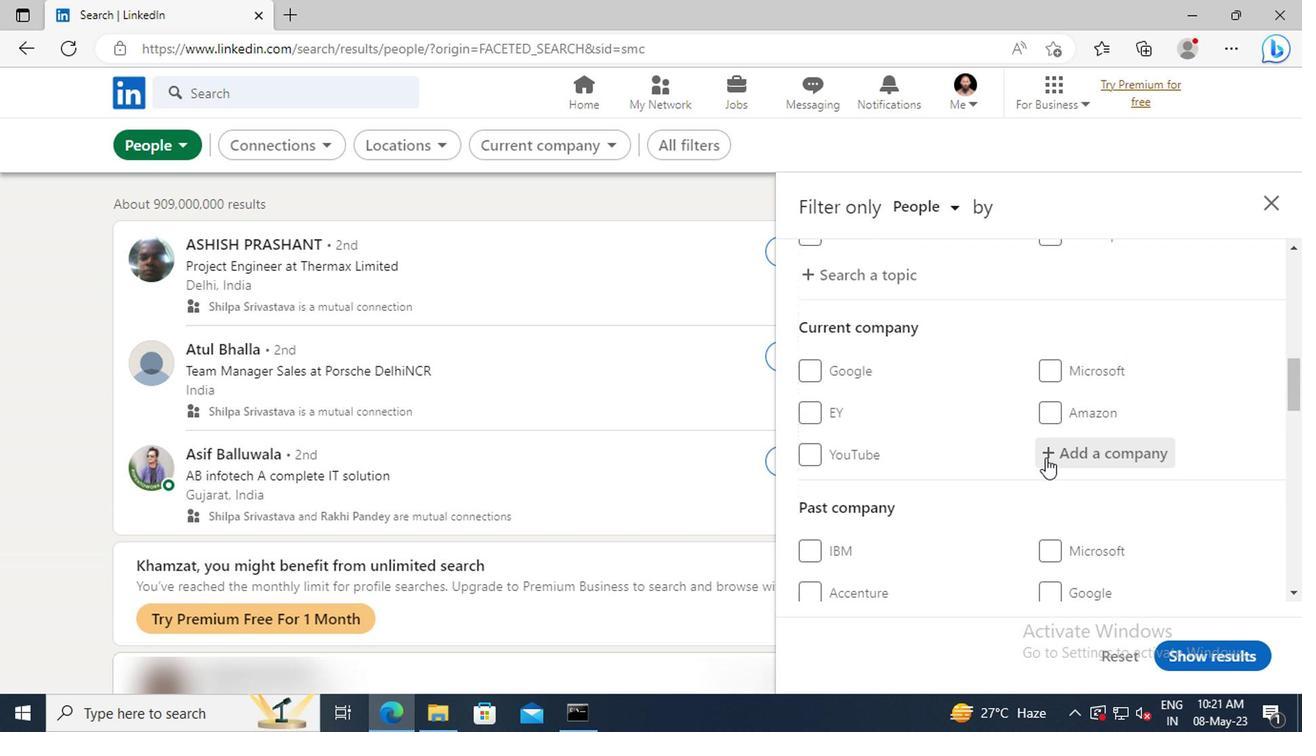 
Action: Key pressed <Key.shift>ACCENTURE<Key.space>
Screenshot: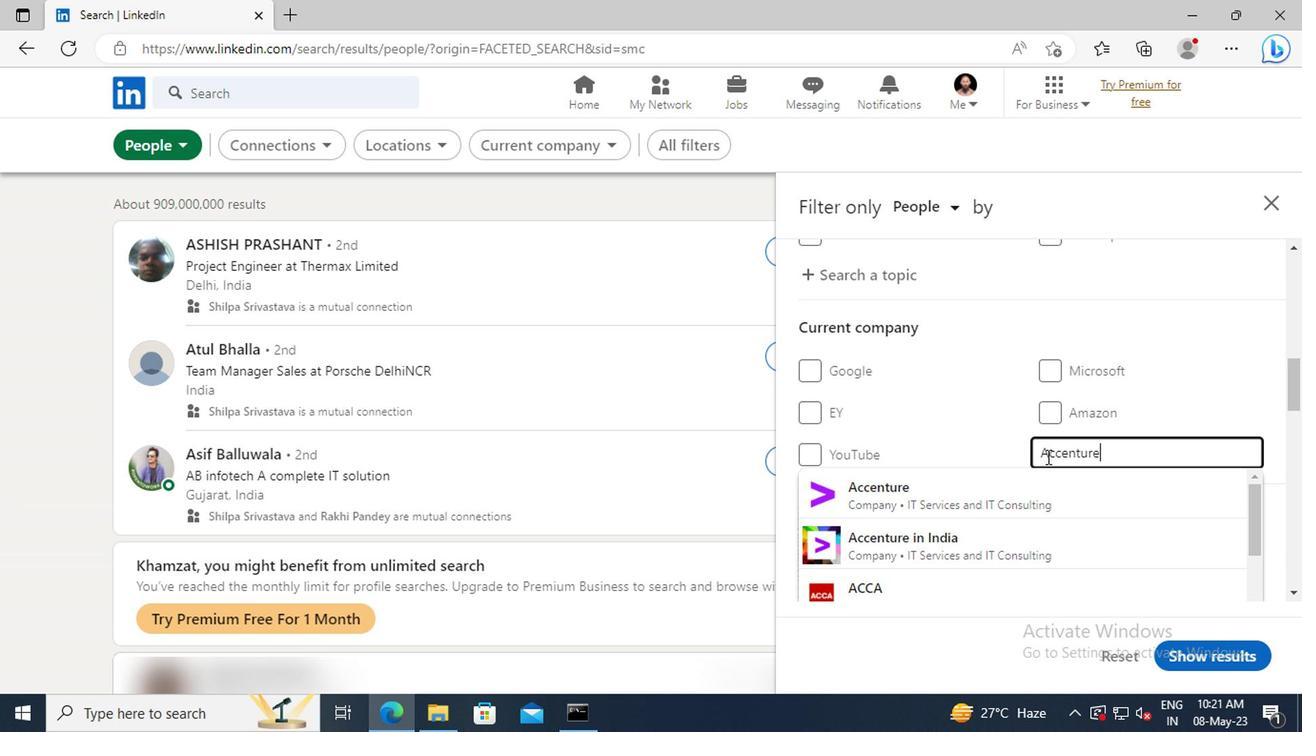 
Action: Mouse moved to (1064, 533)
Screenshot: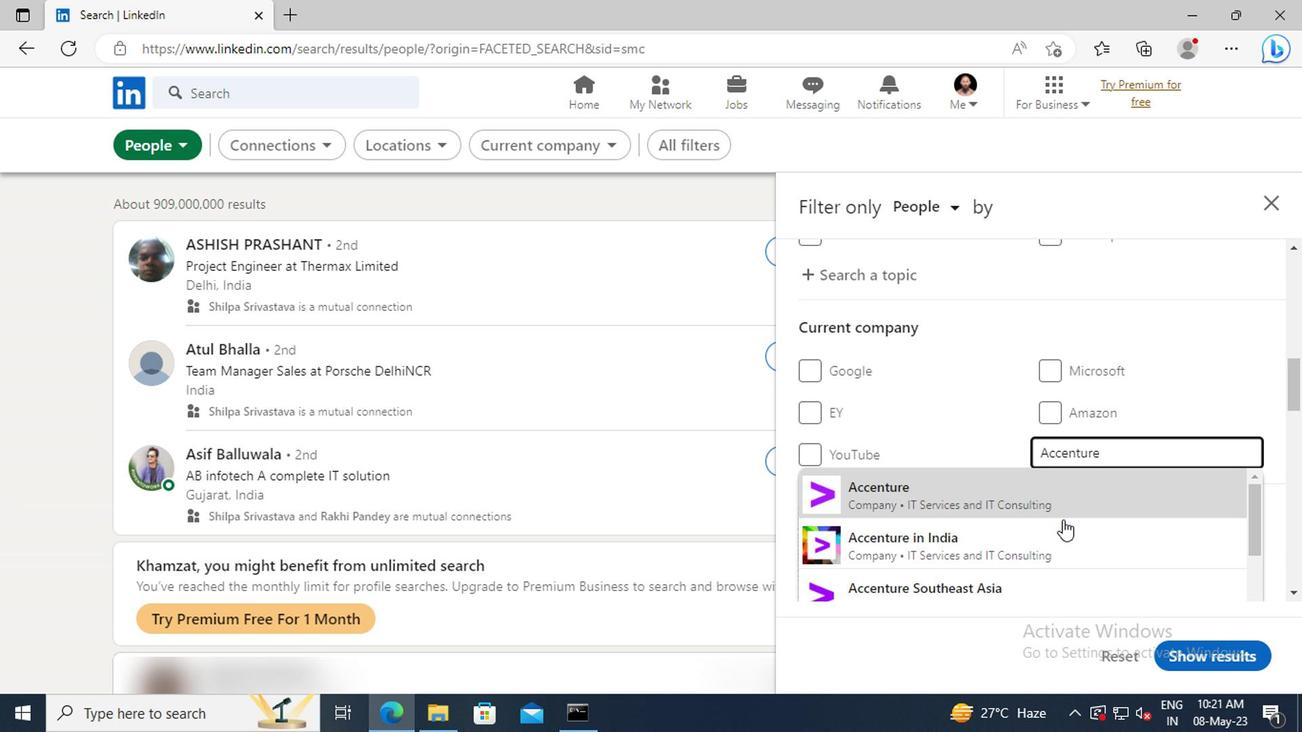 
Action: Mouse pressed left at (1064, 533)
Screenshot: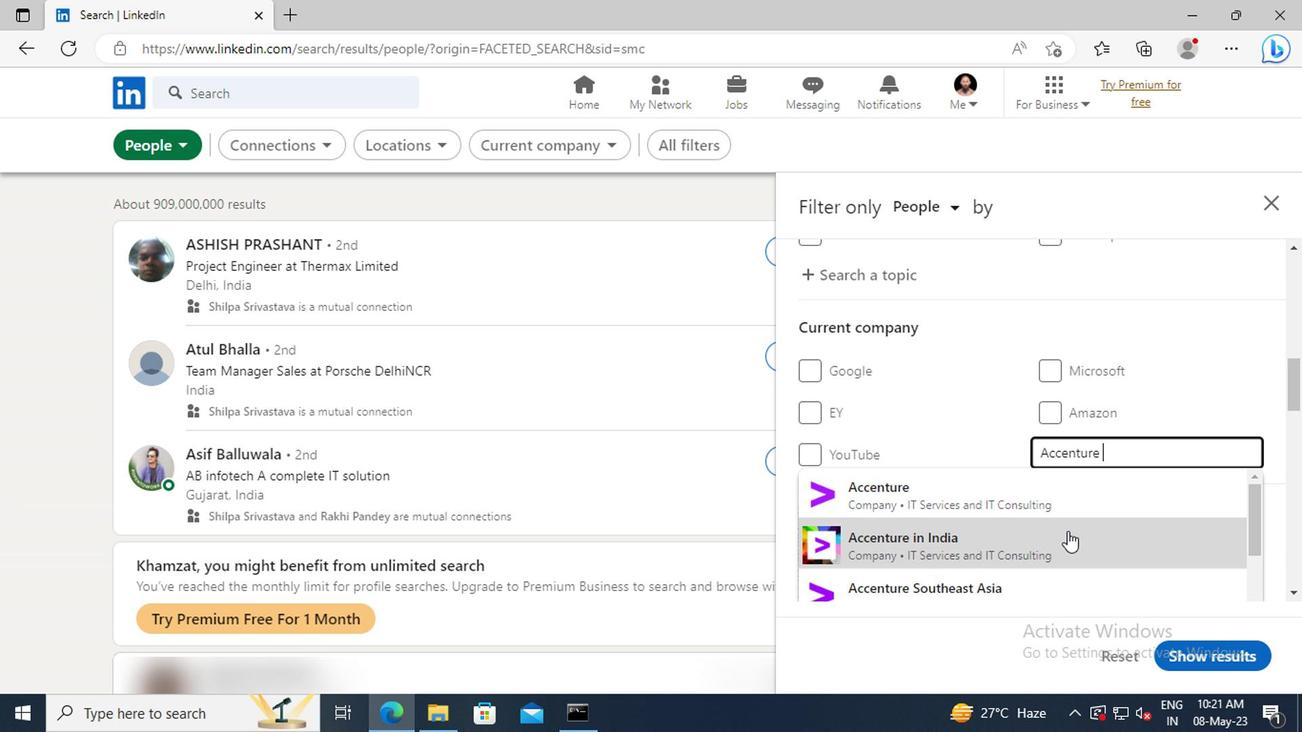 
Action: Mouse scrolled (1064, 531) with delta (0, -1)
Screenshot: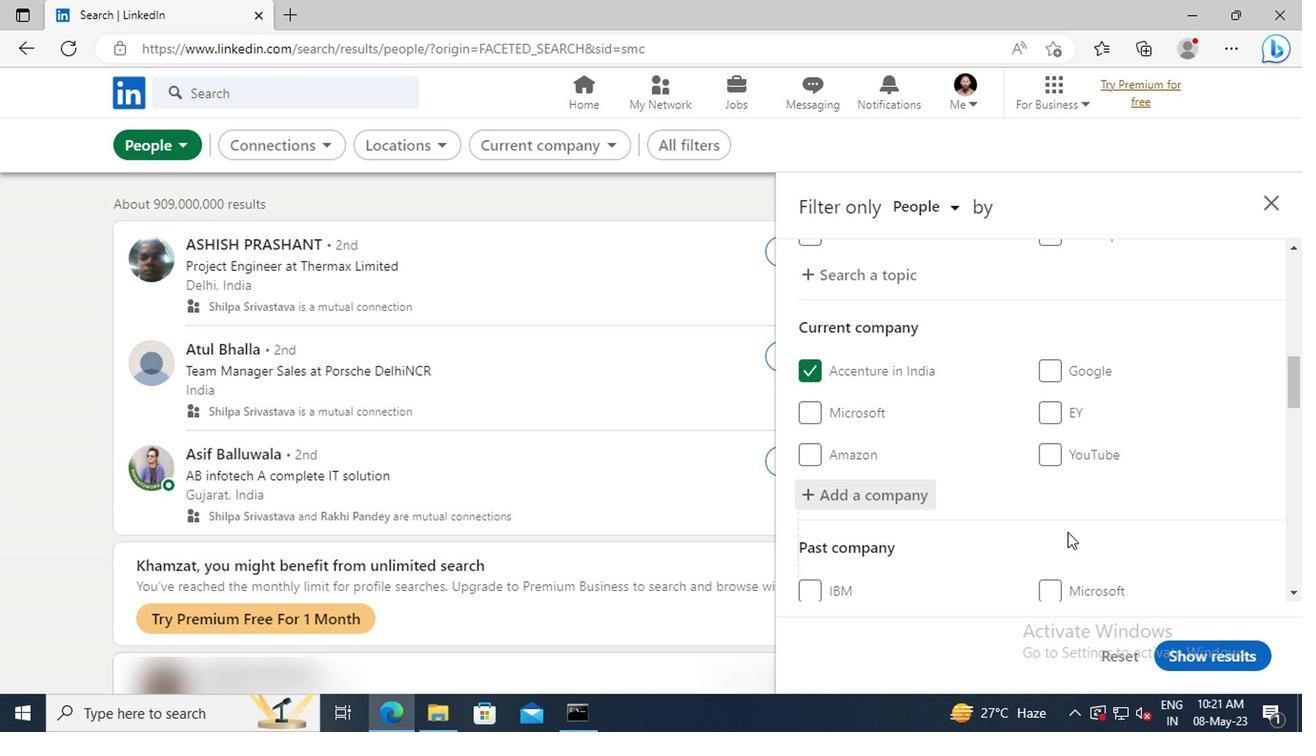 
Action: Mouse moved to (1065, 524)
Screenshot: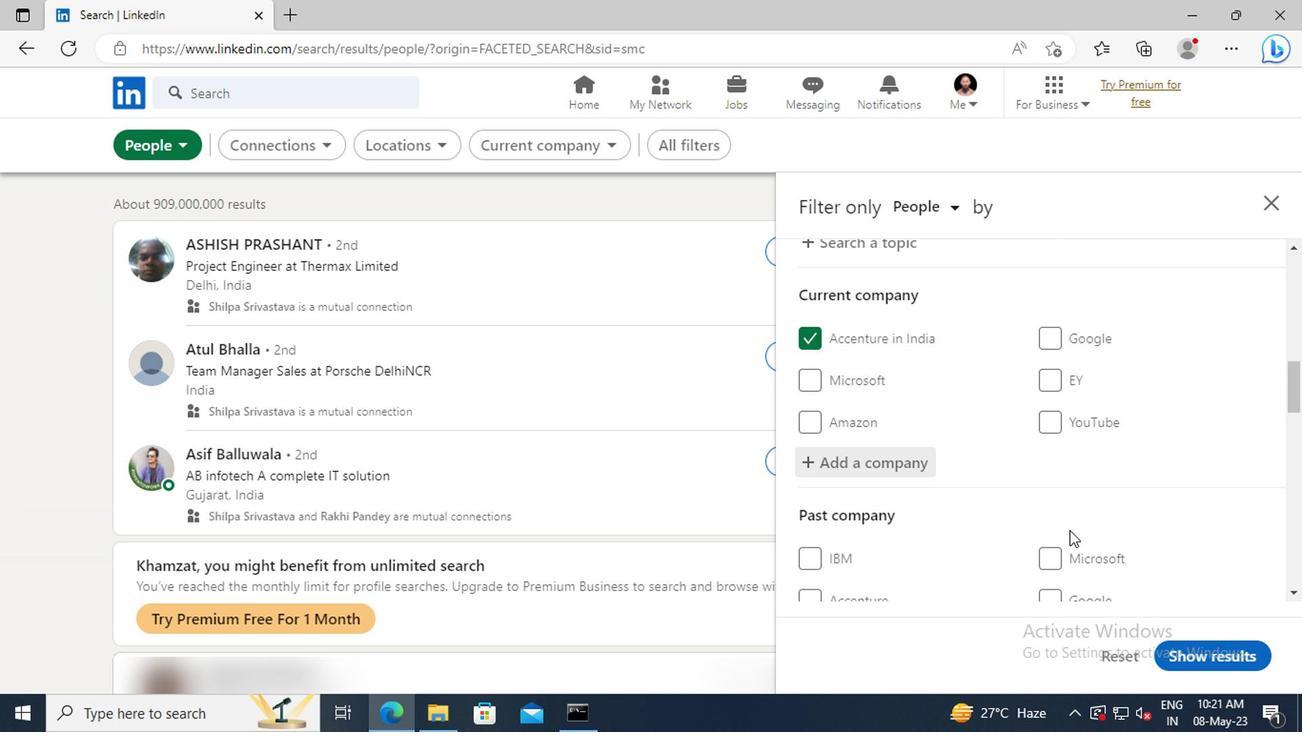 
Action: Mouse scrolled (1065, 524) with delta (0, 0)
Screenshot: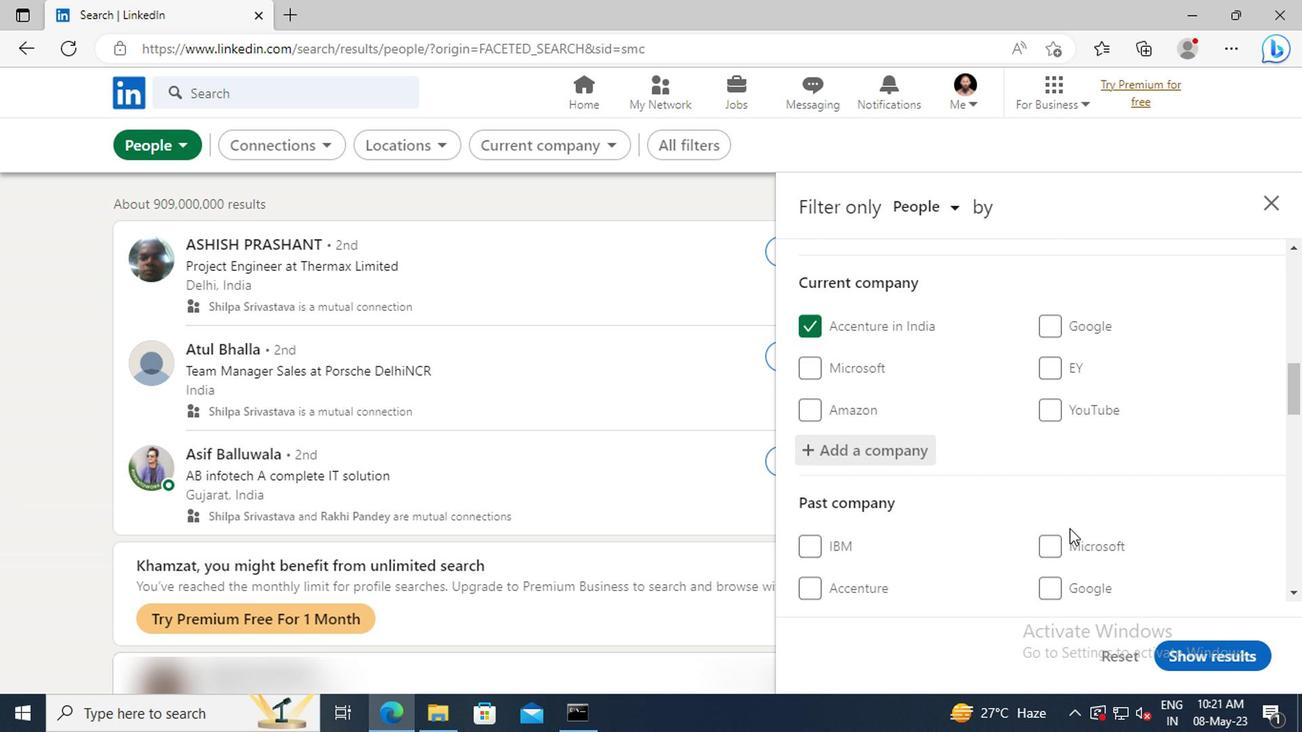 
Action: Mouse moved to (1068, 503)
Screenshot: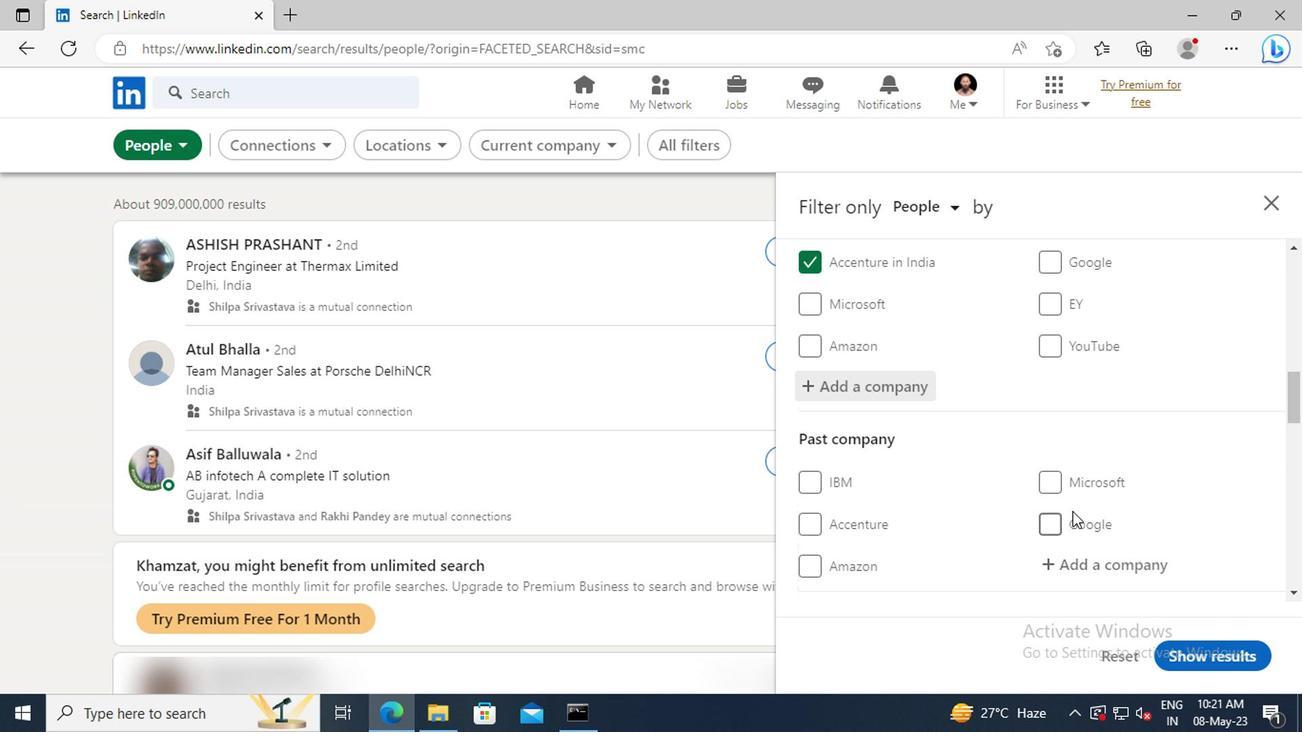 
Action: Mouse scrolled (1068, 503) with delta (0, 0)
Screenshot: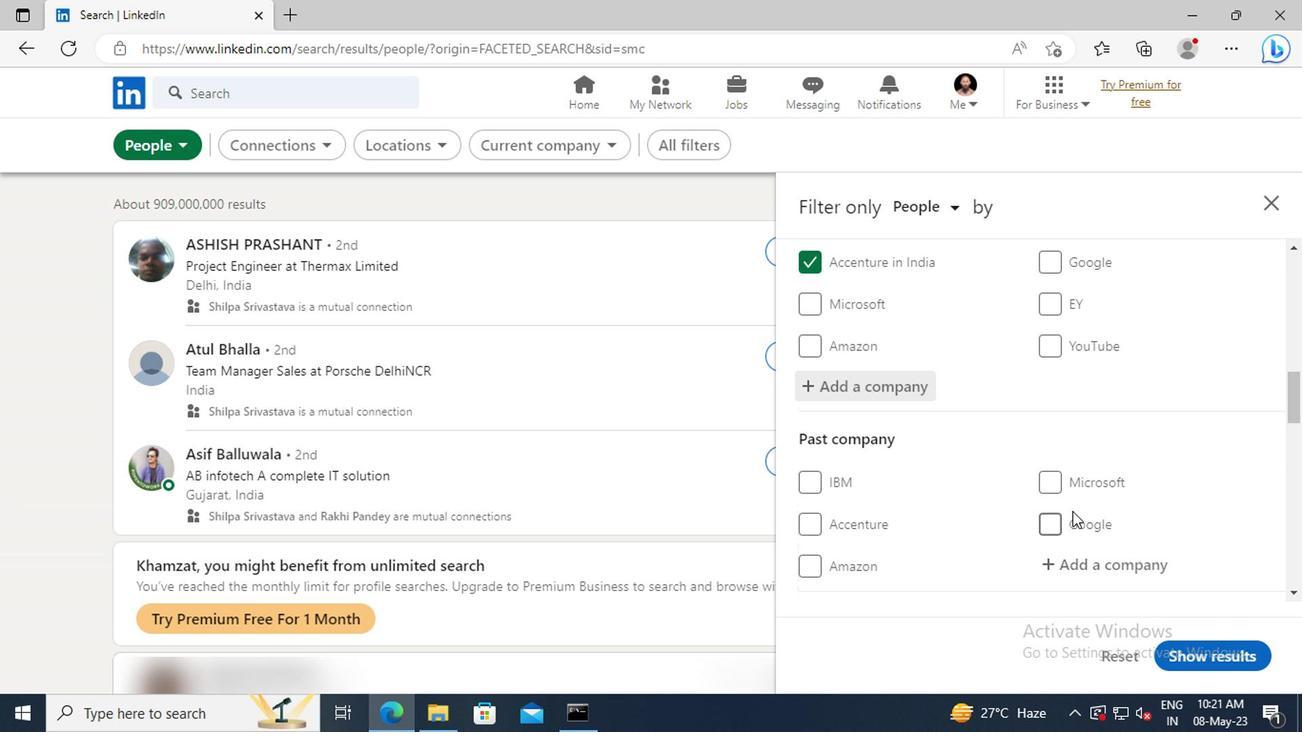 
Action: Mouse moved to (1068, 497)
Screenshot: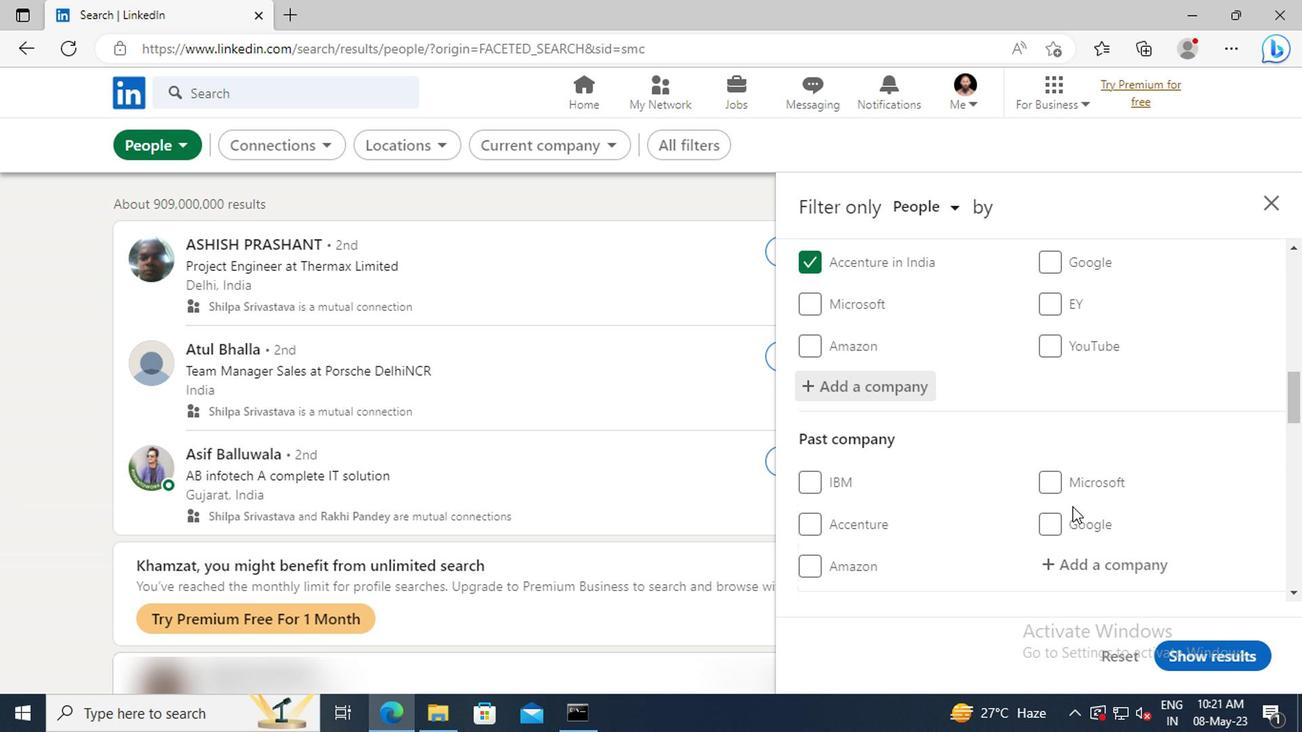 
Action: Mouse scrolled (1068, 496) with delta (0, 0)
Screenshot: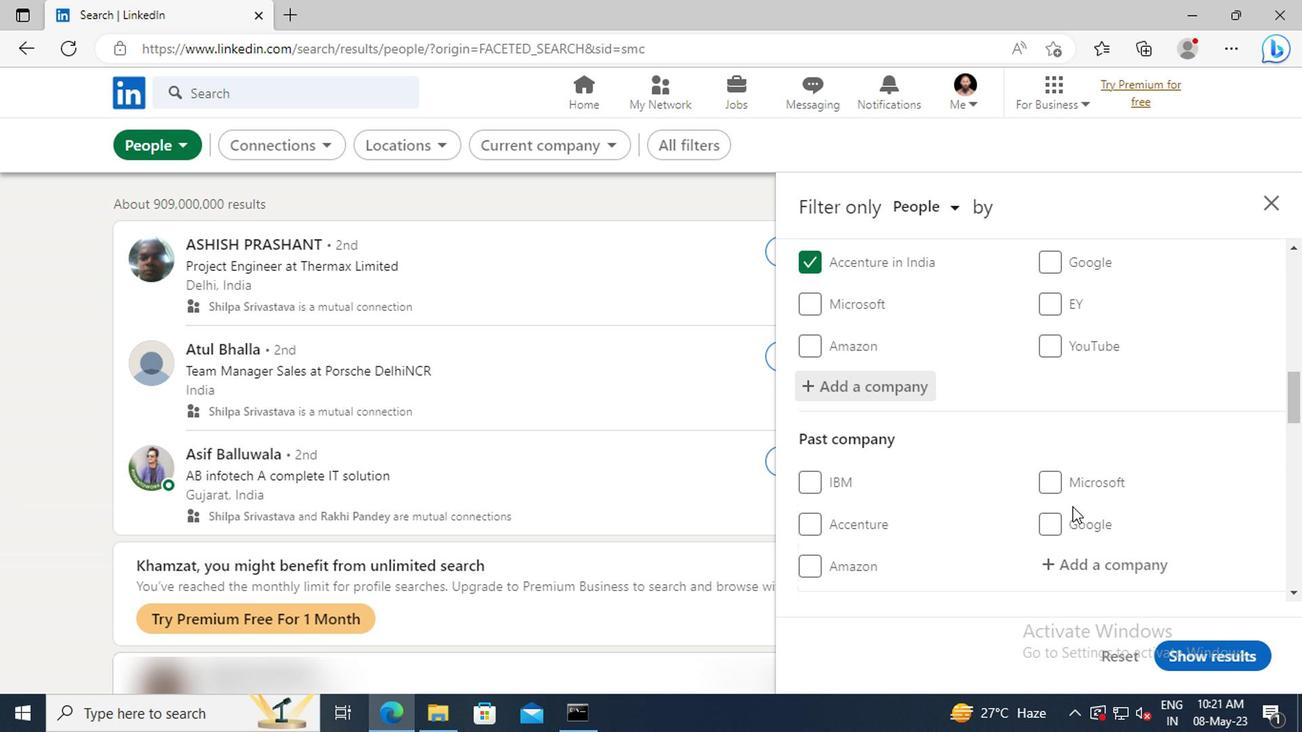 
Action: Mouse moved to (1071, 480)
Screenshot: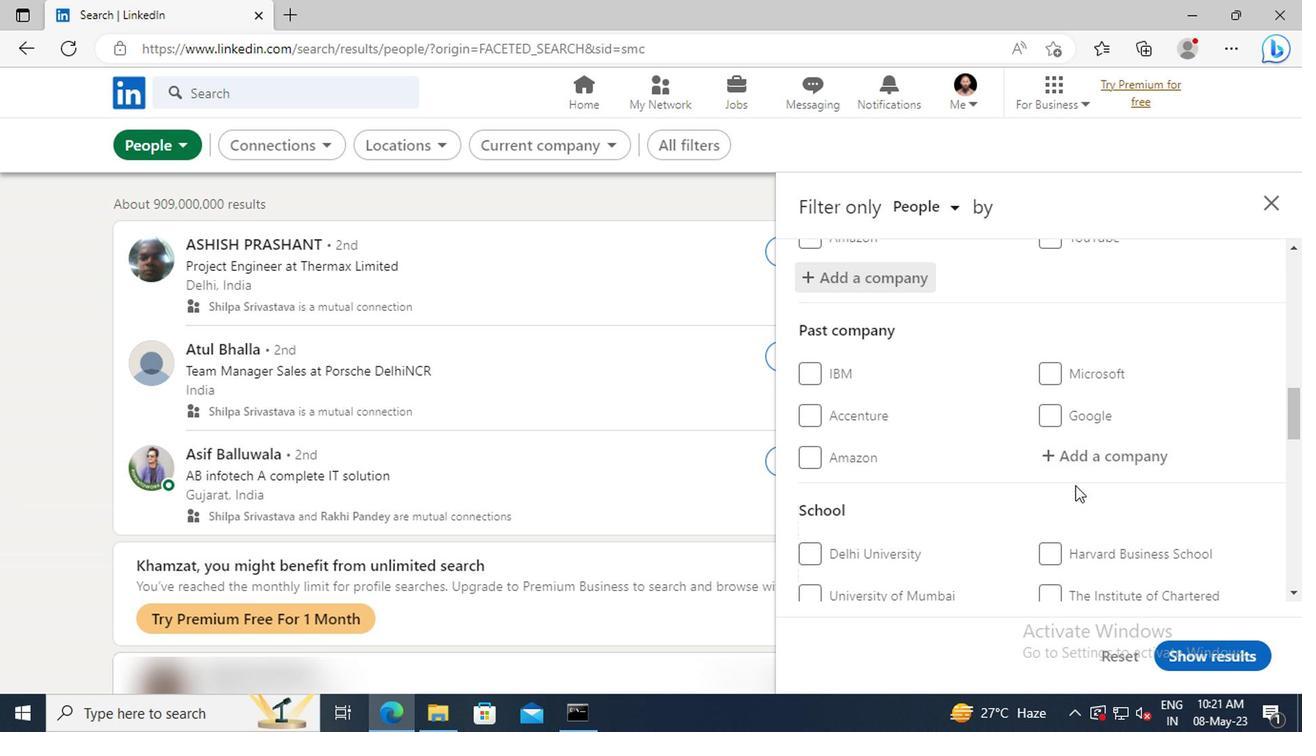 
Action: Mouse scrolled (1071, 480) with delta (0, 0)
Screenshot: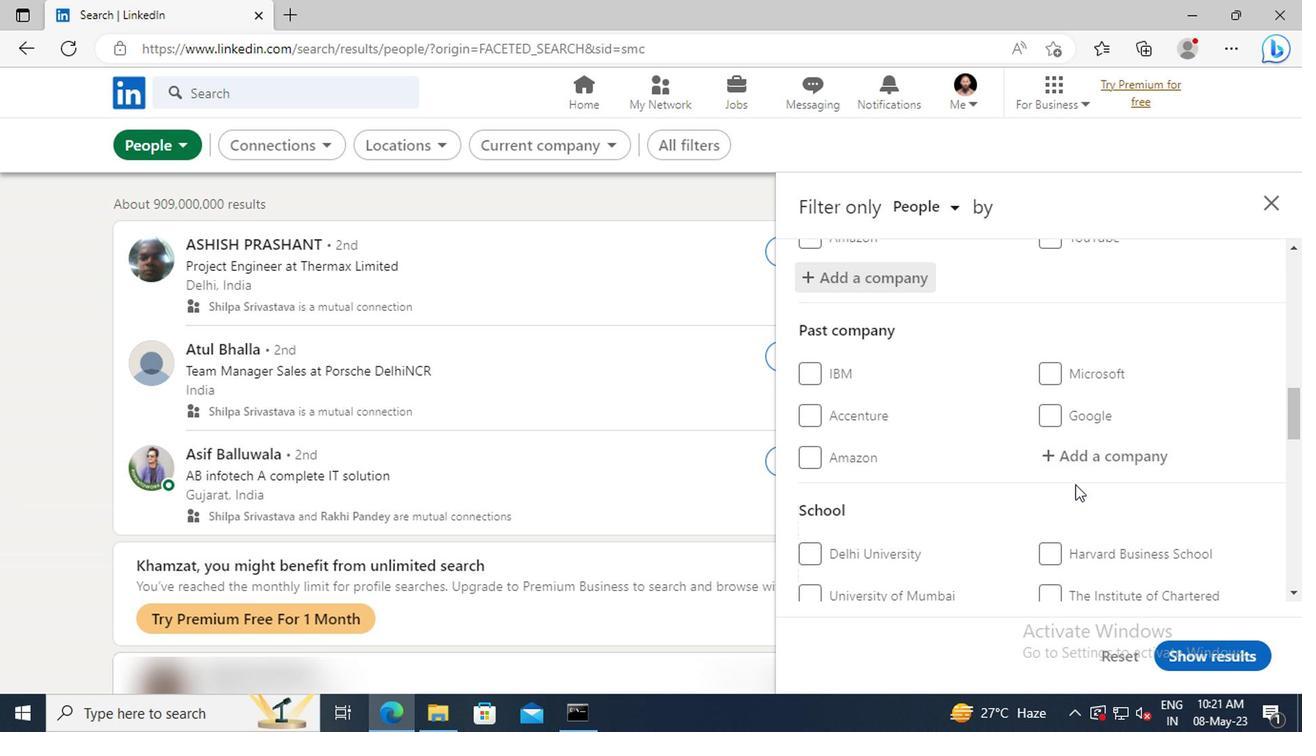 
Action: Mouse moved to (1071, 478)
Screenshot: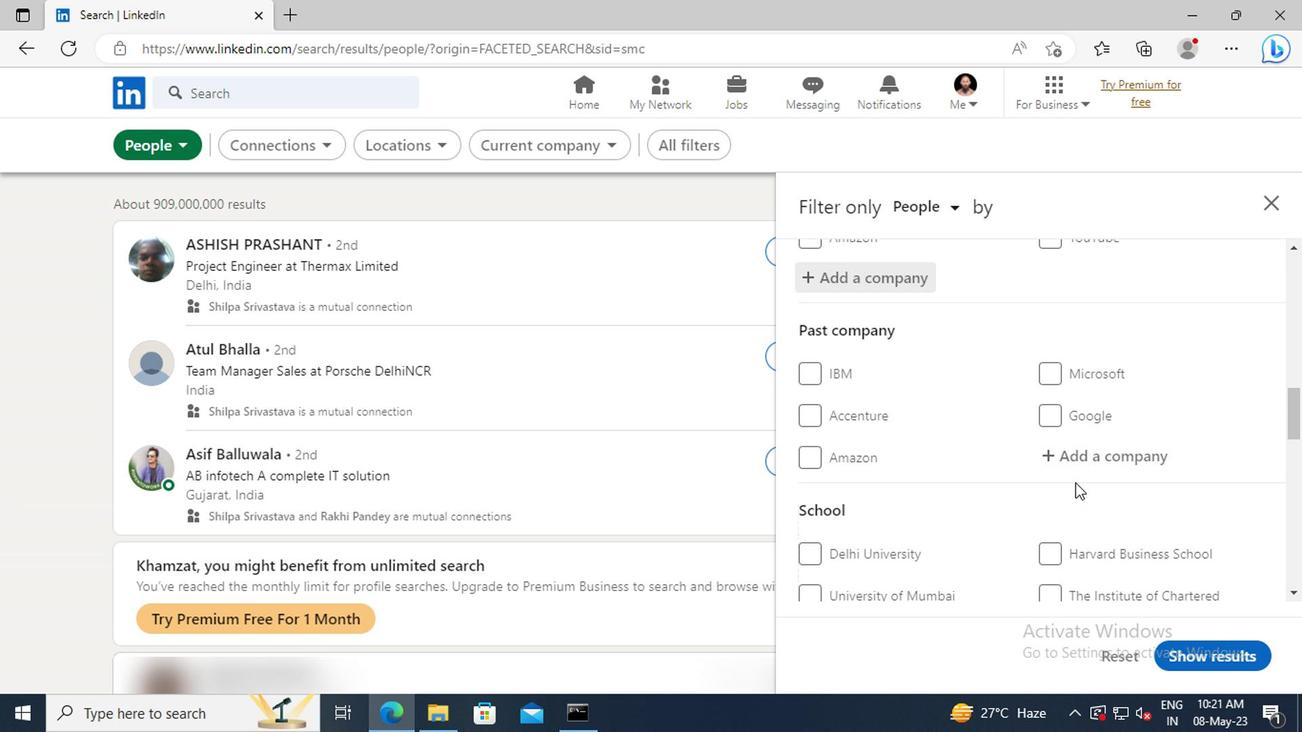 
Action: Mouse scrolled (1071, 478) with delta (0, 0)
Screenshot: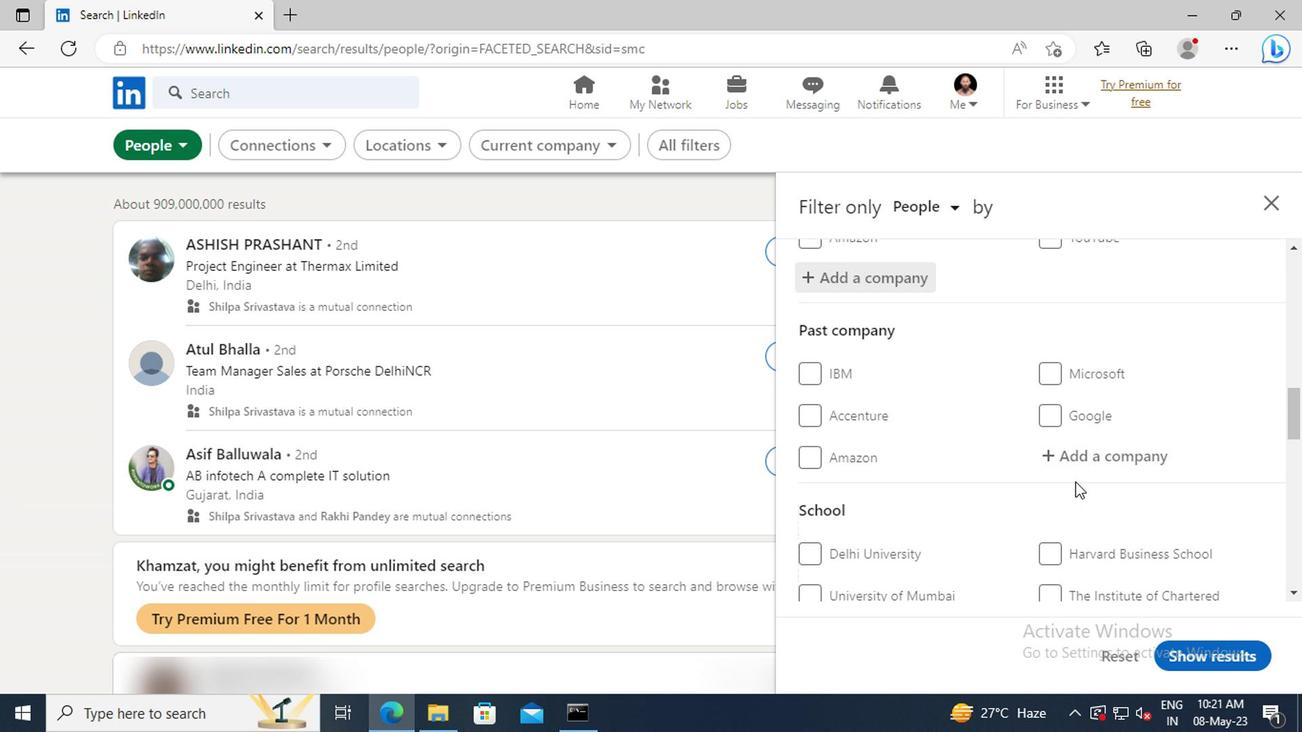 
Action: Mouse moved to (1071, 465)
Screenshot: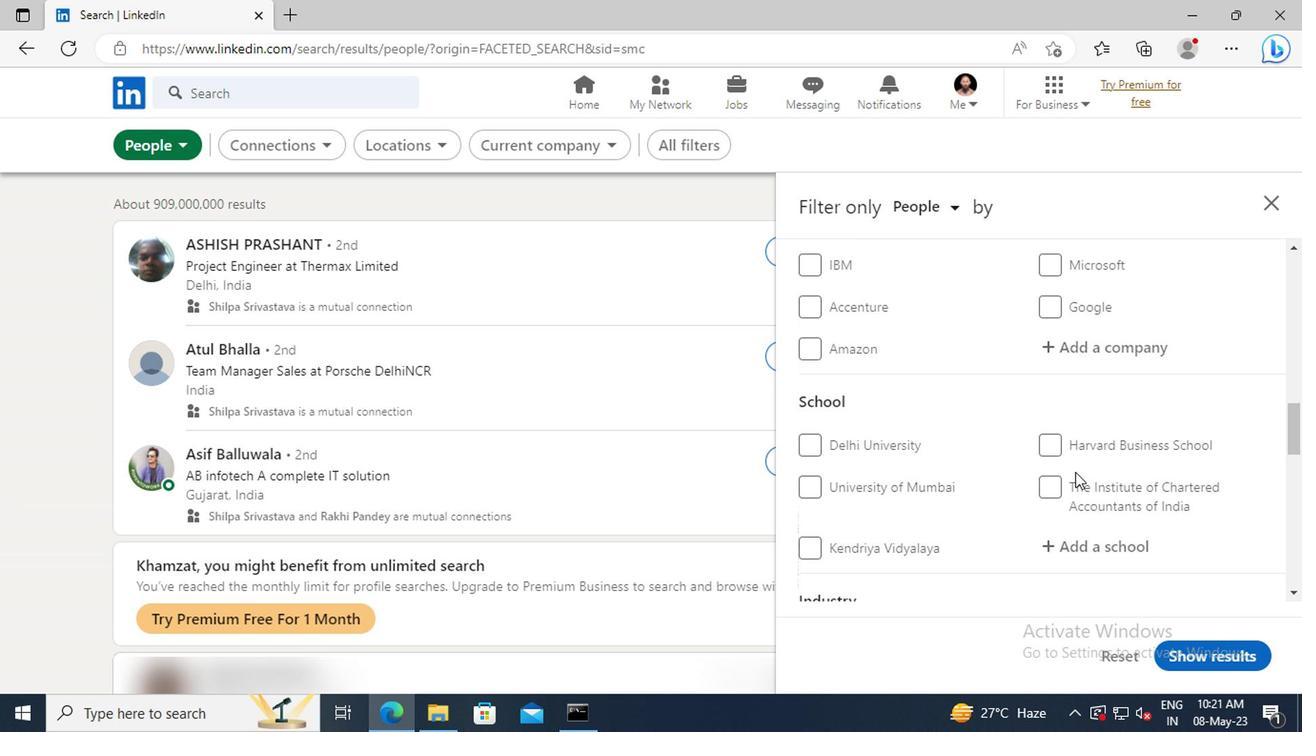 
Action: Mouse scrolled (1071, 464) with delta (0, -1)
Screenshot: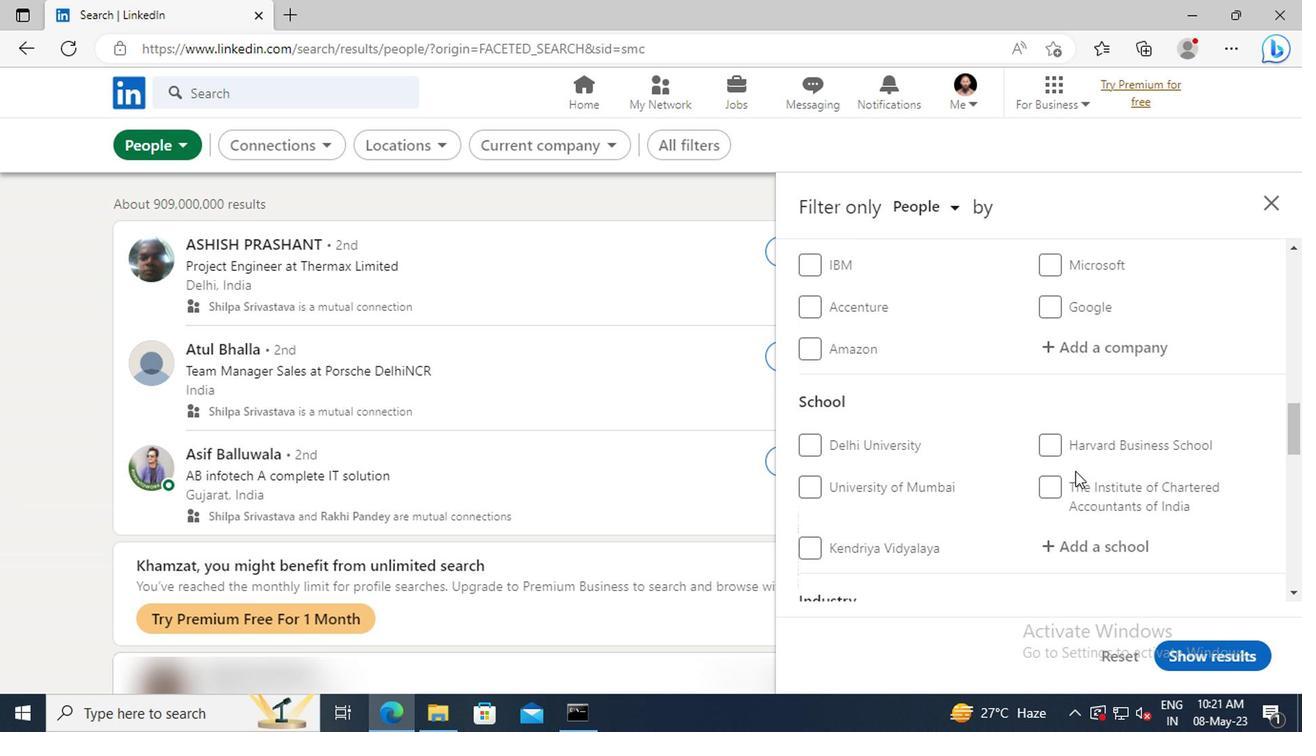 
Action: Mouse moved to (1071, 465)
Screenshot: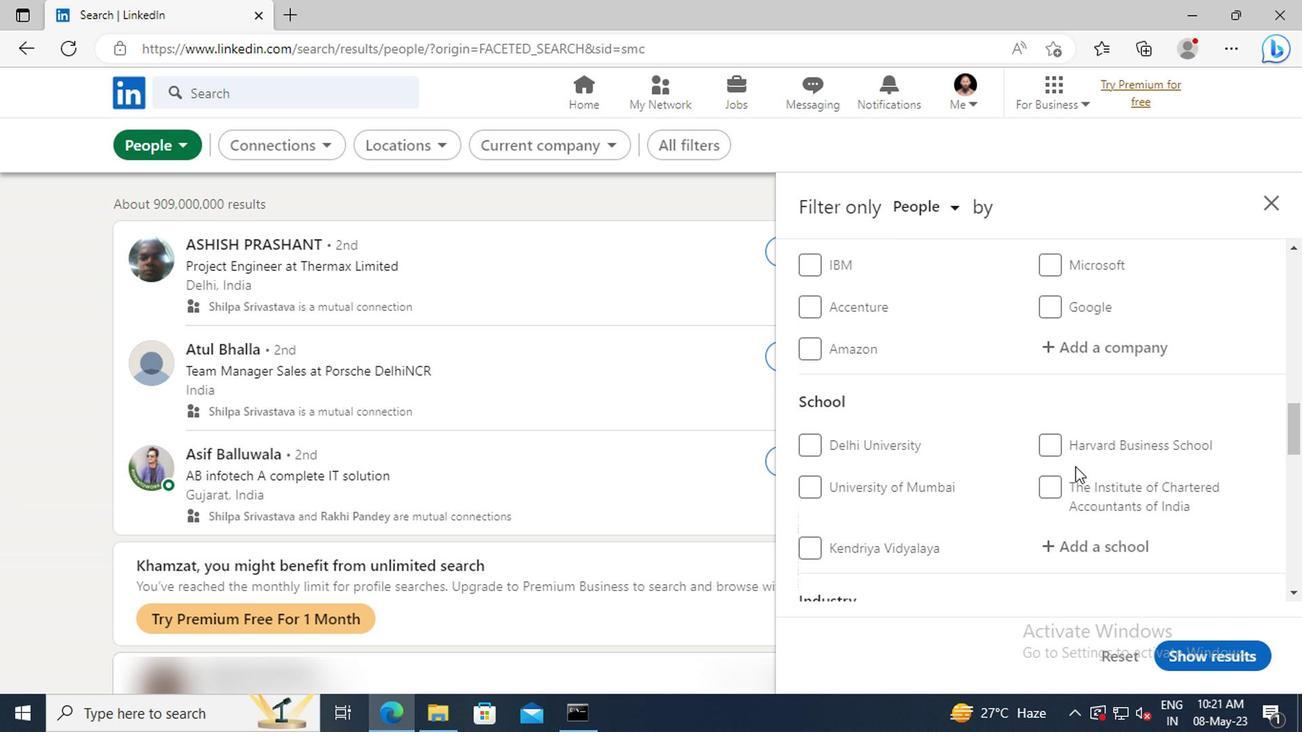 
Action: Mouse scrolled (1071, 464) with delta (0, -1)
Screenshot: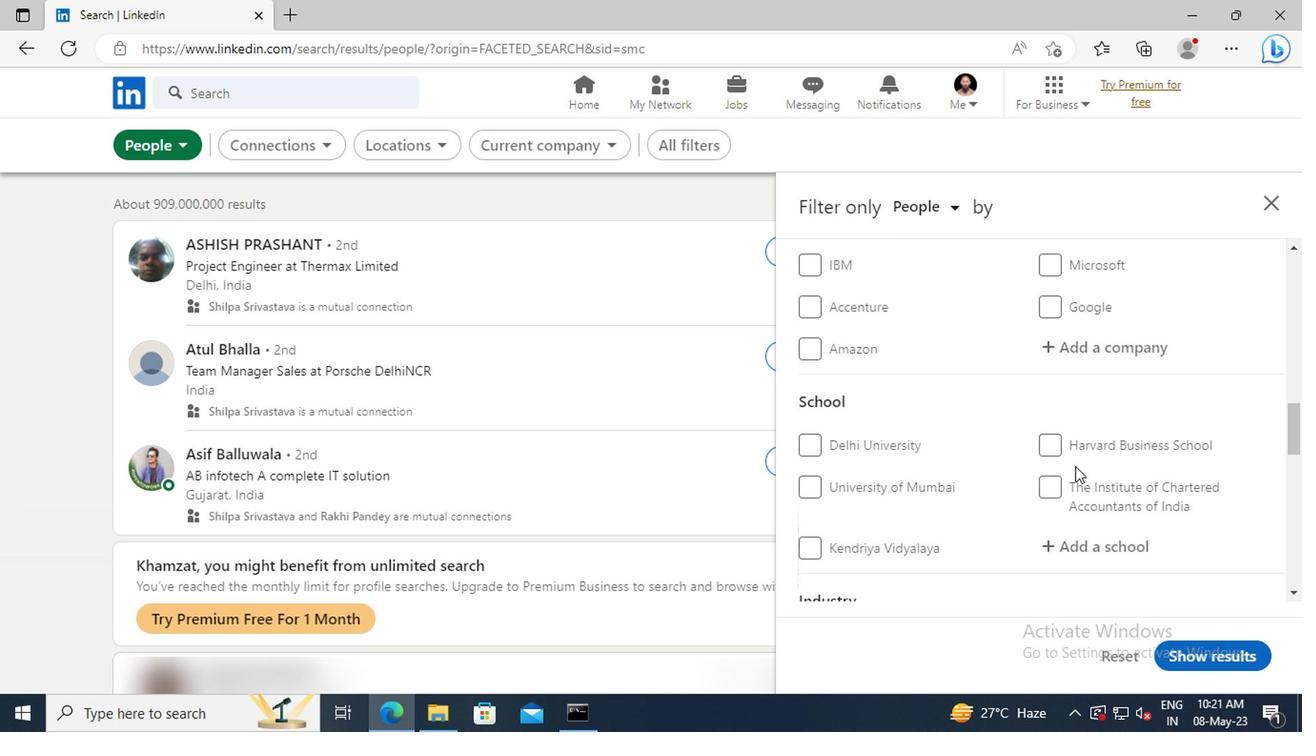 
Action: Mouse moved to (1071, 448)
Screenshot: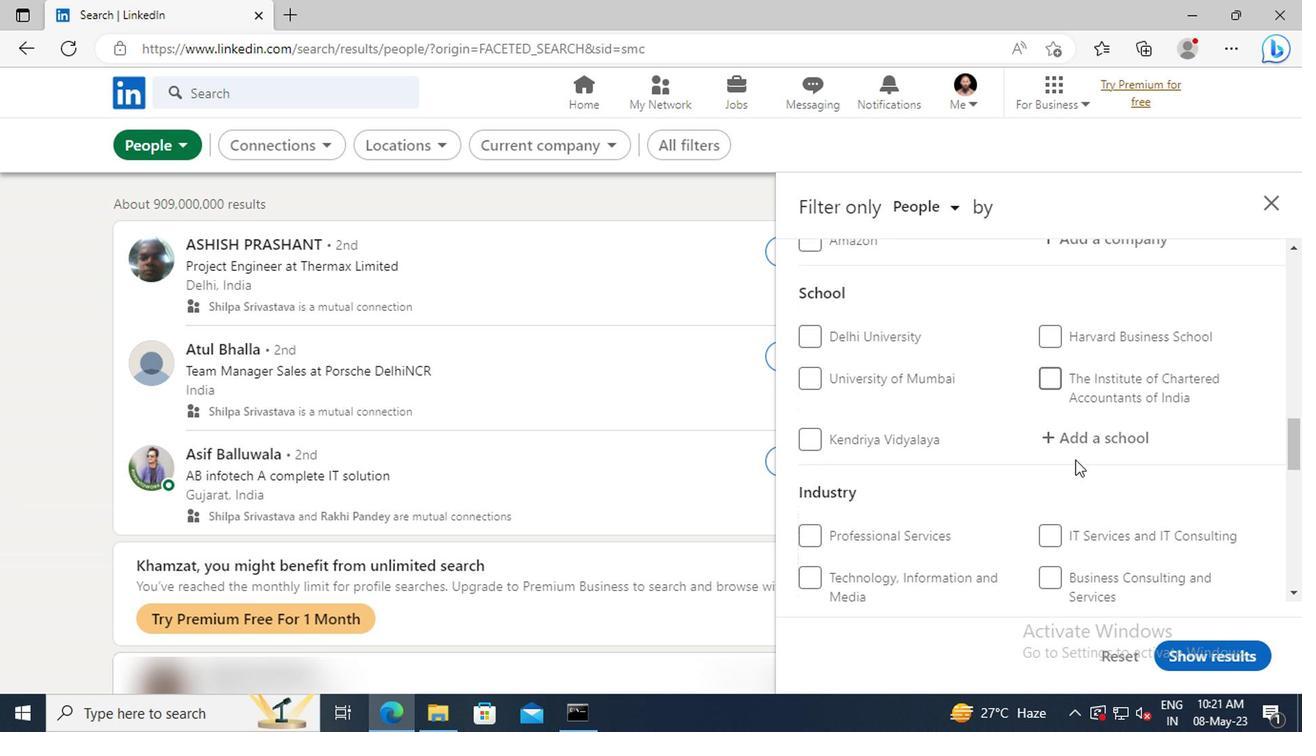 
Action: Mouse pressed left at (1071, 448)
Screenshot: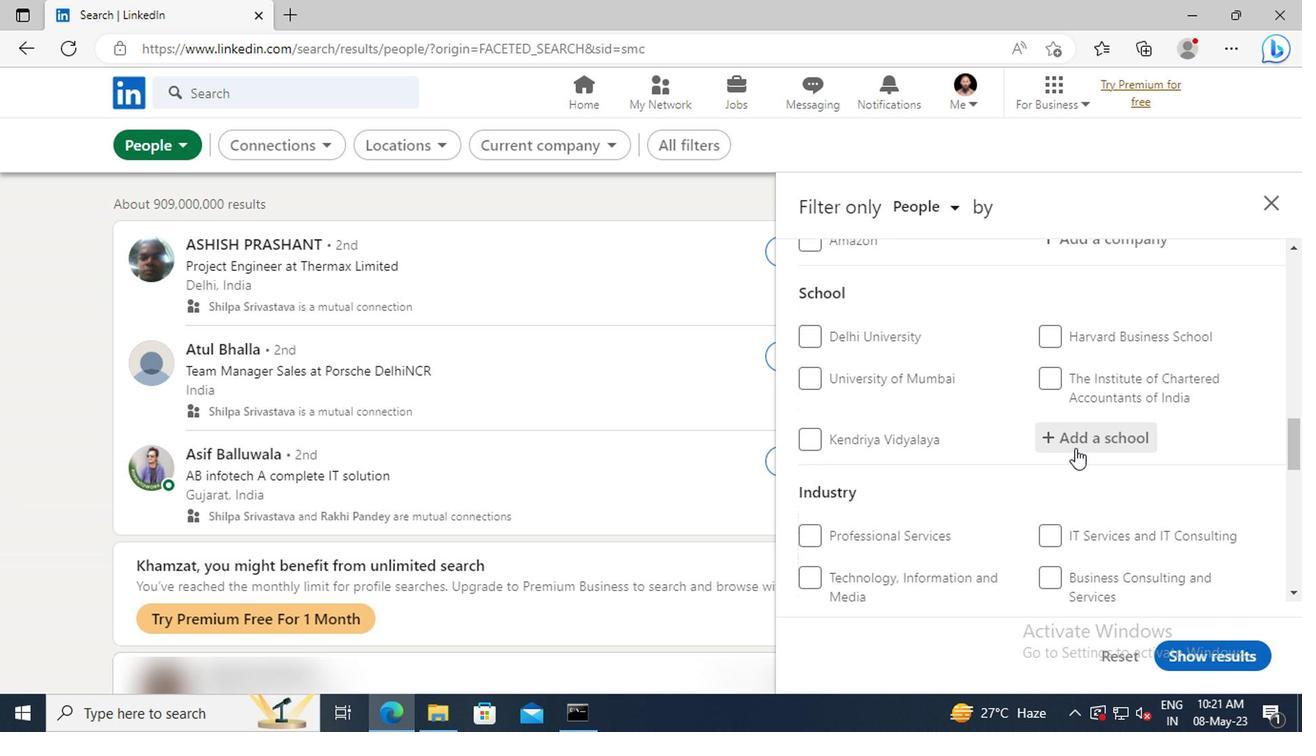 
Action: Key pressed <Key.shift>SHANEY<Key.space><Key.shift>IN
Screenshot: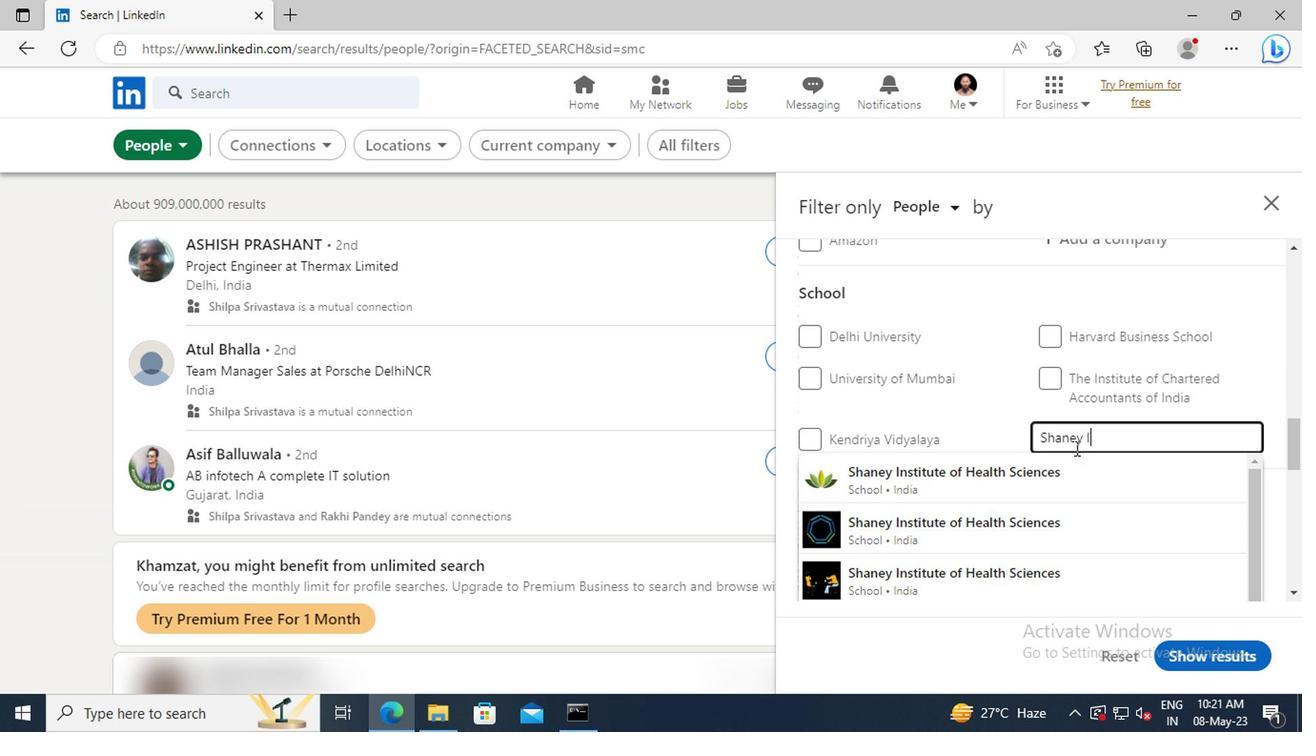 
Action: Mouse moved to (1076, 466)
Screenshot: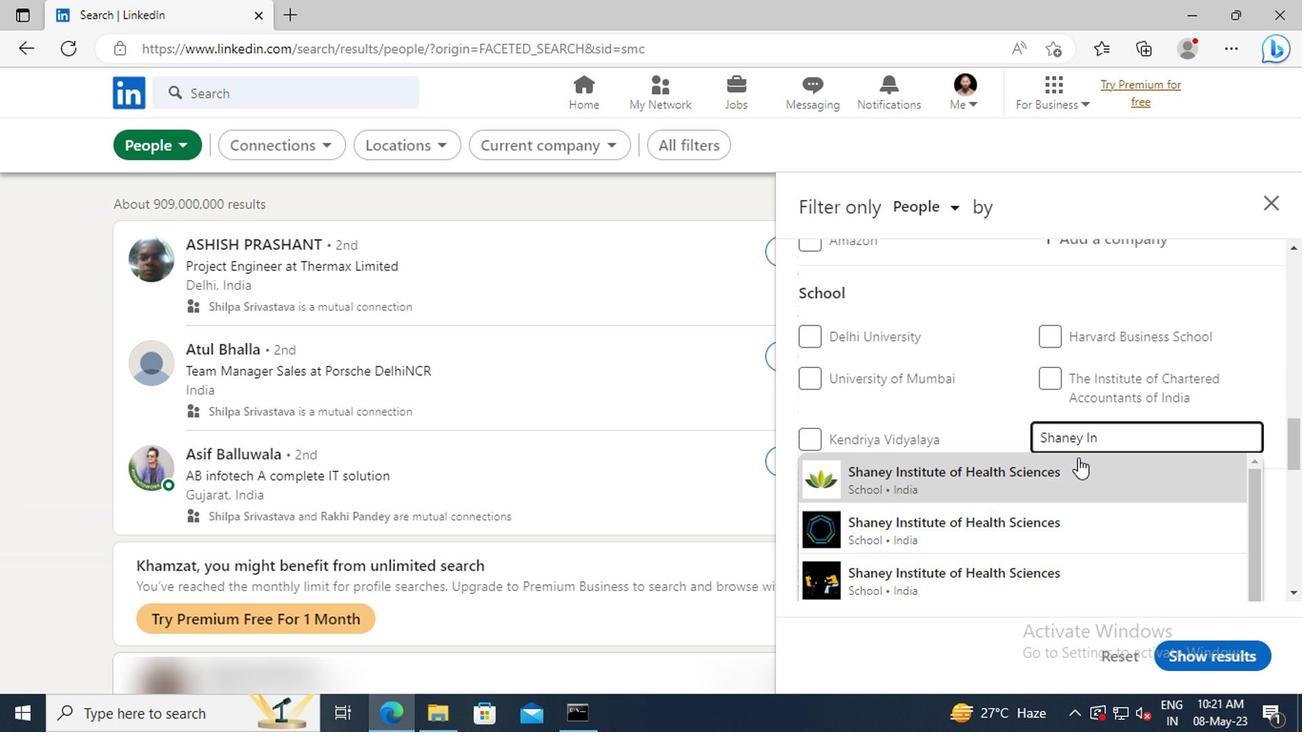 
Action: Mouse pressed left at (1076, 466)
Screenshot: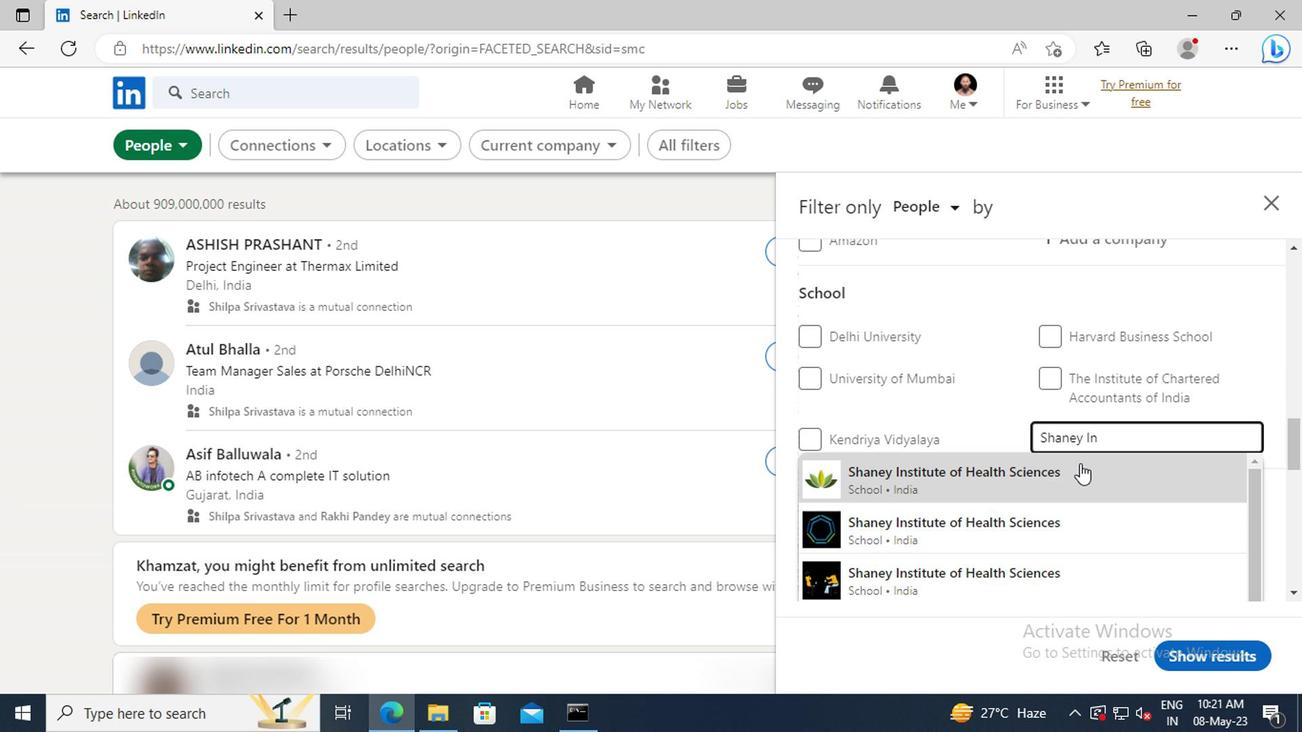 
Action: Mouse scrolled (1076, 465) with delta (0, 0)
Screenshot: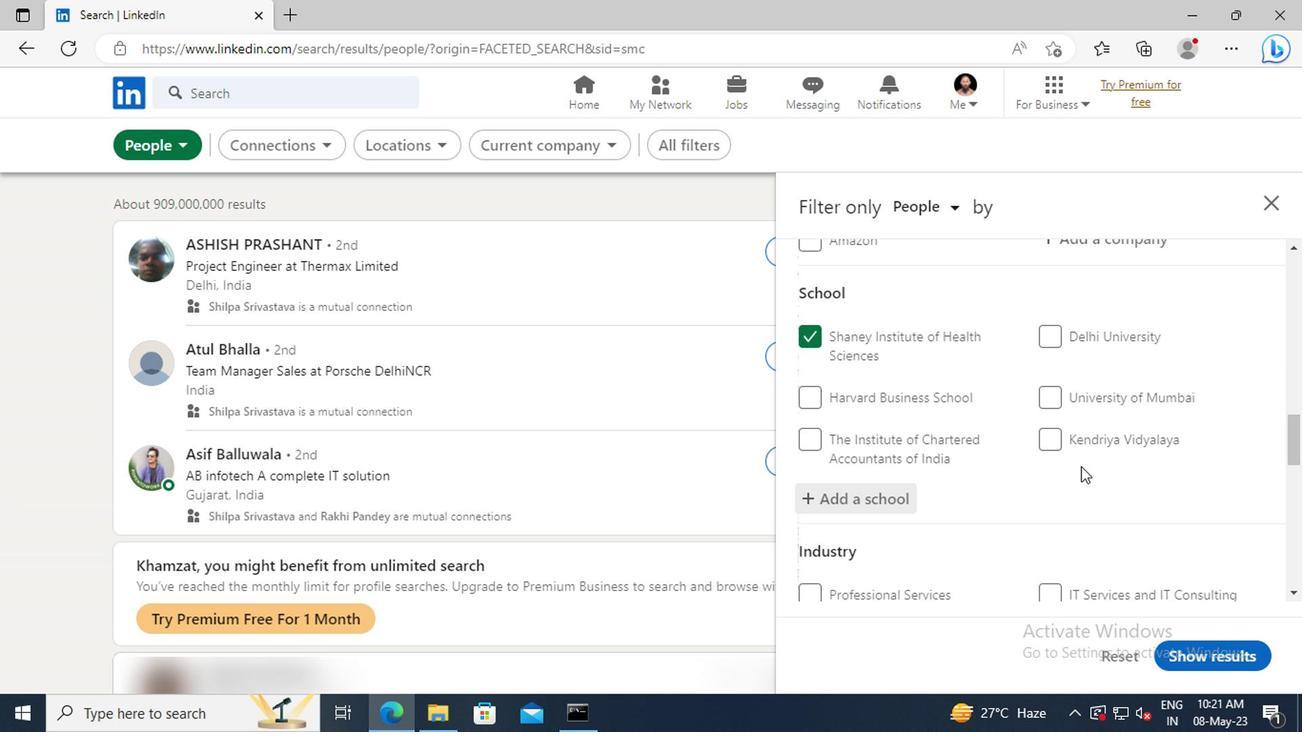 
Action: Mouse moved to (1076, 466)
Screenshot: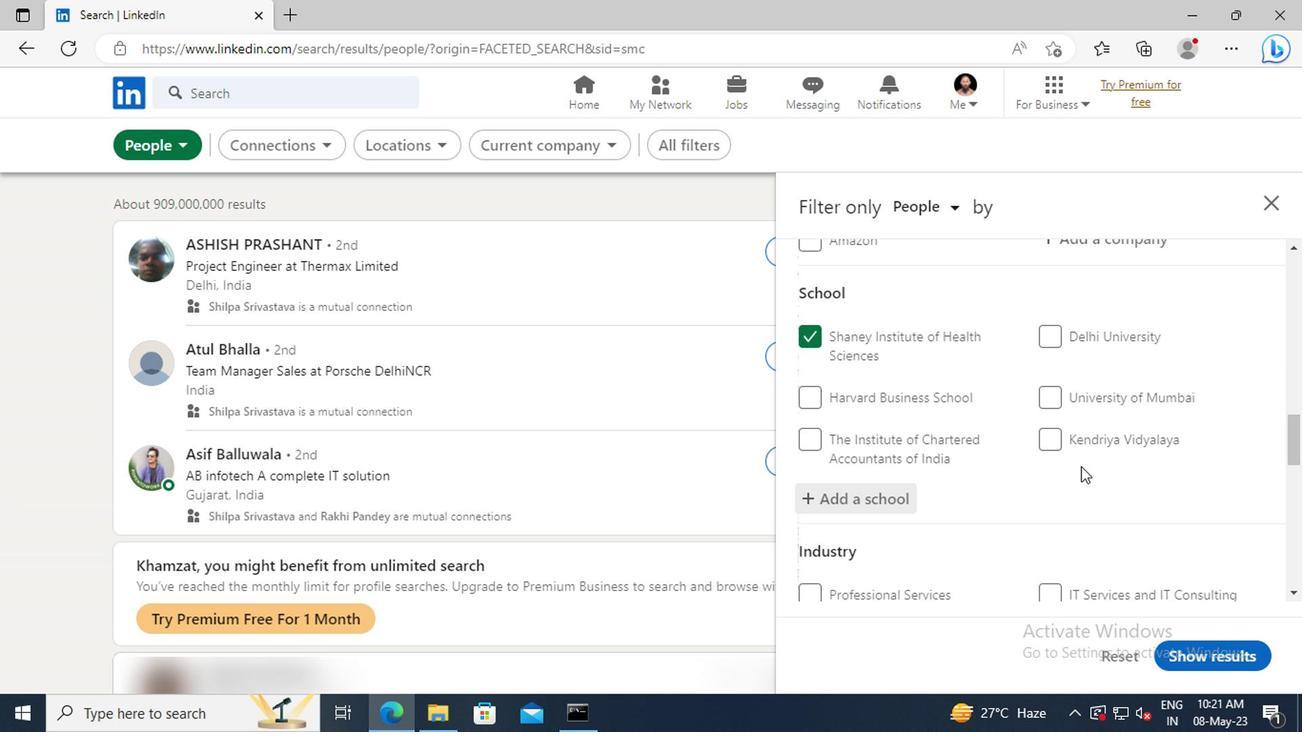 
Action: Mouse scrolled (1076, 465) with delta (0, 0)
Screenshot: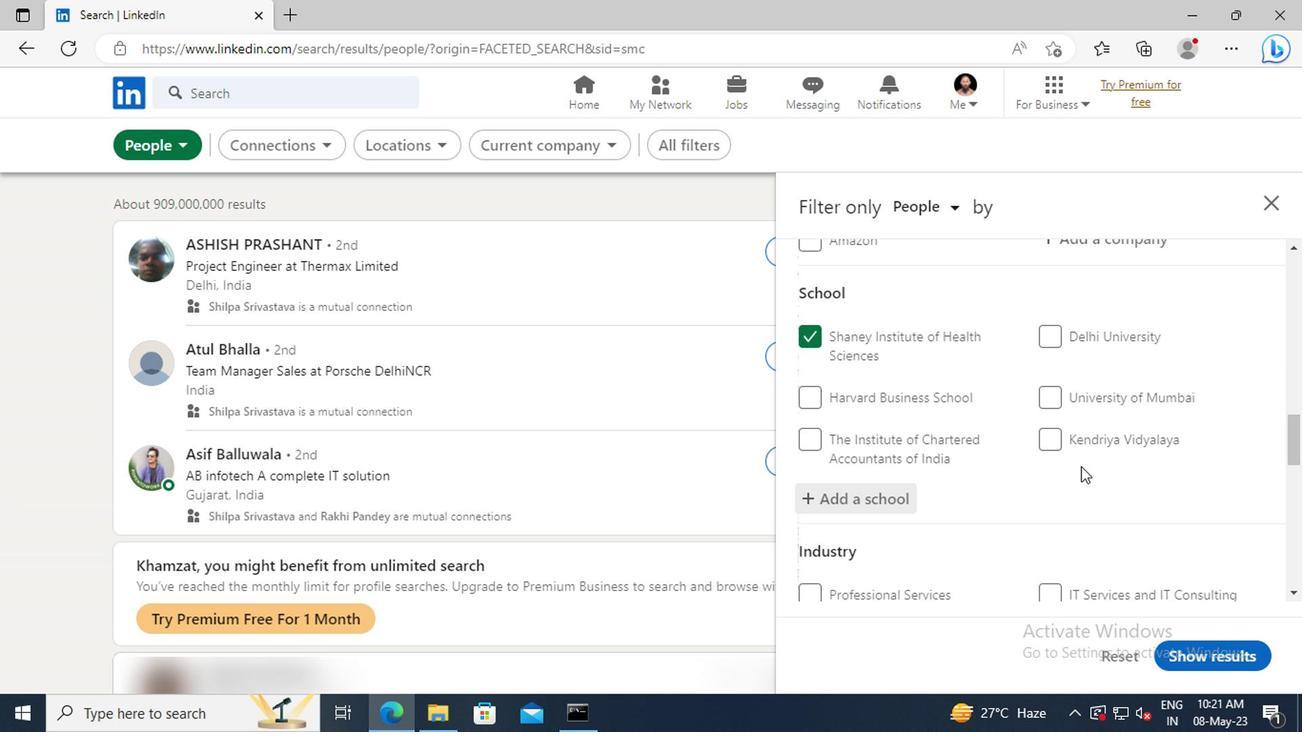 
Action: Mouse moved to (1076, 451)
Screenshot: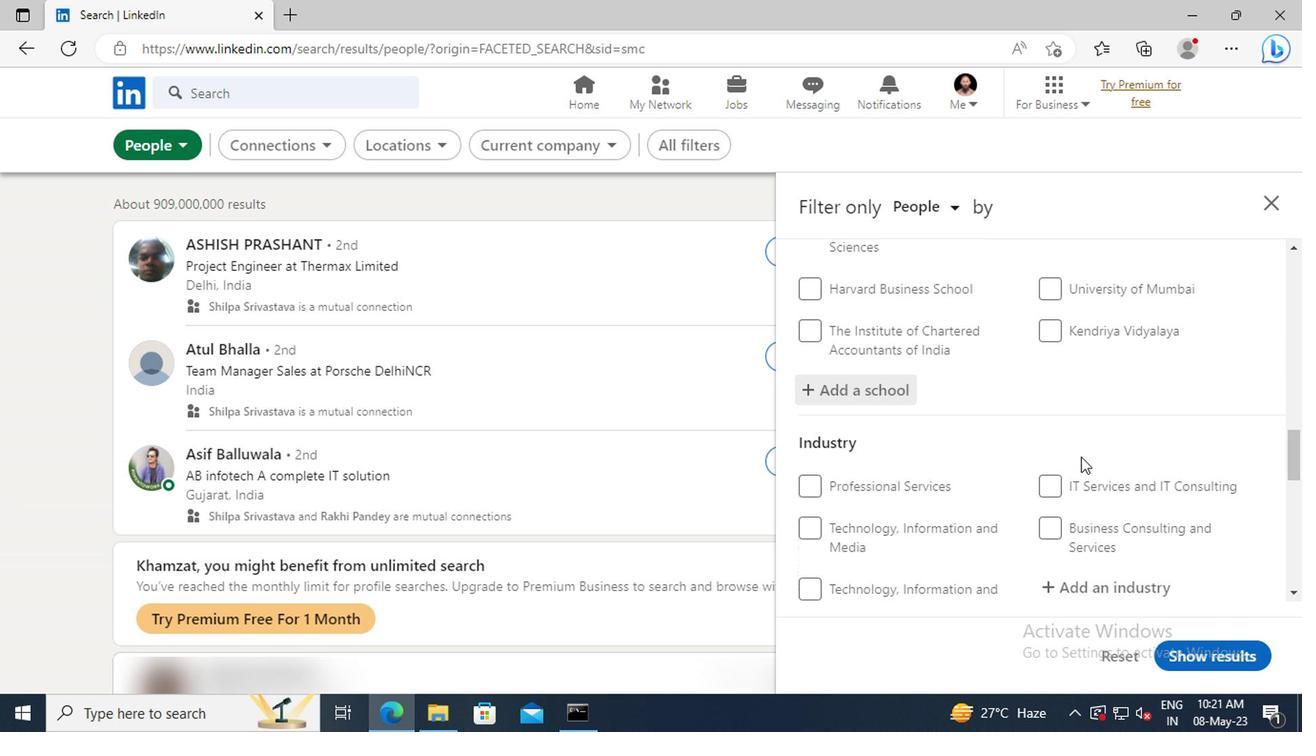
Action: Mouse scrolled (1076, 450) with delta (0, -1)
Screenshot: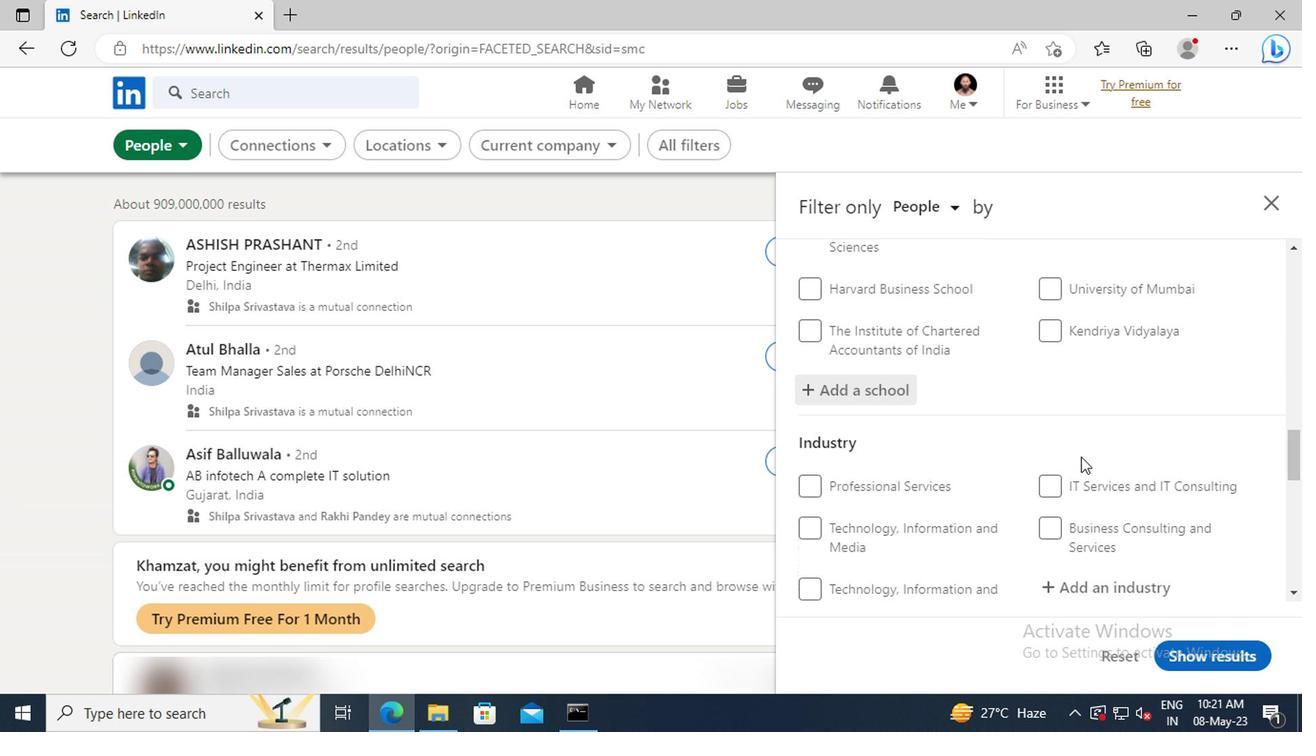 
Action: Mouse moved to (1076, 449)
Screenshot: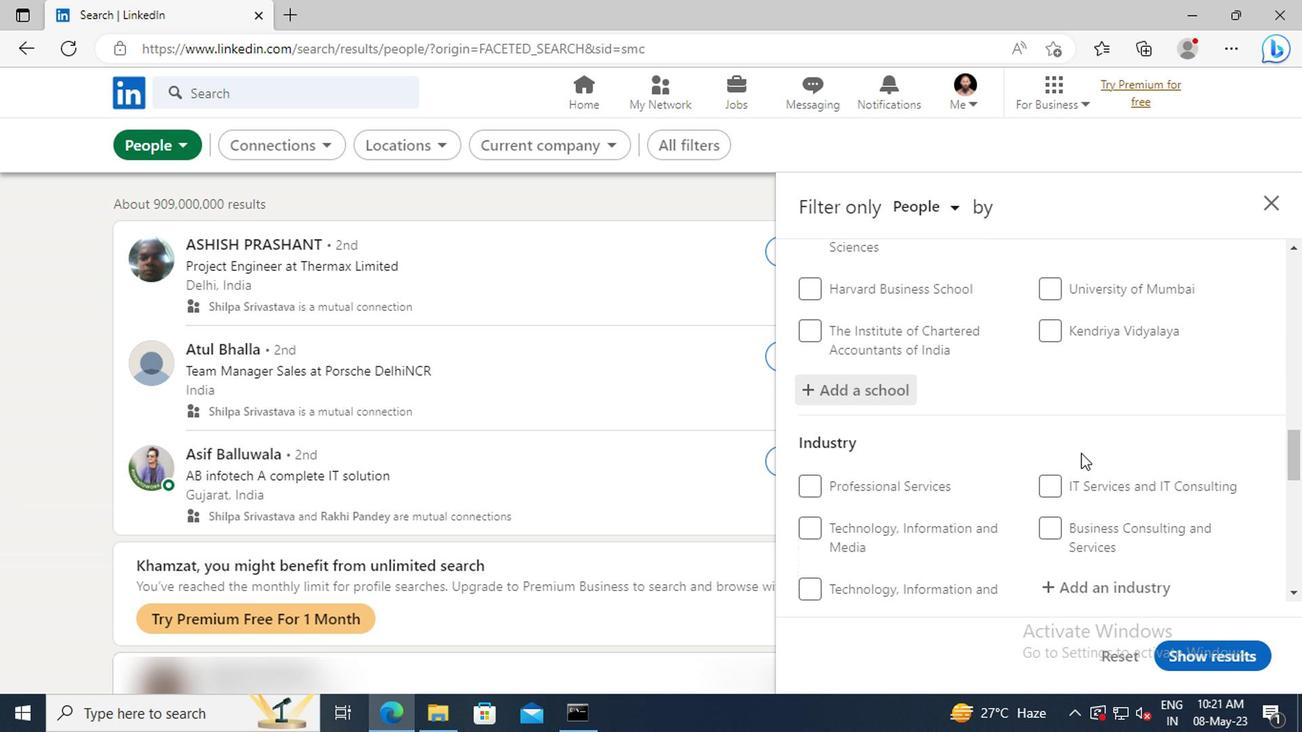 
Action: Mouse scrolled (1076, 448) with delta (0, -1)
Screenshot: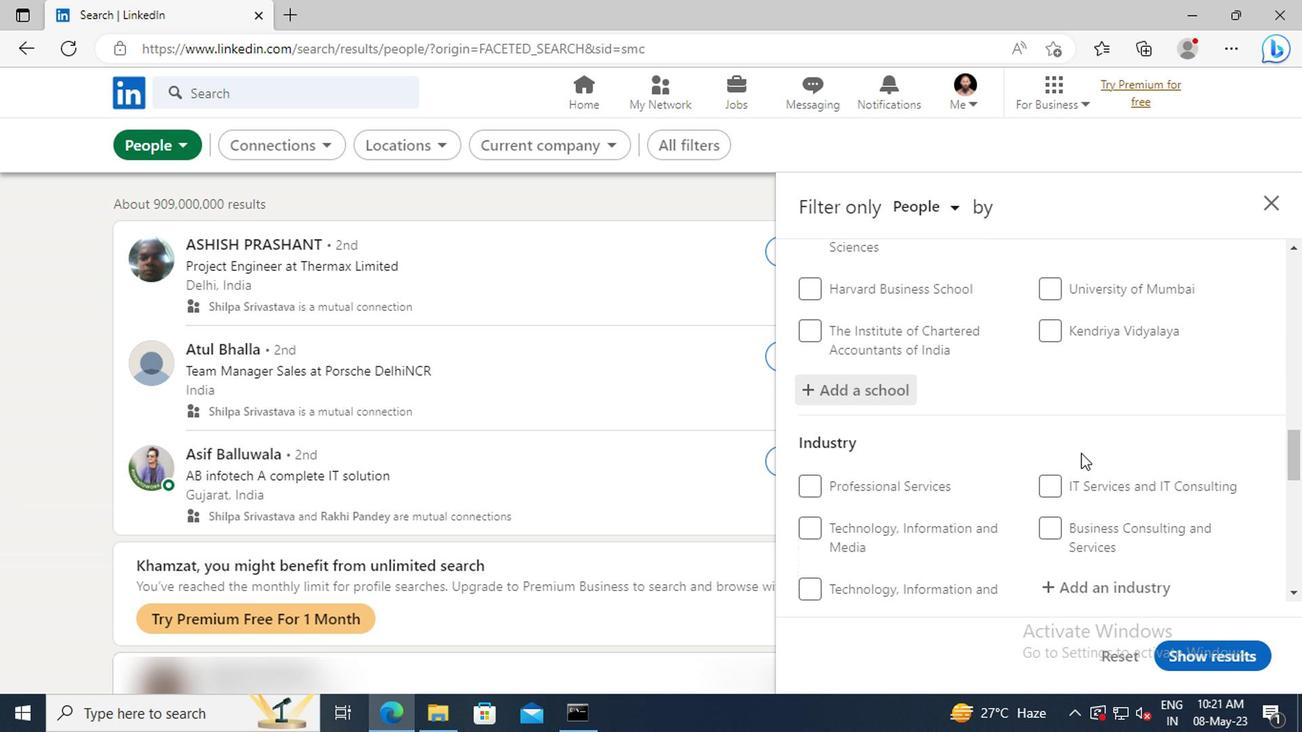 
Action: Mouse moved to (1071, 473)
Screenshot: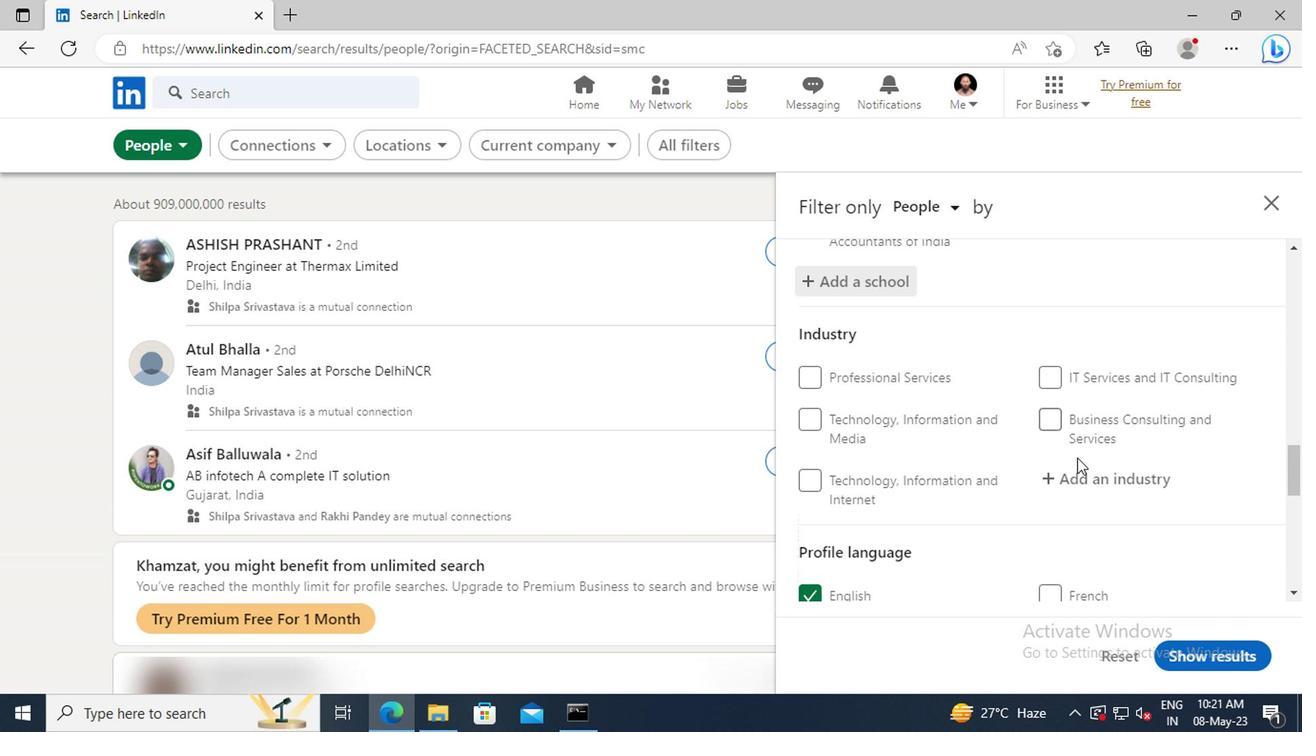 
Action: Mouse pressed left at (1071, 473)
Screenshot: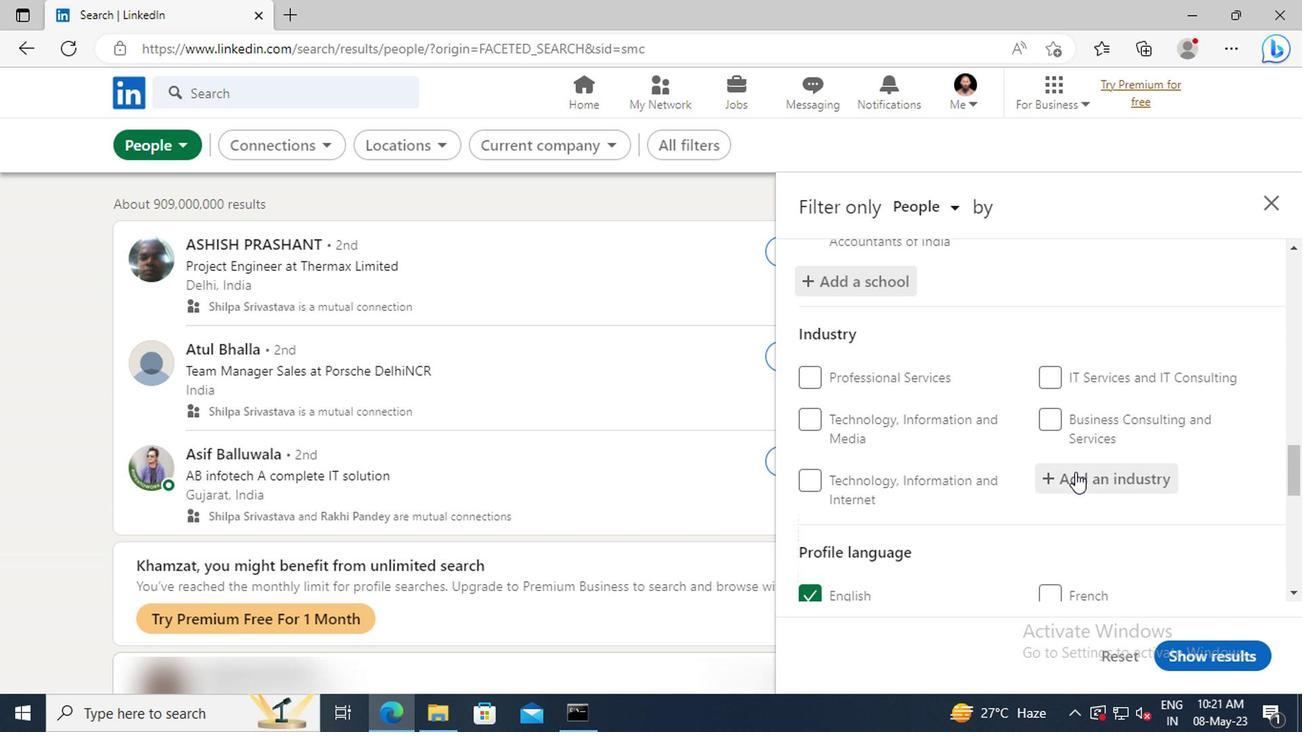 
Action: Mouse moved to (1070, 474)
Screenshot: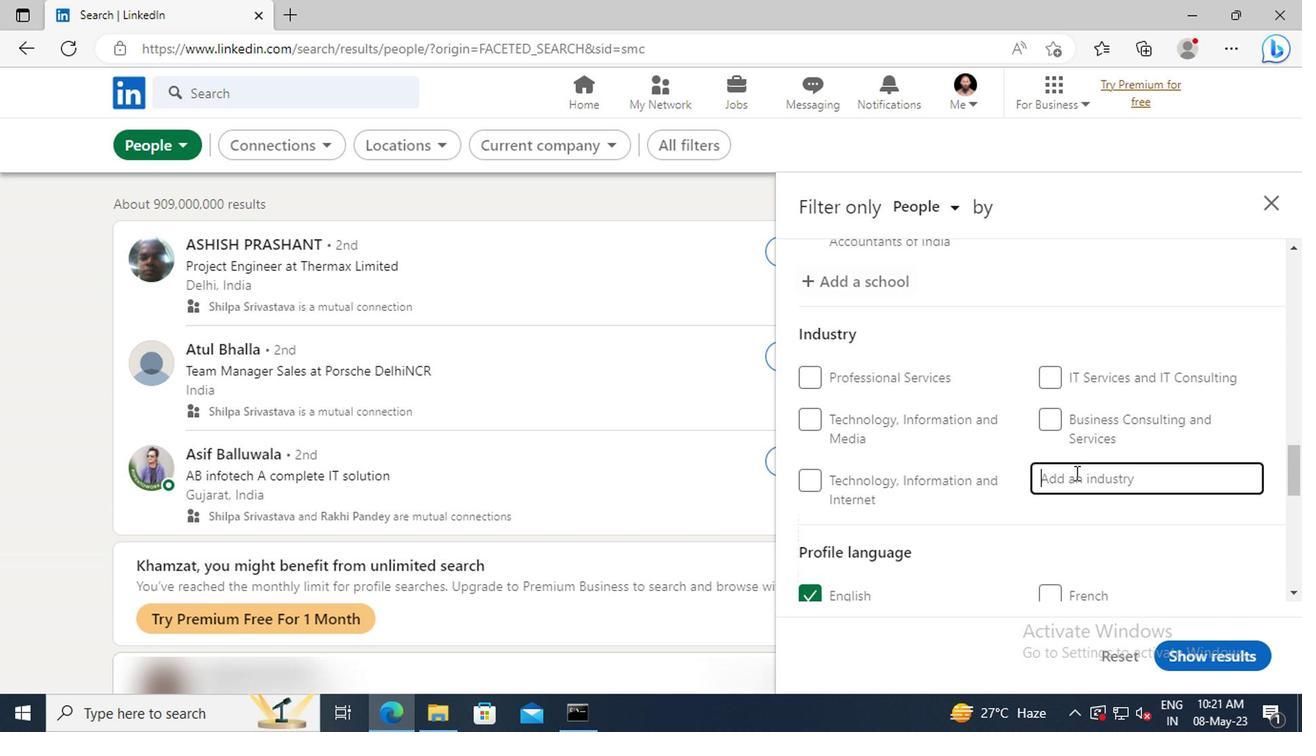 
Action: Key pressed <Key.shift>PERSONAL<Key.space><Key.shift>CARE
Screenshot: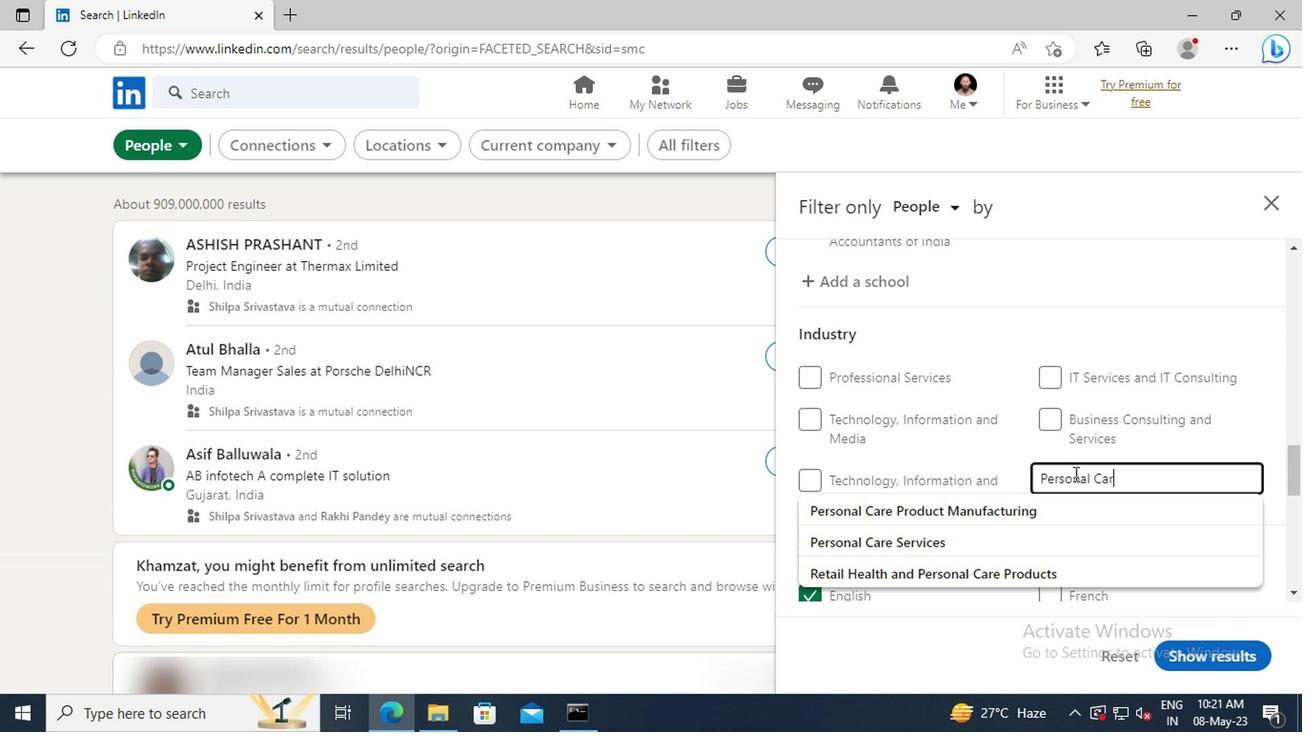 
Action: Mouse moved to (1065, 505)
Screenshot: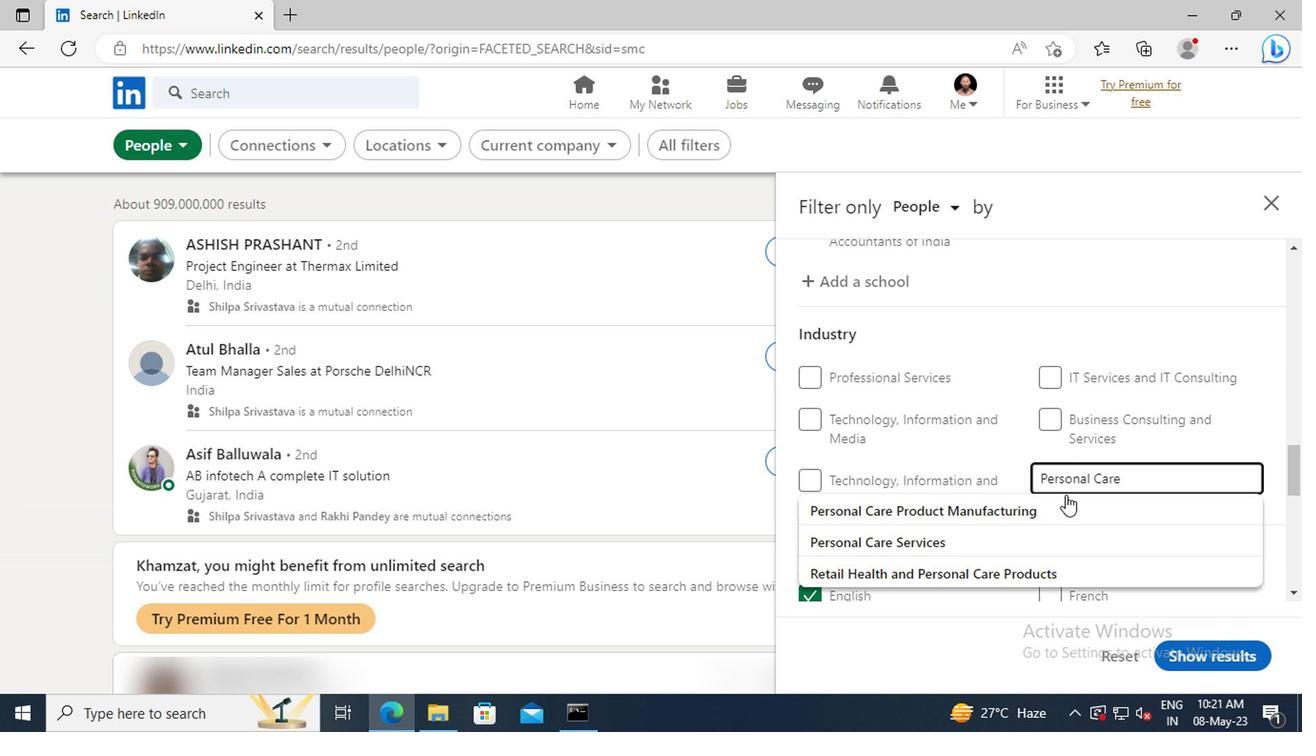 
Action: Mouse pressed left at (1065, 505)
Screenshot: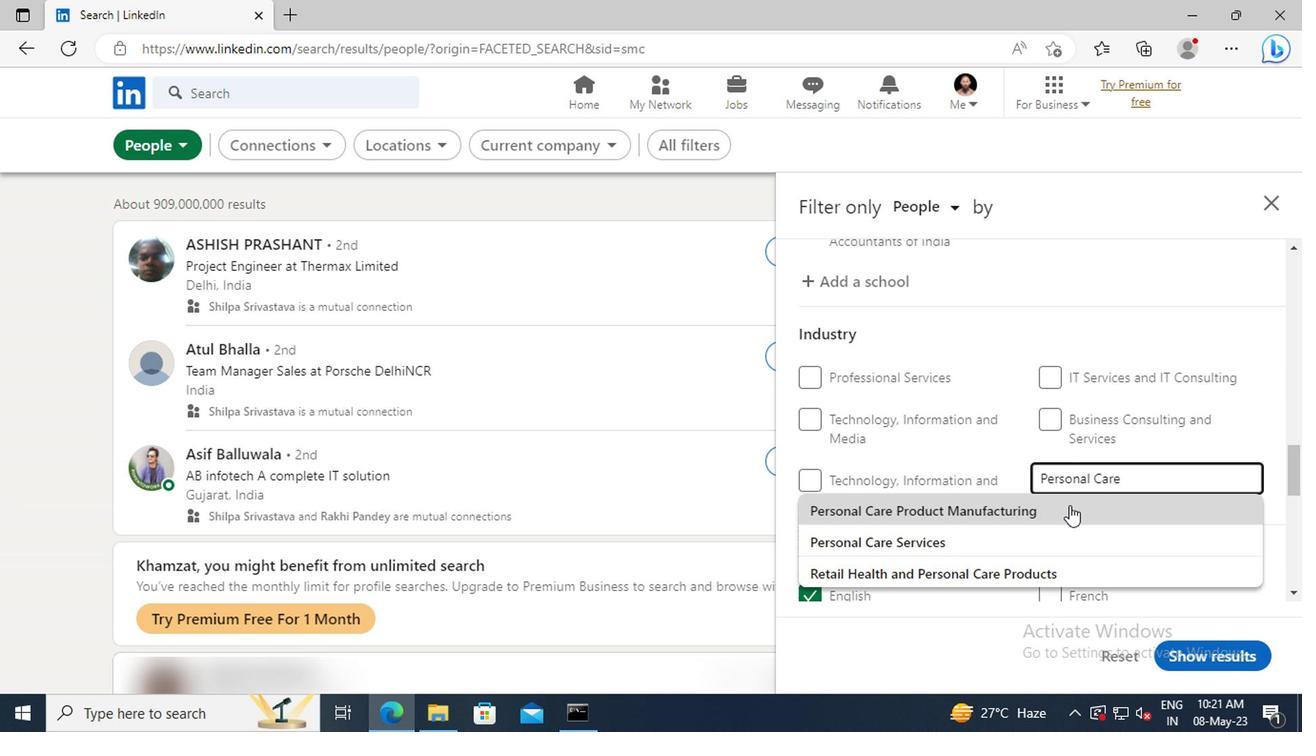 
Action: Mouse moved to (1064, 505)
Screenshot: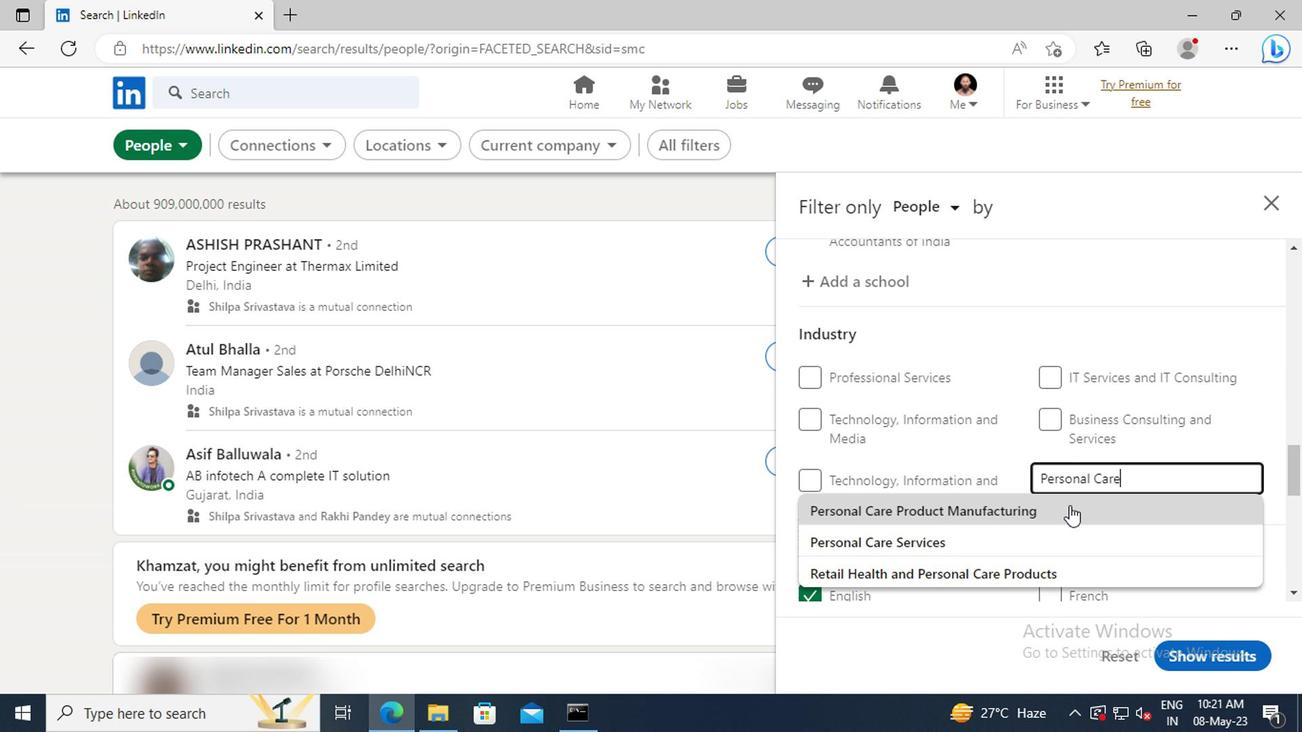 
Action: Mouse scrolled (1064, 505) with delta (0, 0)
Screenshot: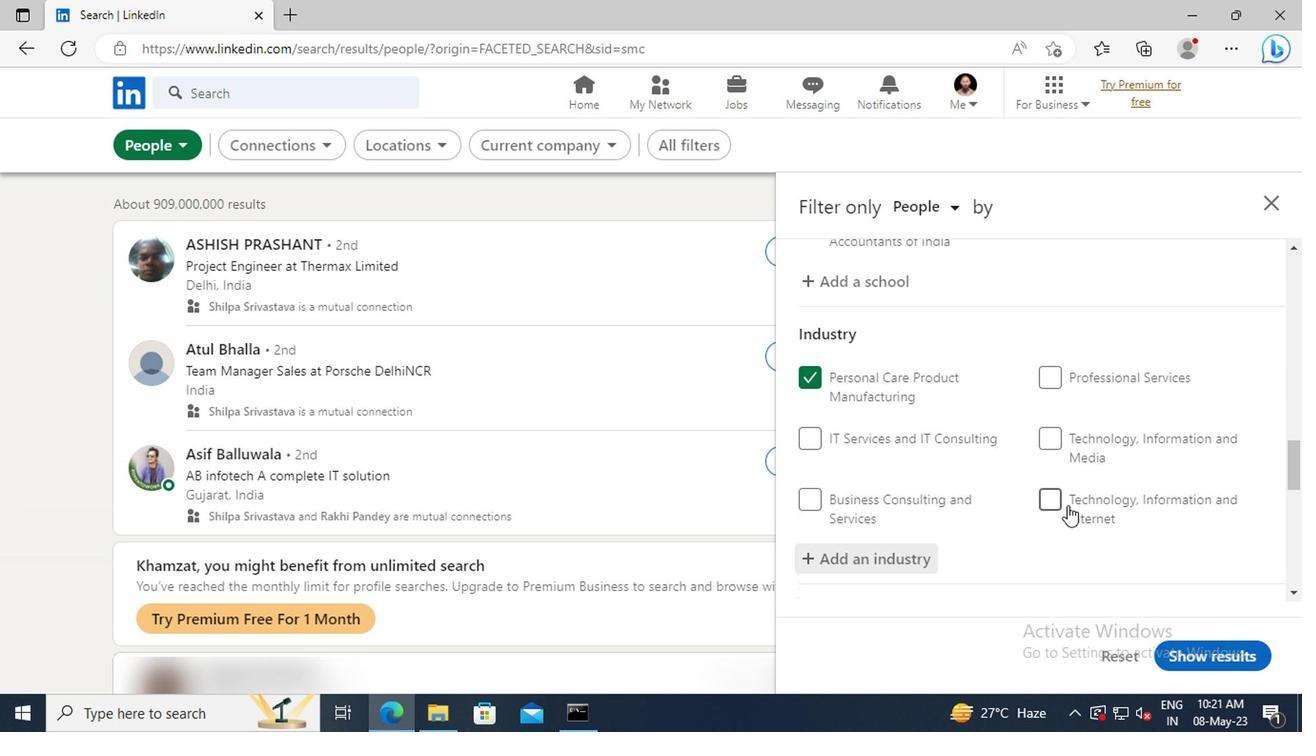 
Action: Mouse moved to (1064, 501)
Screenshot: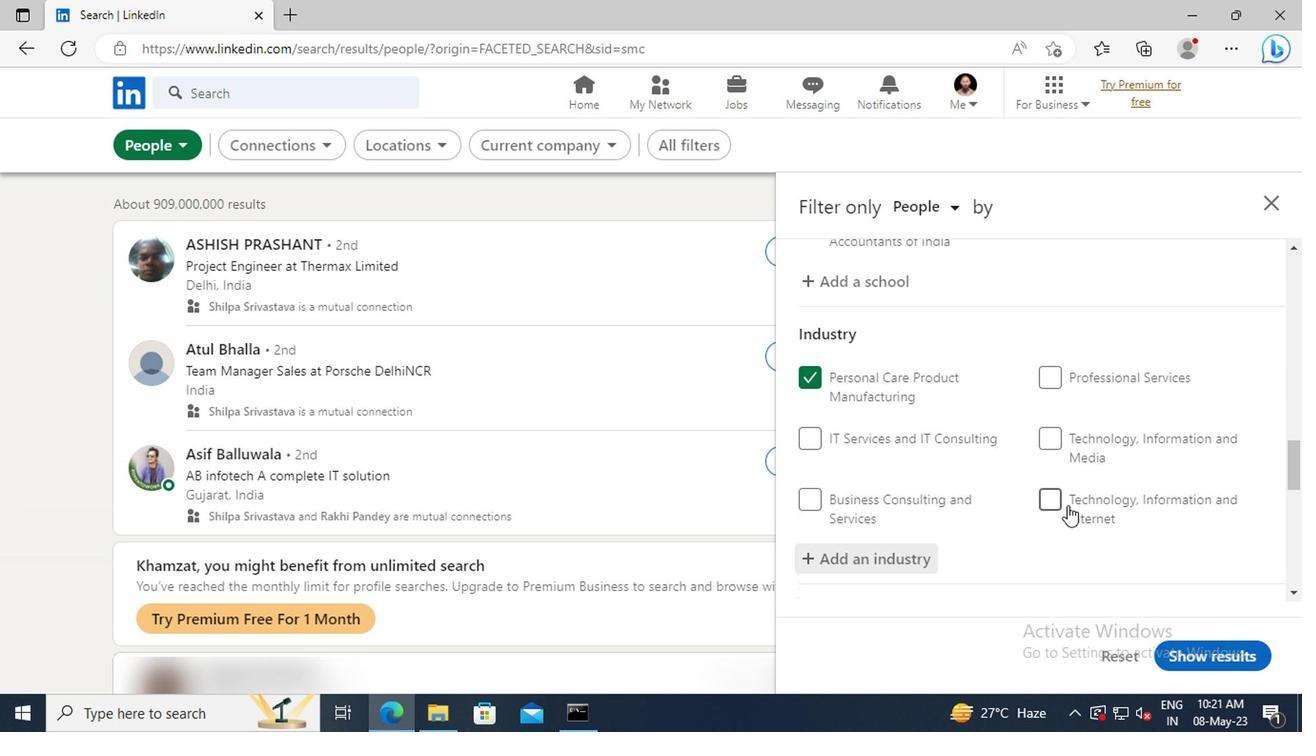 
Action: Mouse scrolled (1064, 500) with delta (0, 0)
Screenshot: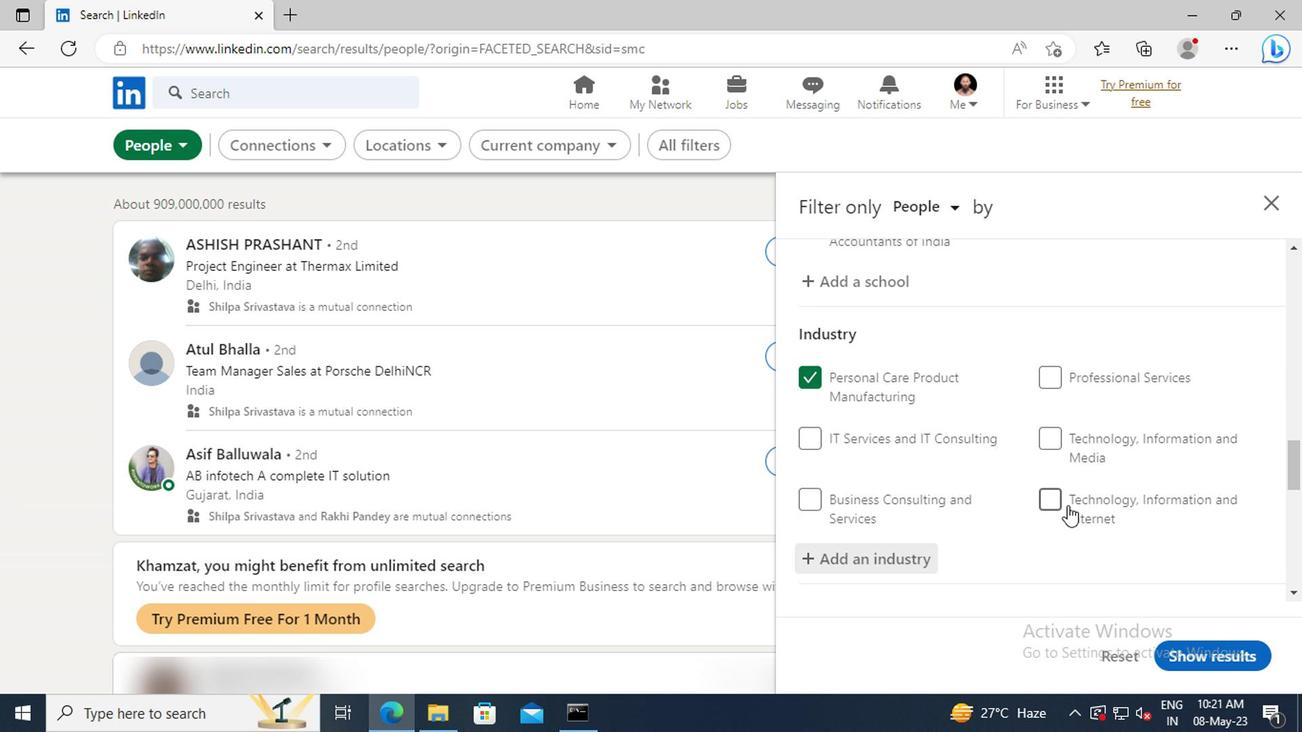
Action: Mouse moved to (1059, 478)
Screenshot: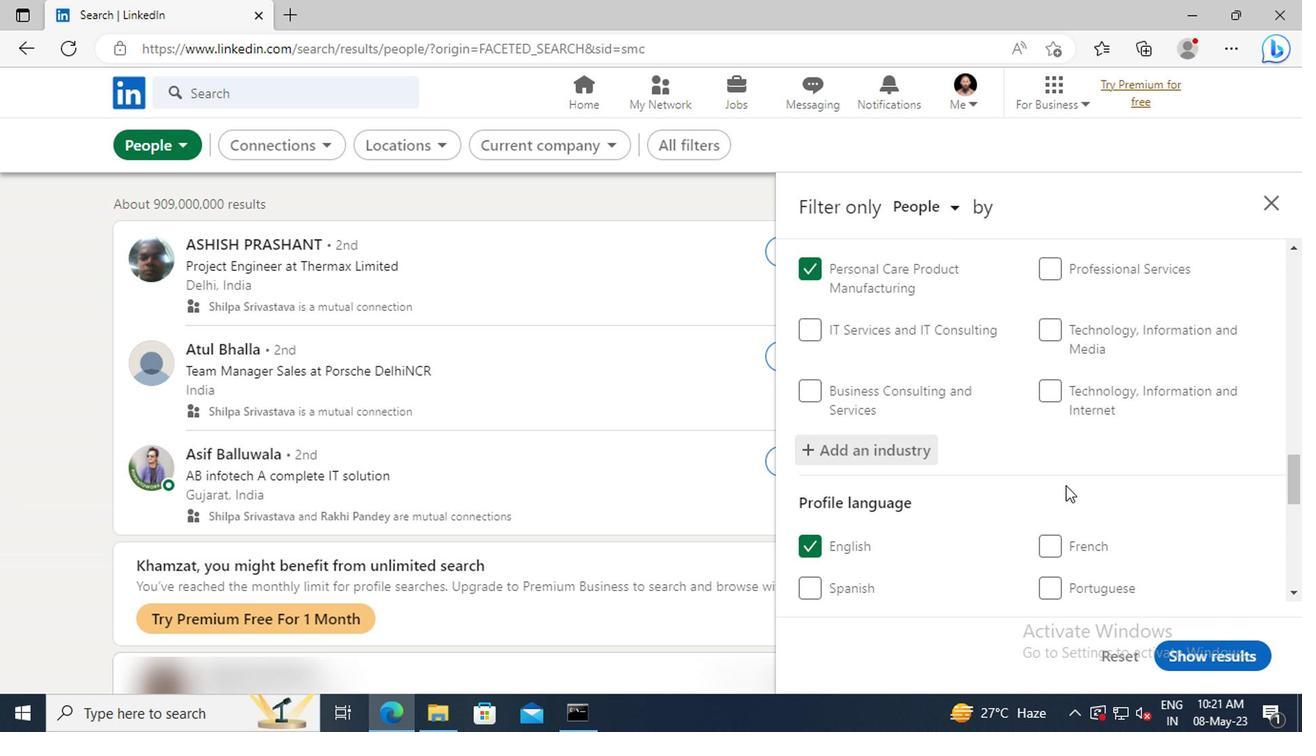 
Action: Mouse scrolled (1059, 478) with delta (0, 0)
Screenshot: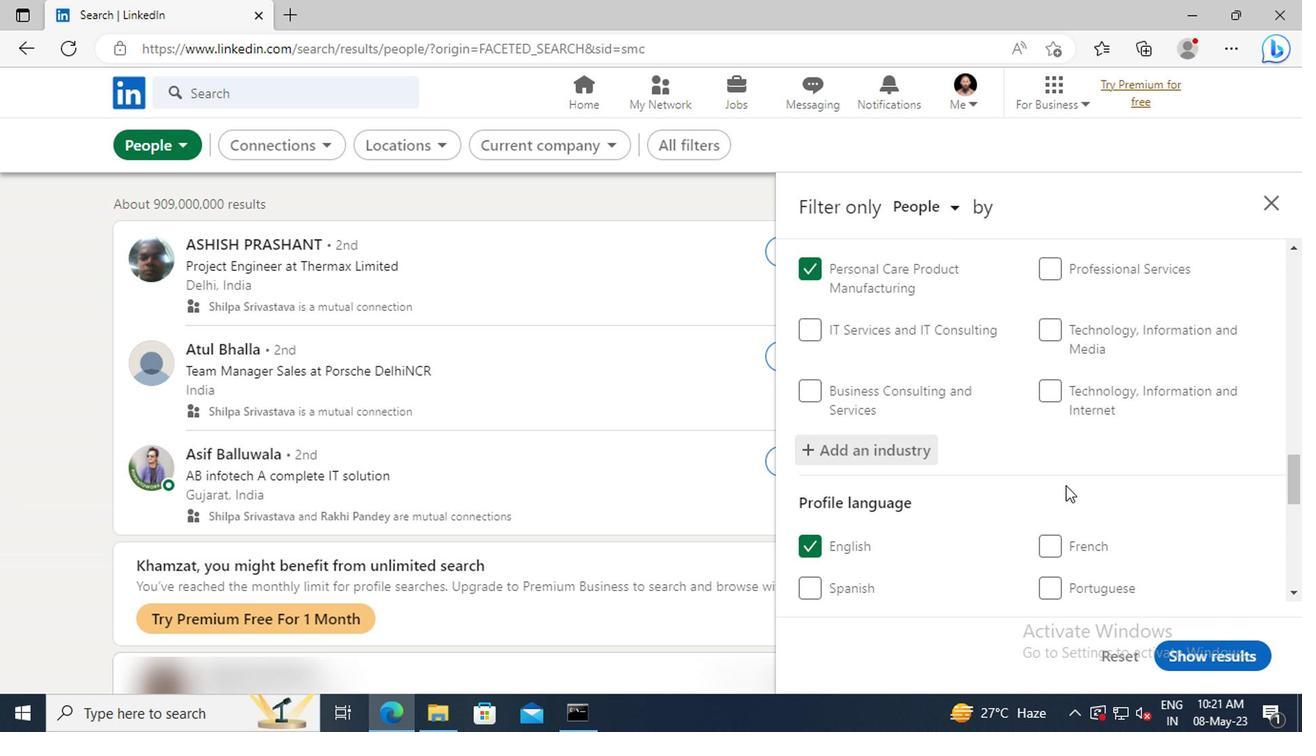 
Action: Mouse moved to (1059, 474)
Screenshot: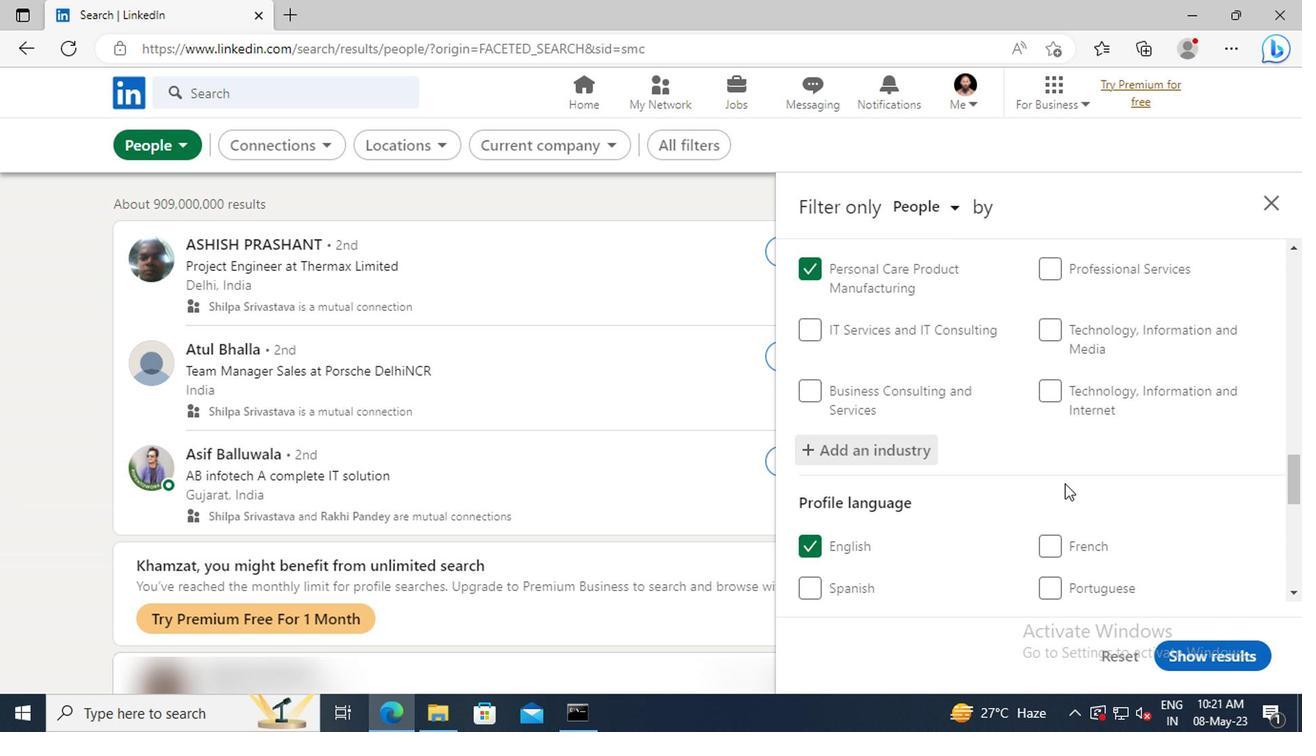 
Action: Mouse scrolled (1059, 473) with delta (0, 0)
Screenshot: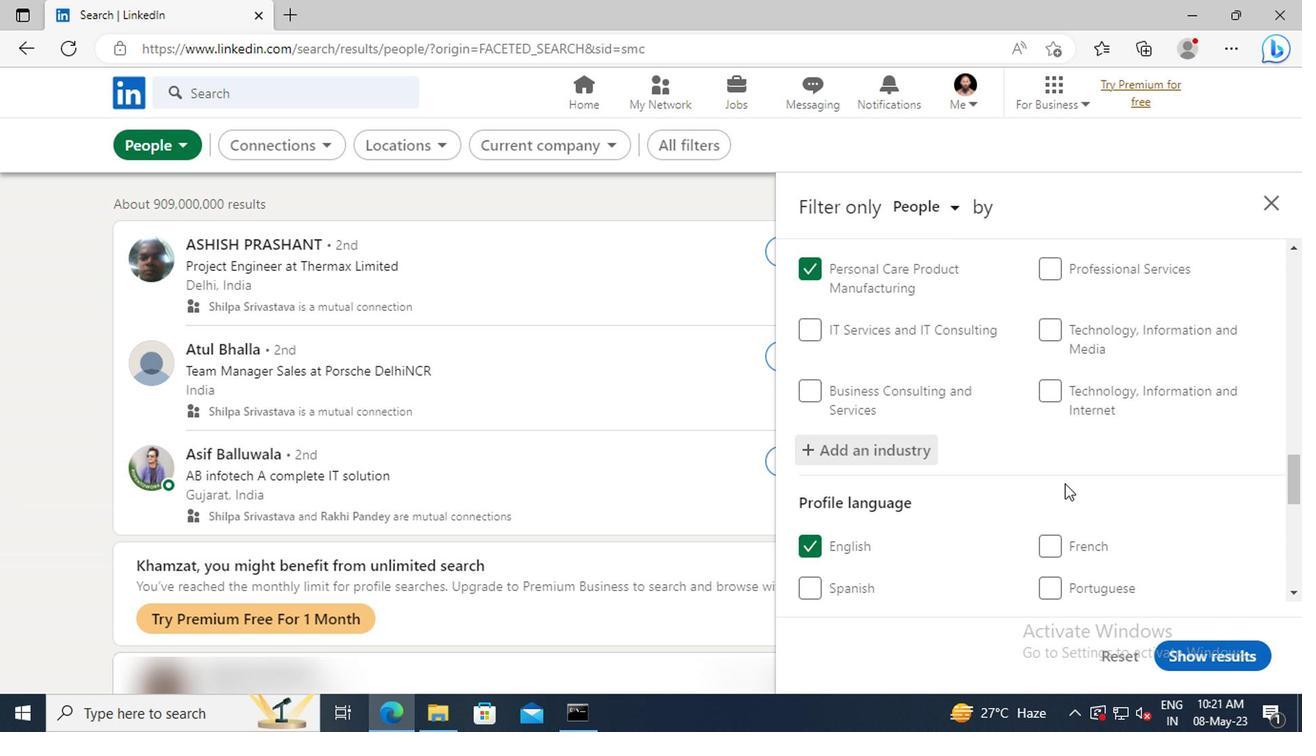 
Action: Mouse moved to (1059, 457)
Screenshot: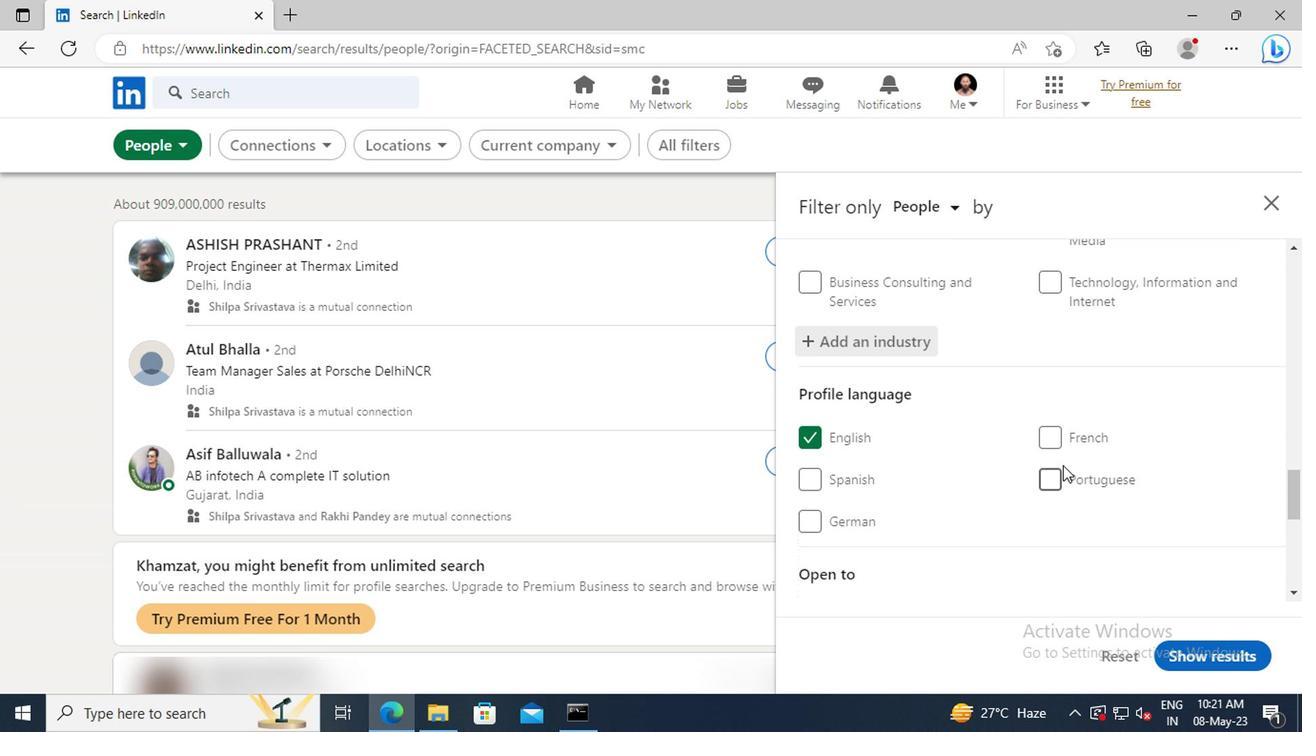 
Action: Mouse scrolled (1059, 457) with delta (0, 0)
Screenshot: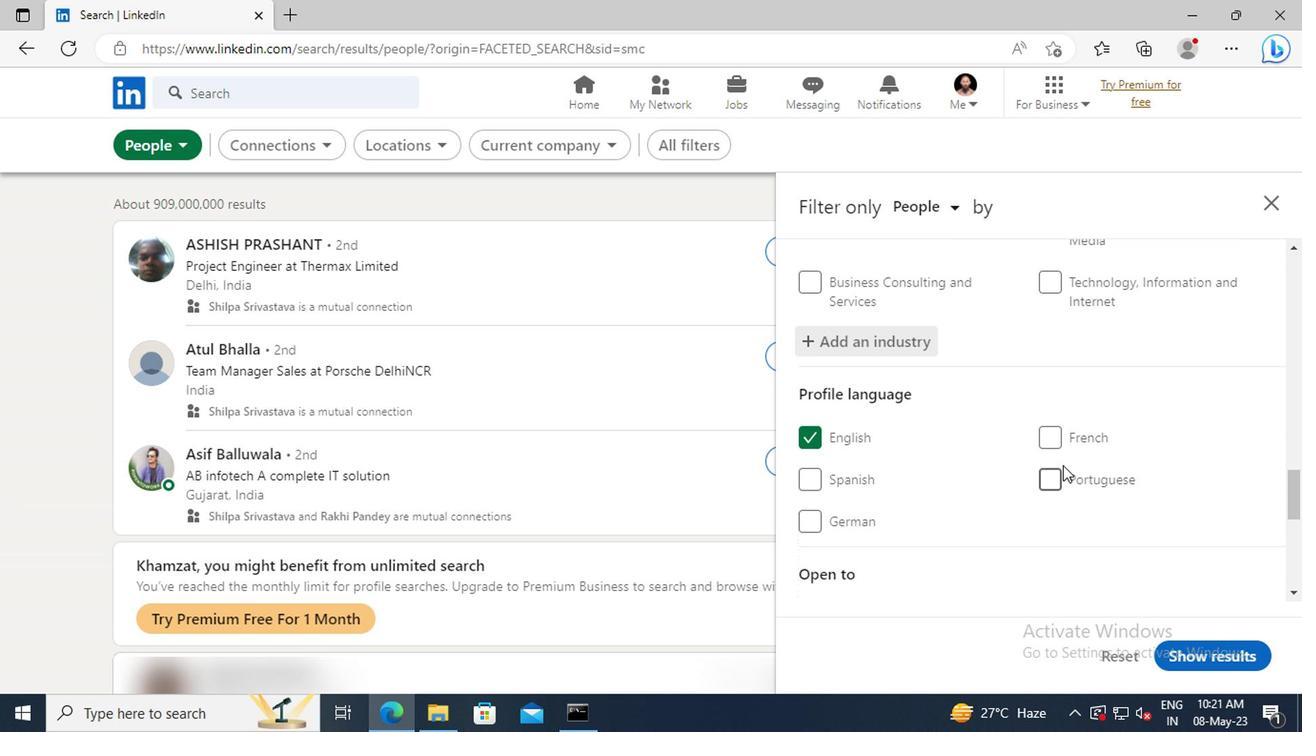 
Action: Mouse moved to (1059, 457)
Screenshot: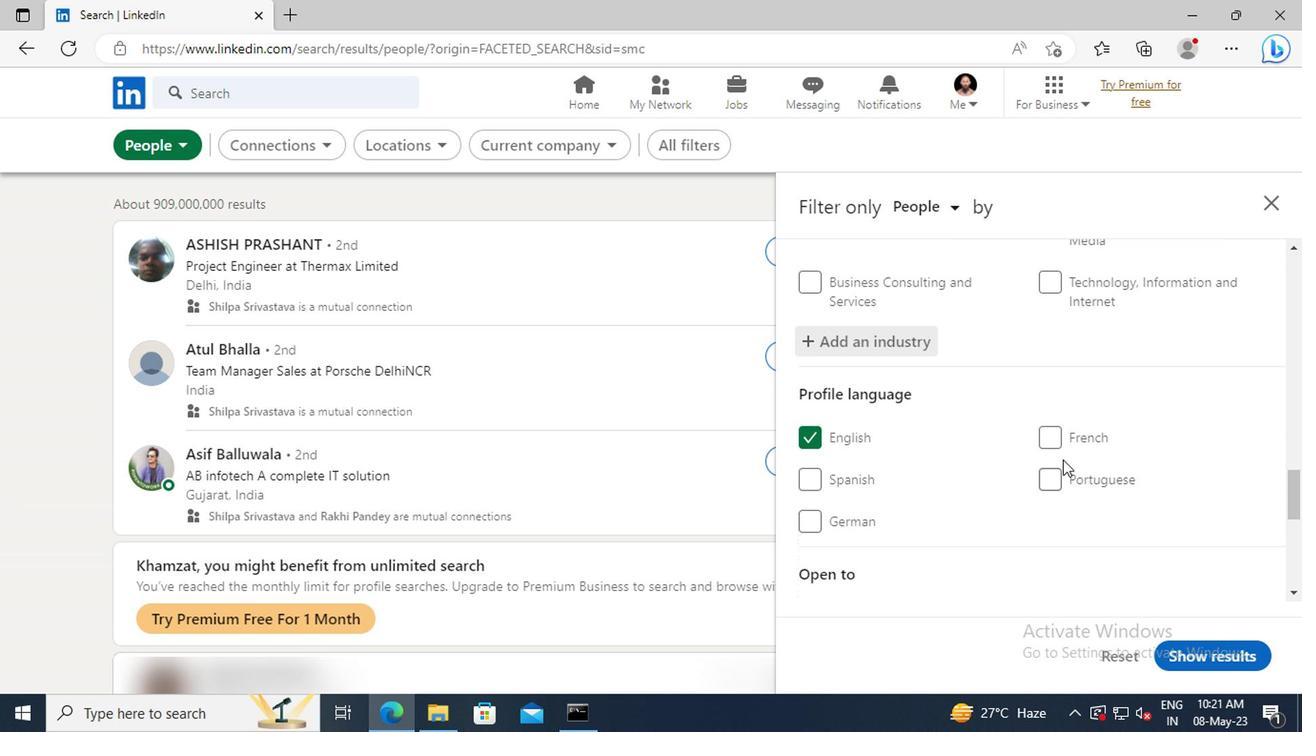
Action: Mouse scrolled (1059, 457) with delta (0, 0)
Screenshot: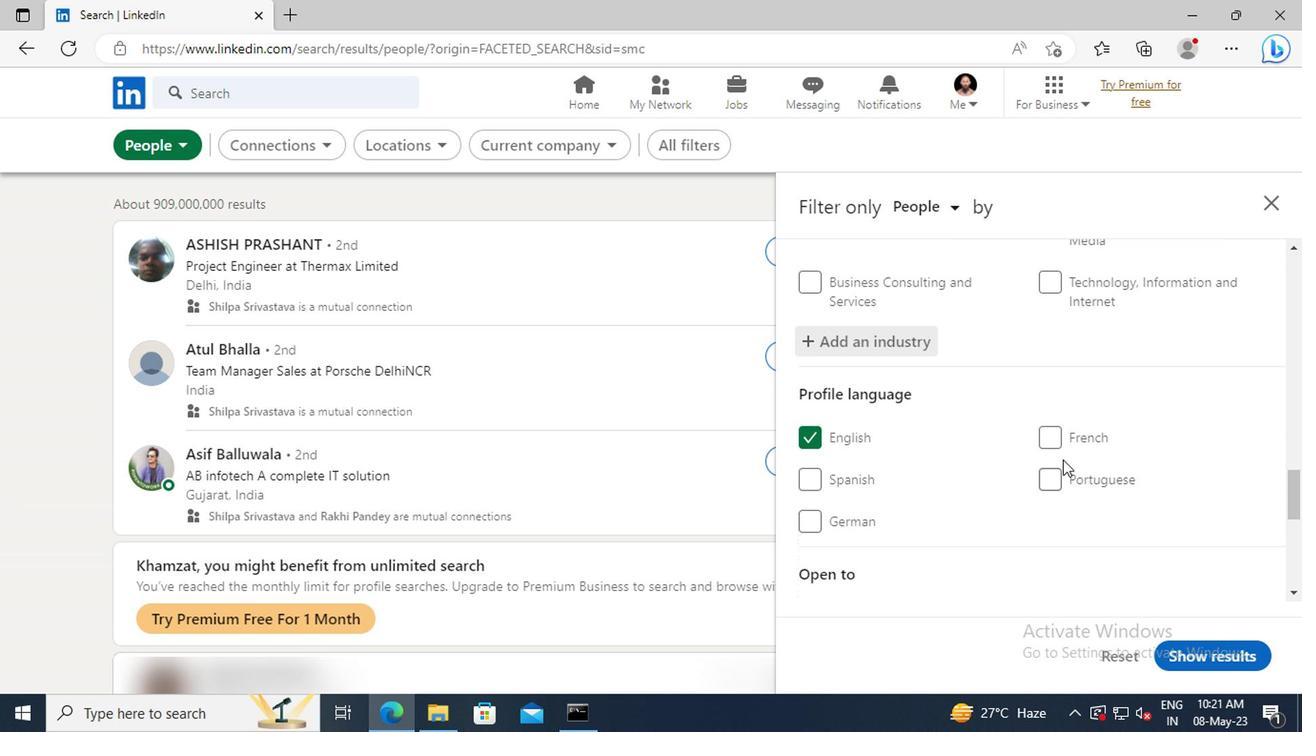 
Action: Mouse moved to (1059, 444)
Screenshot: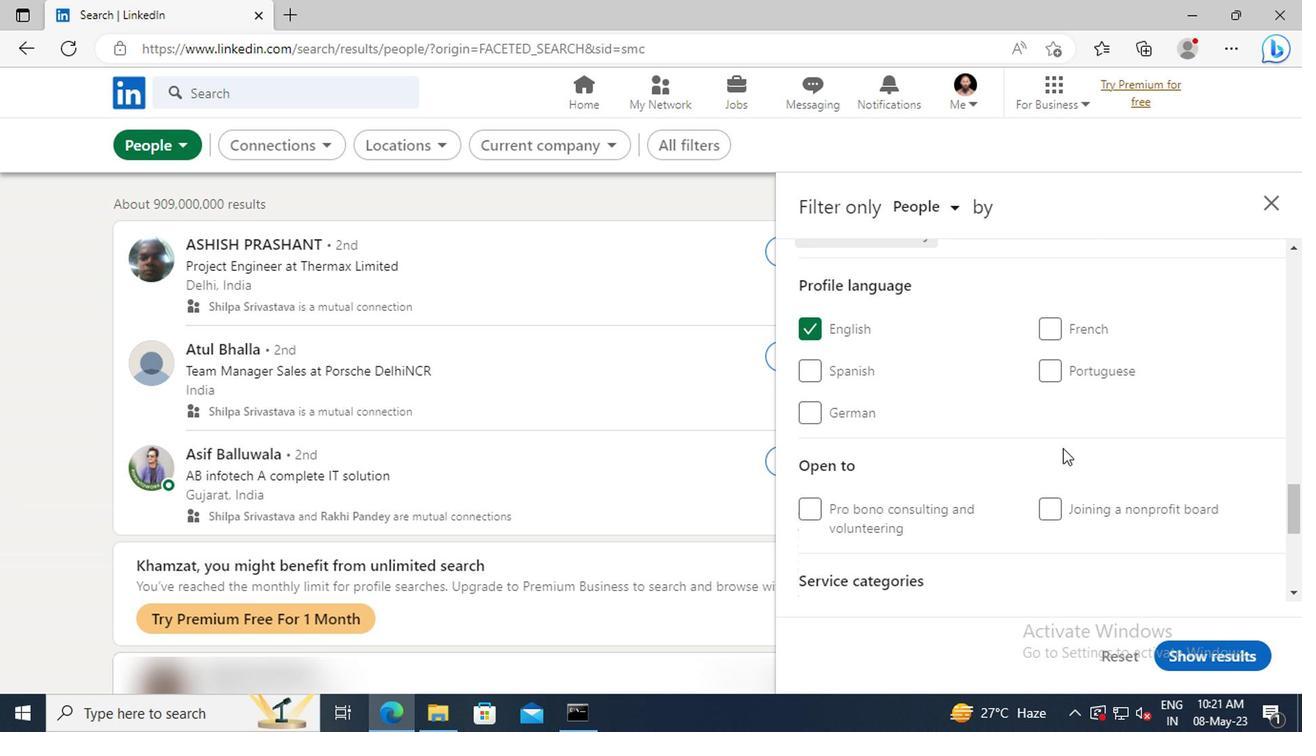 
Action: Mouse scrolled (1059, 443) with delta (0, -1)
Screenshot: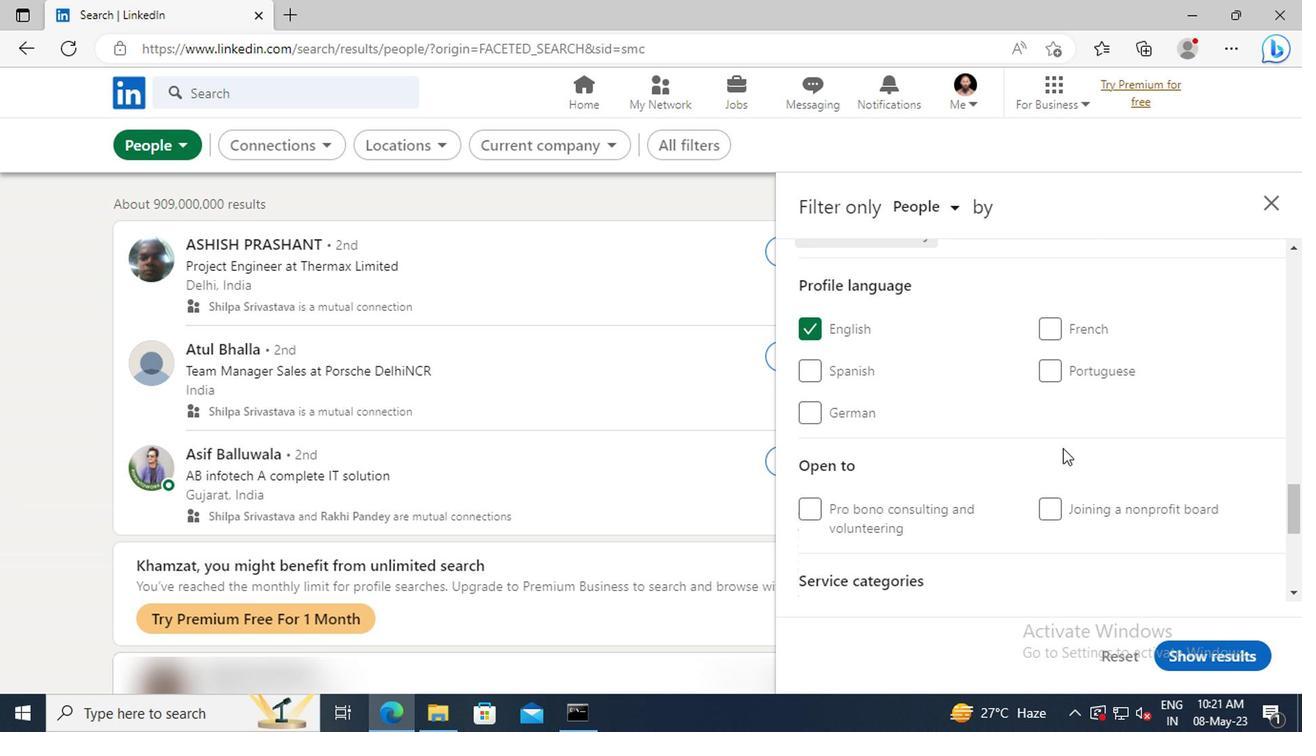 
Action: Mouse moved to (1059, 442)
Screenshot: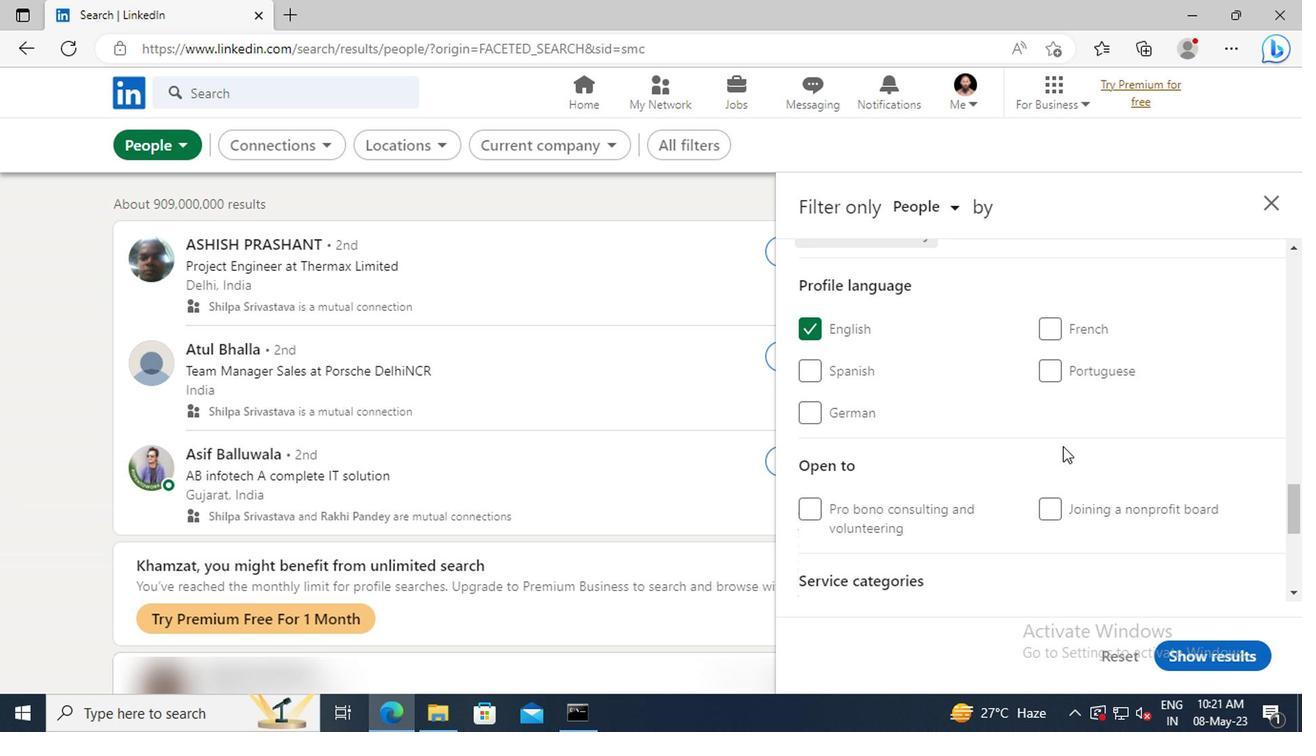 
Action: Mouse scrolled (1059, 441) with delta (0, -1)
Screenshot: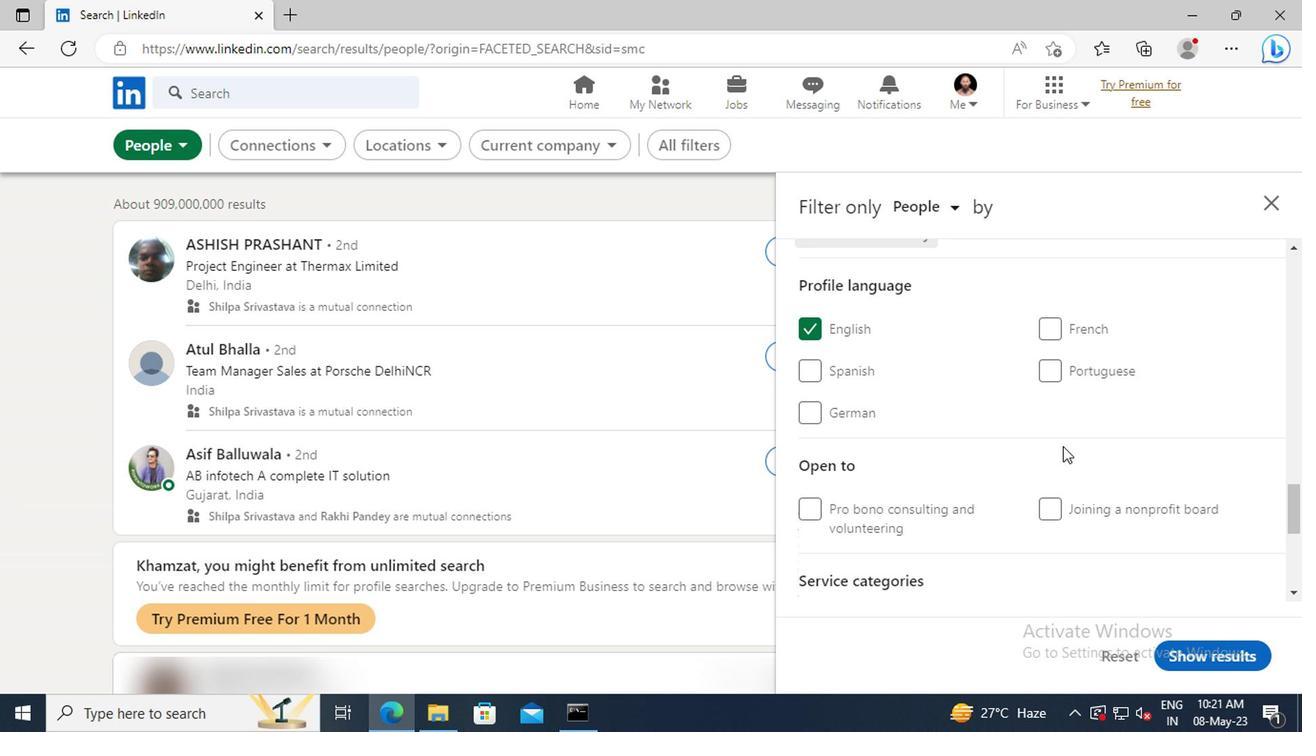 
Action: Mouse moved to (1055, 420)
Screenshot: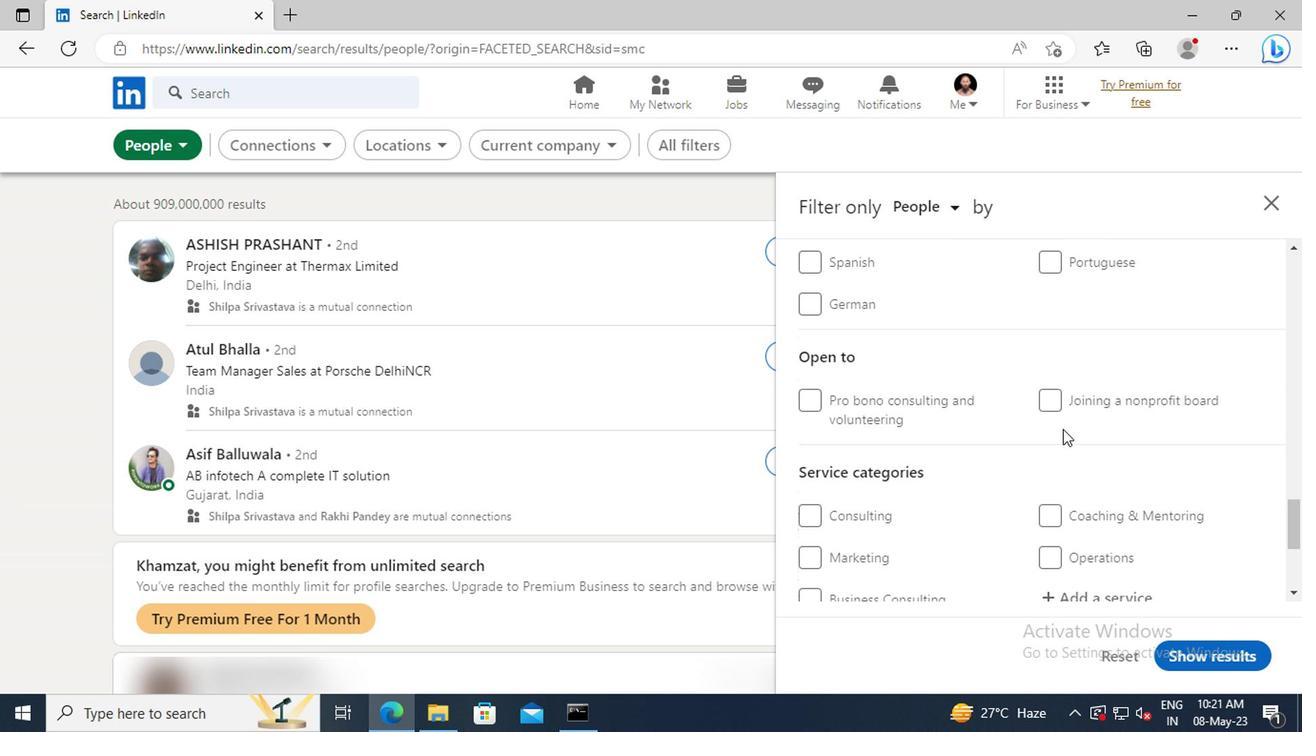 
Action: Mouse scrolled (1055, 419) with delta (0, 0)
Screenshot: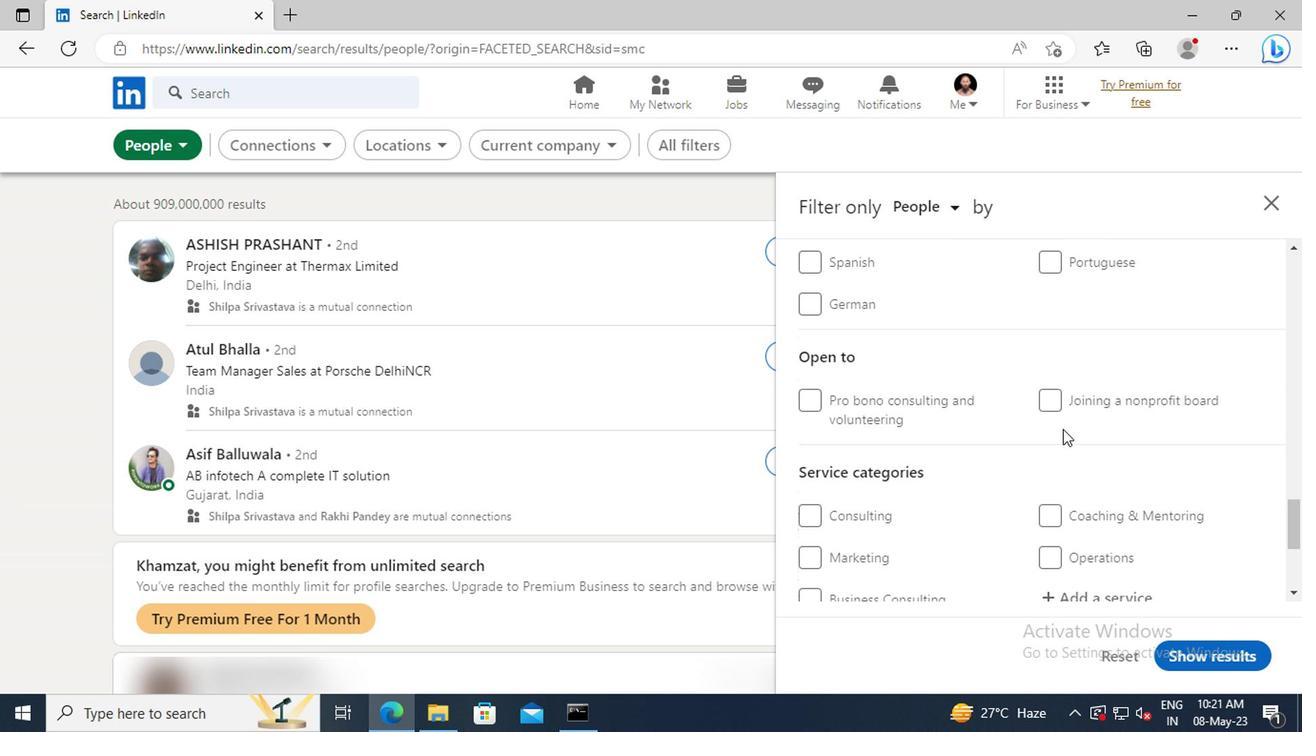 
Action: Mouse scrolled (1055, 419) with delta (0, 0)
Screenshot: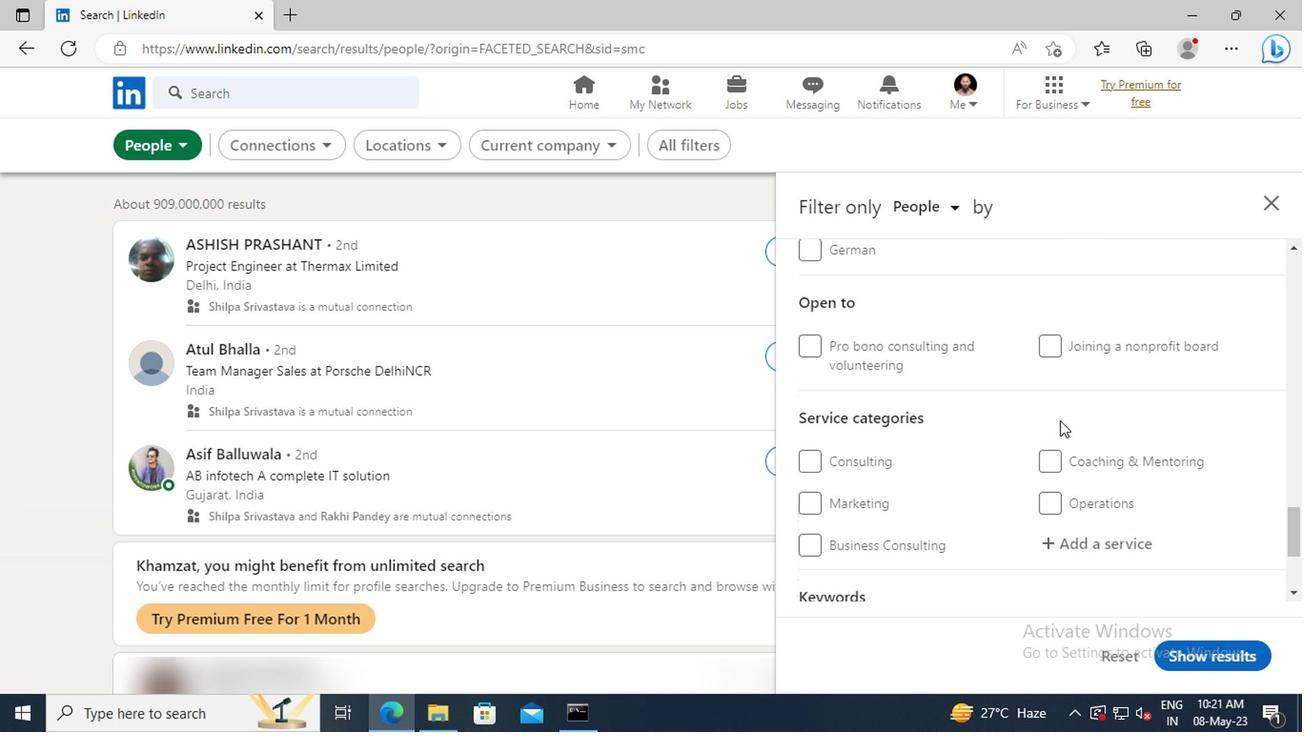 
Action: Mouse scrolled (1055, 419) with delta (0, 0)
Screenshot: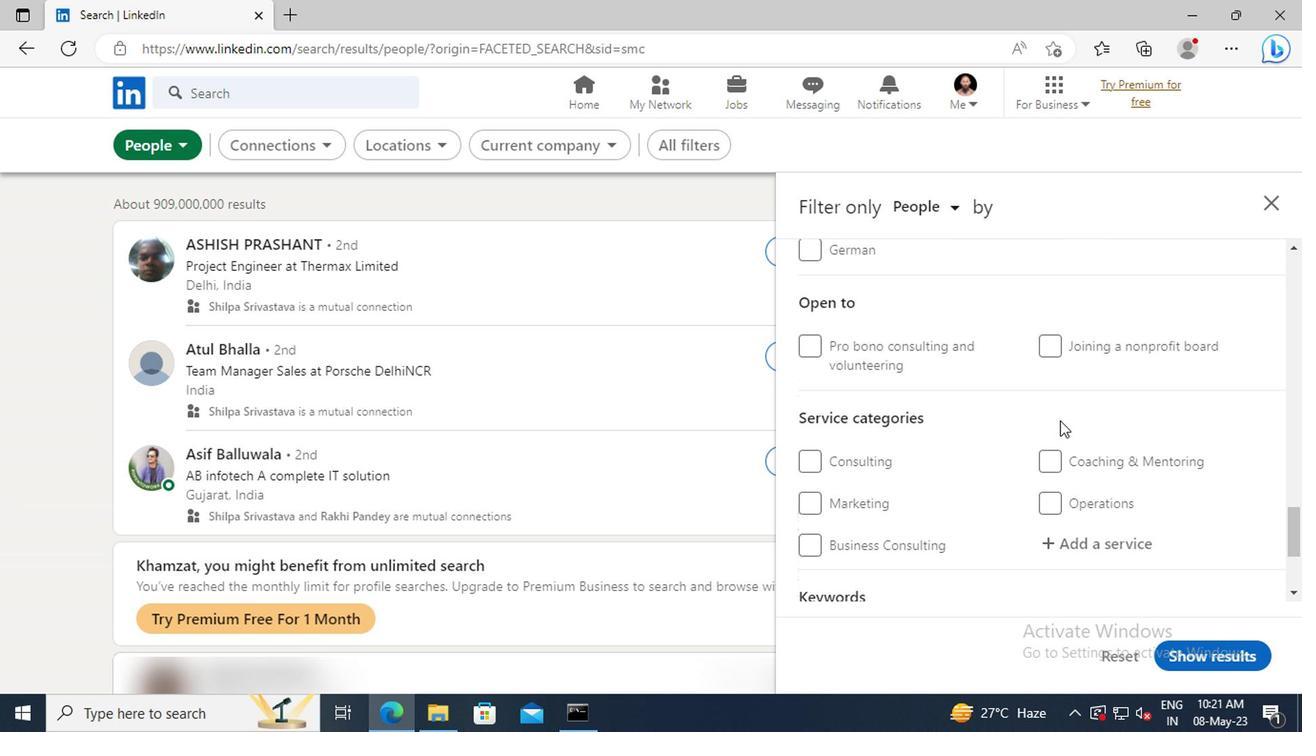 
Action: Mouse moved to (1055, 431)
Screenshot: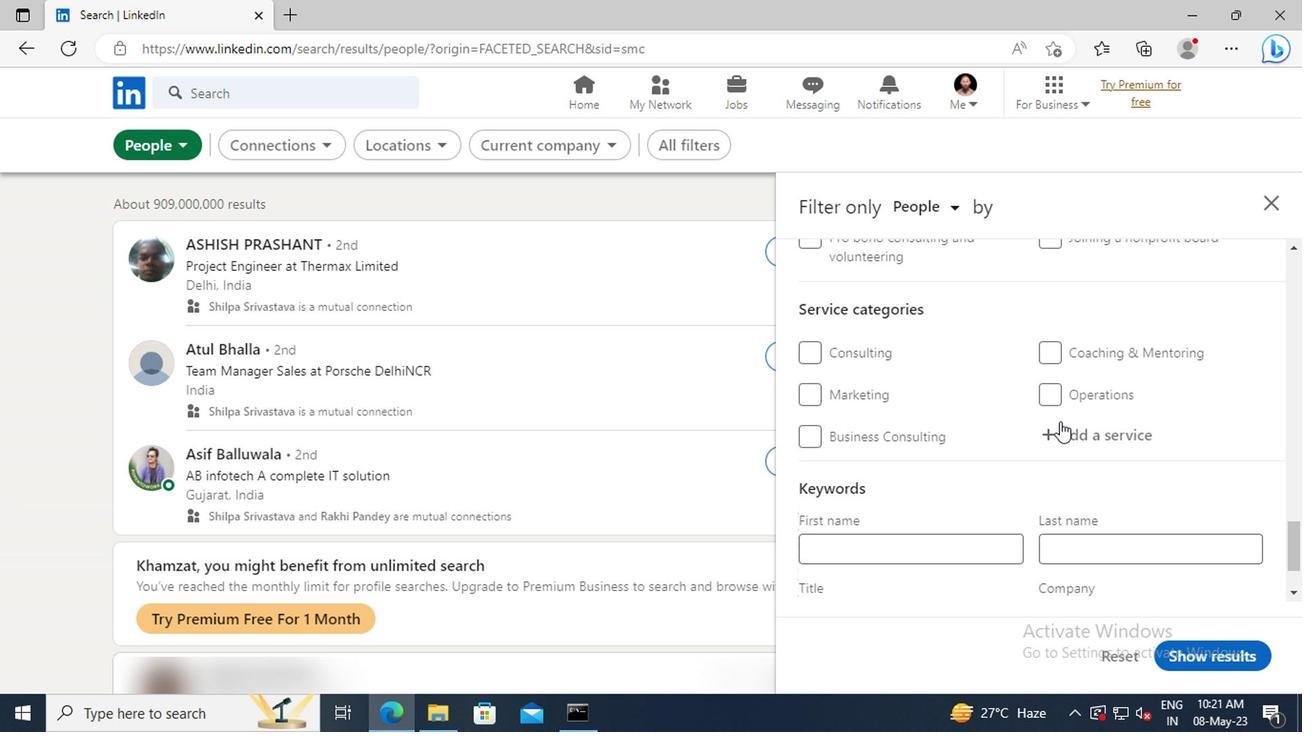 
Action: Mouse pressed left at (1055, 431)
Screenshot: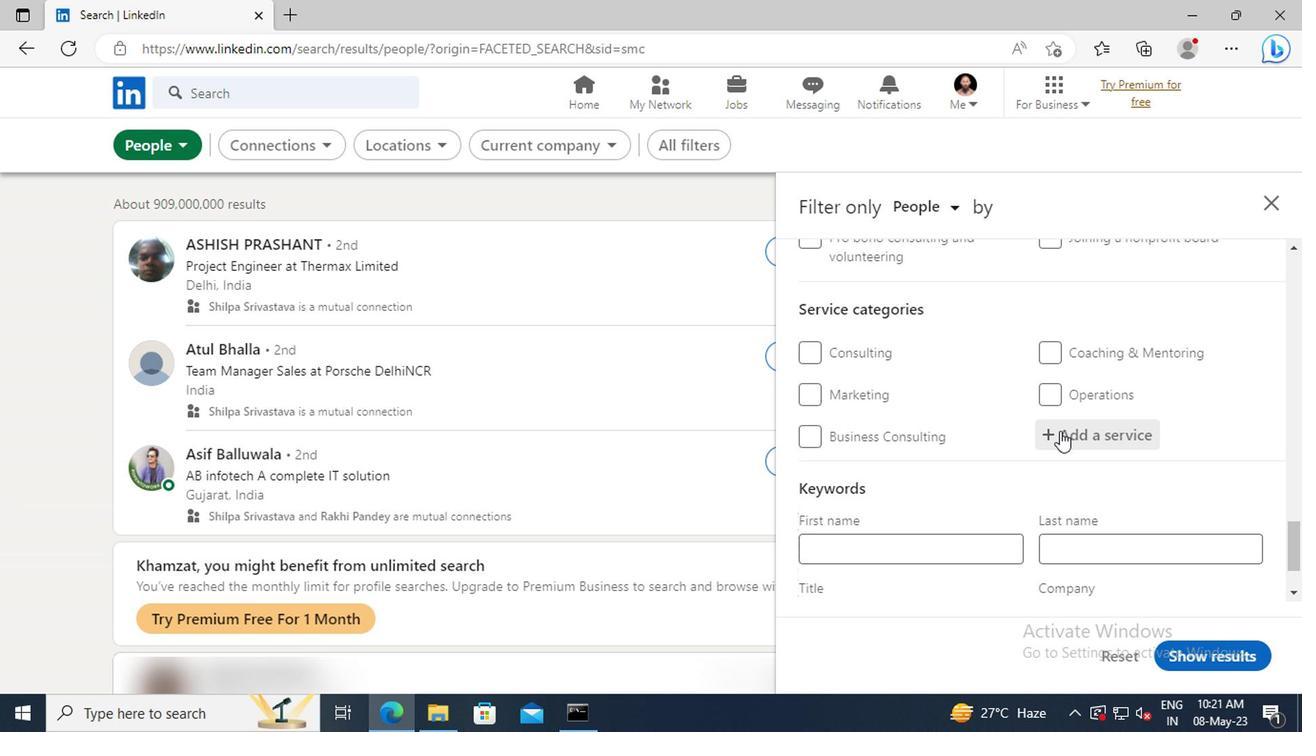
Action: Key pressed <Key.shift>PUBLI
Screenshot: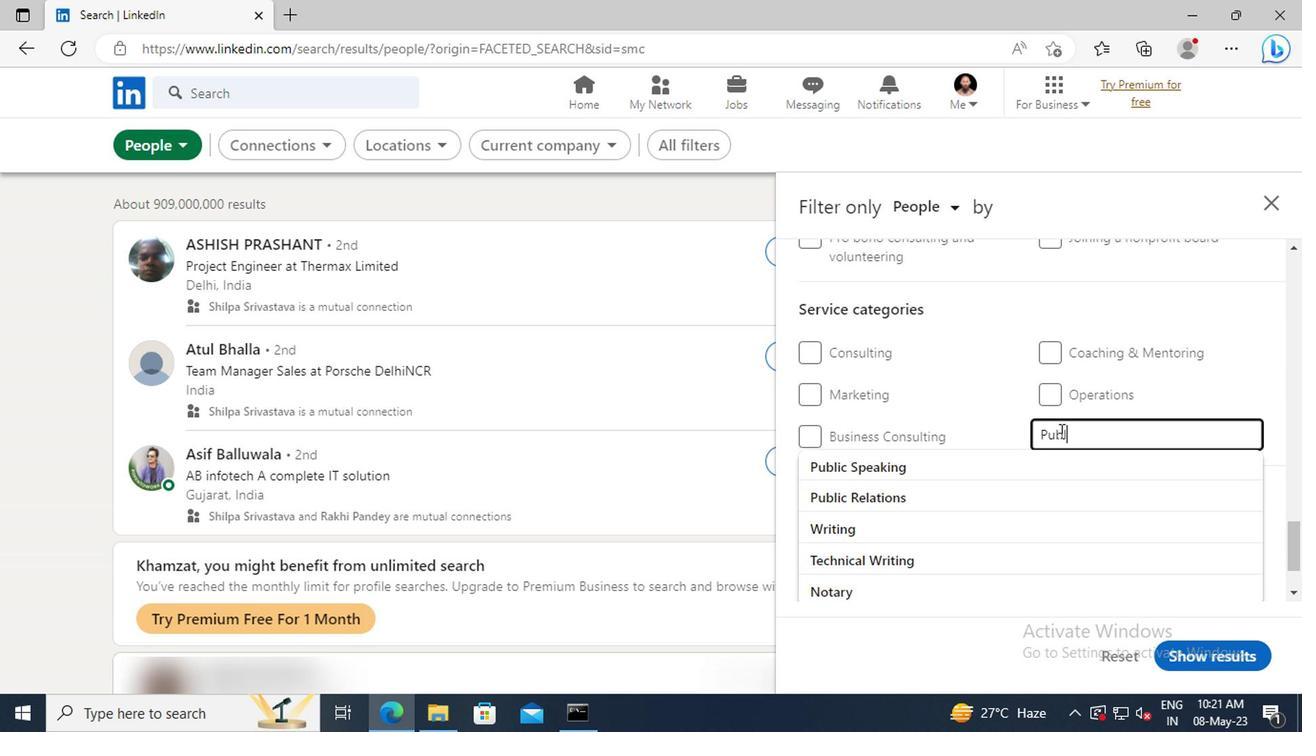 
Action: Mouse moved to (1060, 463)
Screenshot: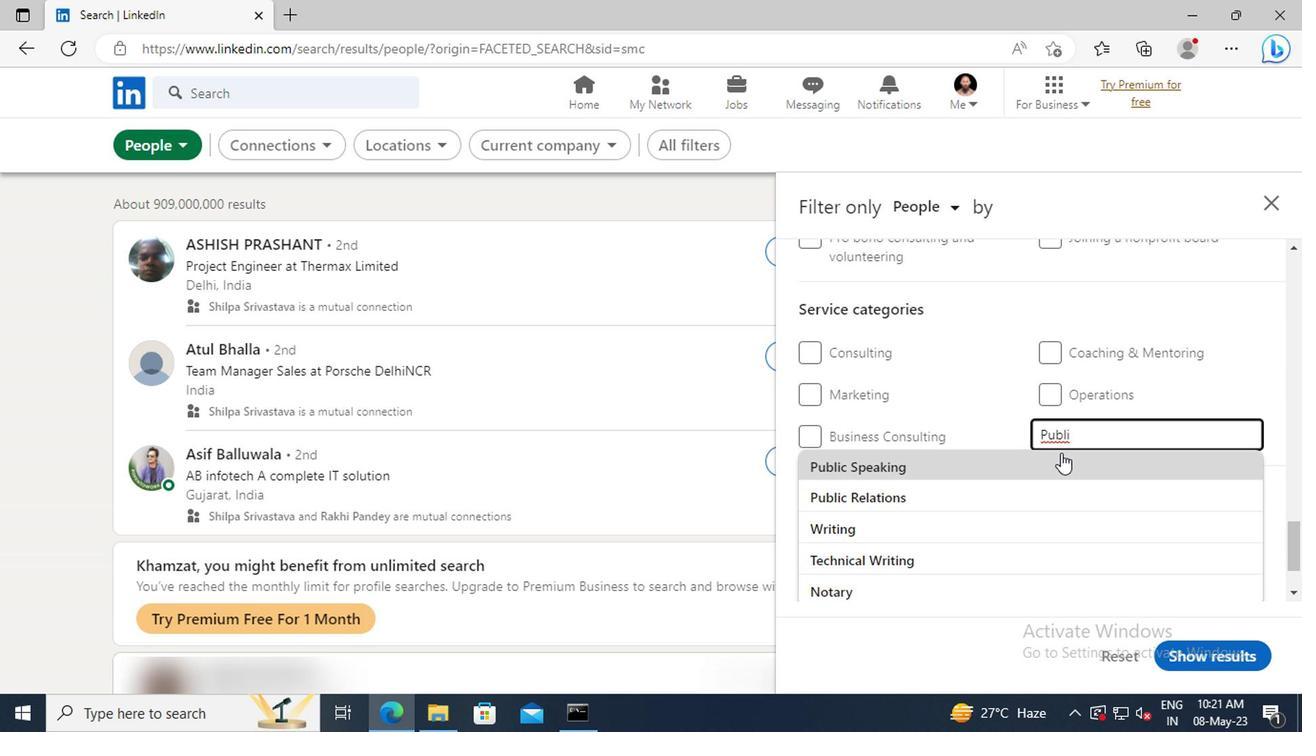 
Action: Mouse pressed left at (1060, 463)
Screenshot: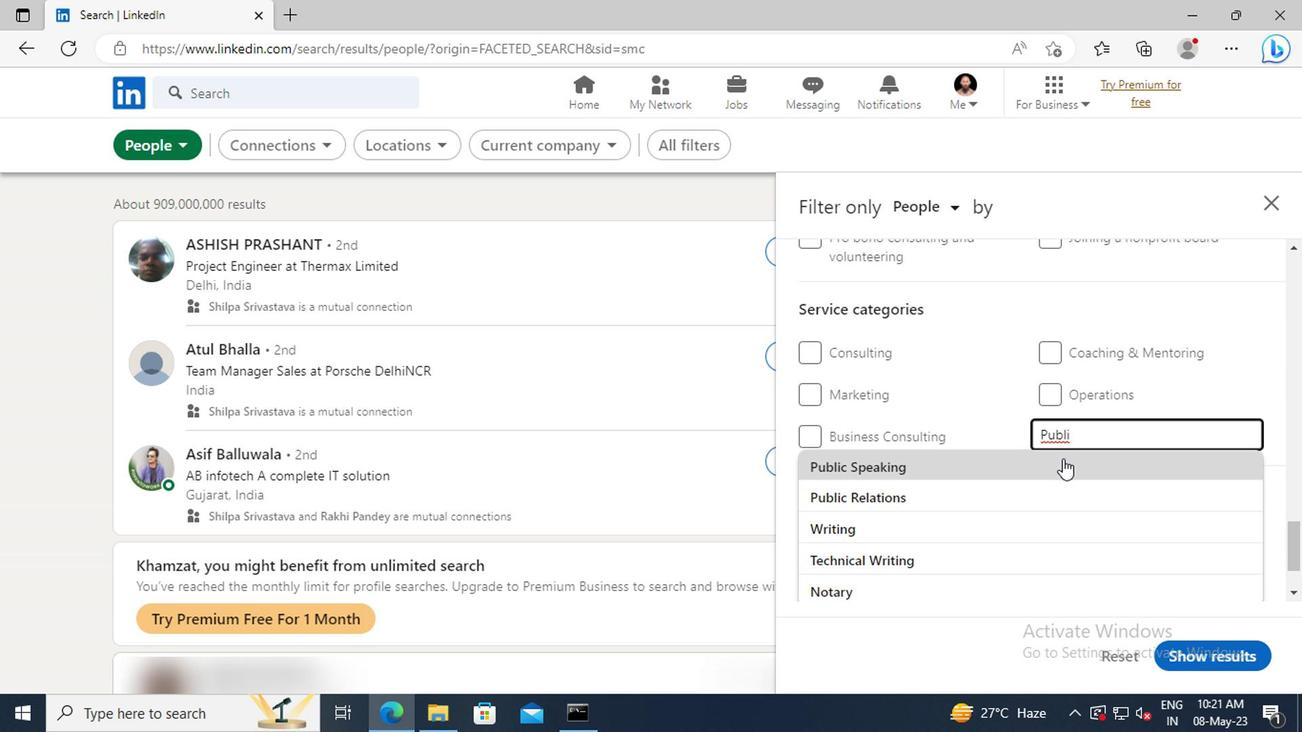 
Action: Mouse scrolled (1060, 462) with delta (0, -1)
Screenshot: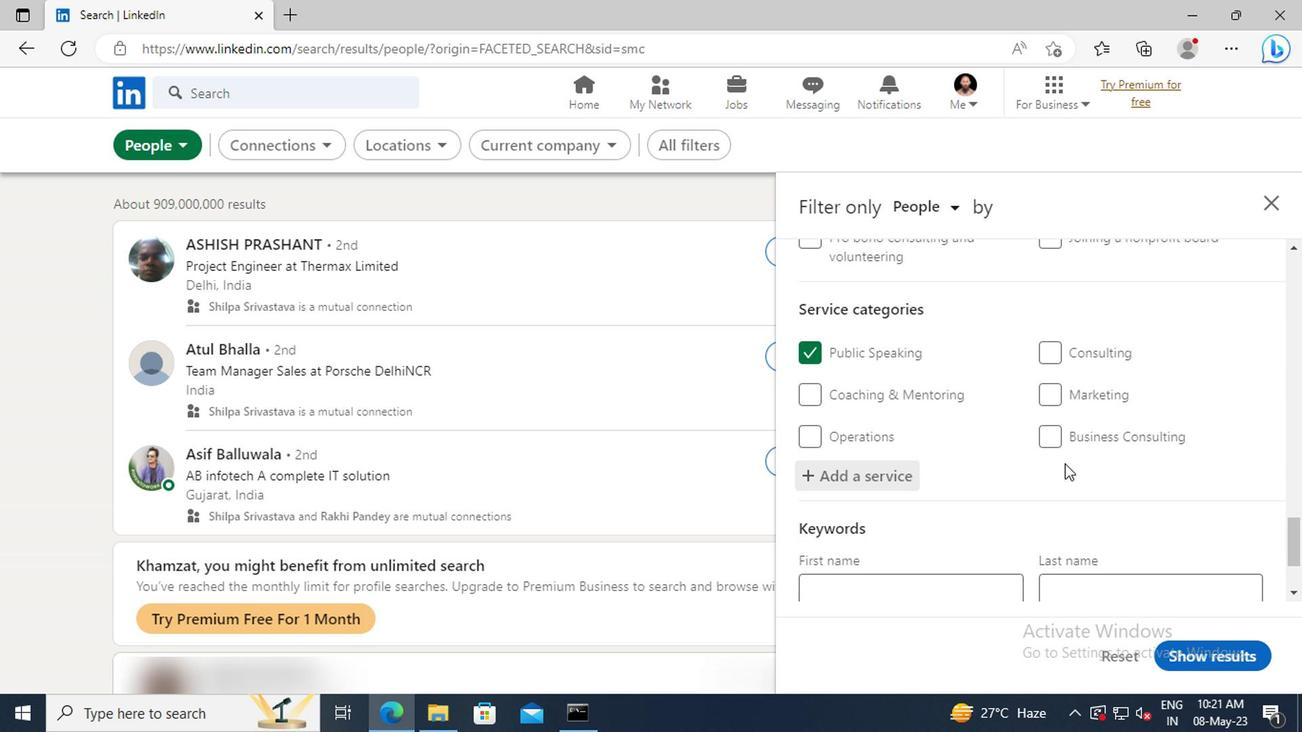 
Action: Mouse scrolled (1060, 462) with delta (0, -1)
Screenshot: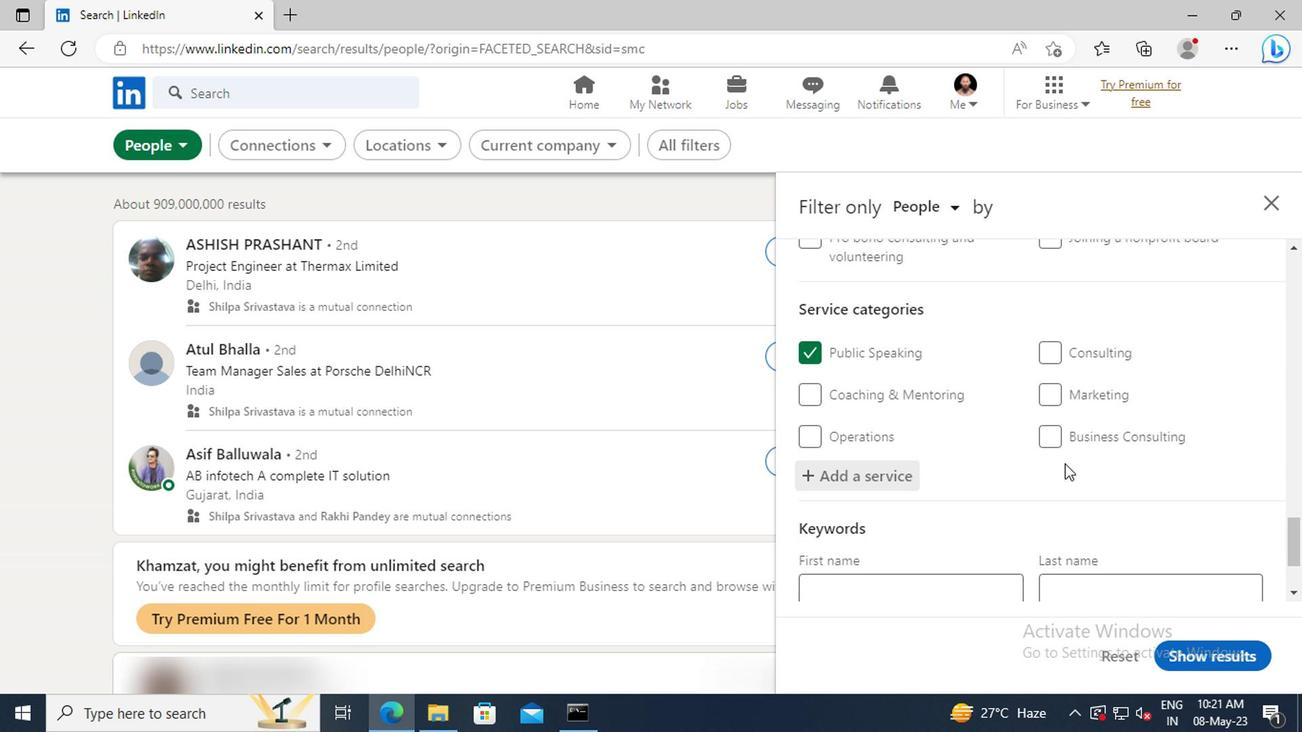 
Action: Mouse scrolled (1060, 462) with delta (0, -1)
Screenshot: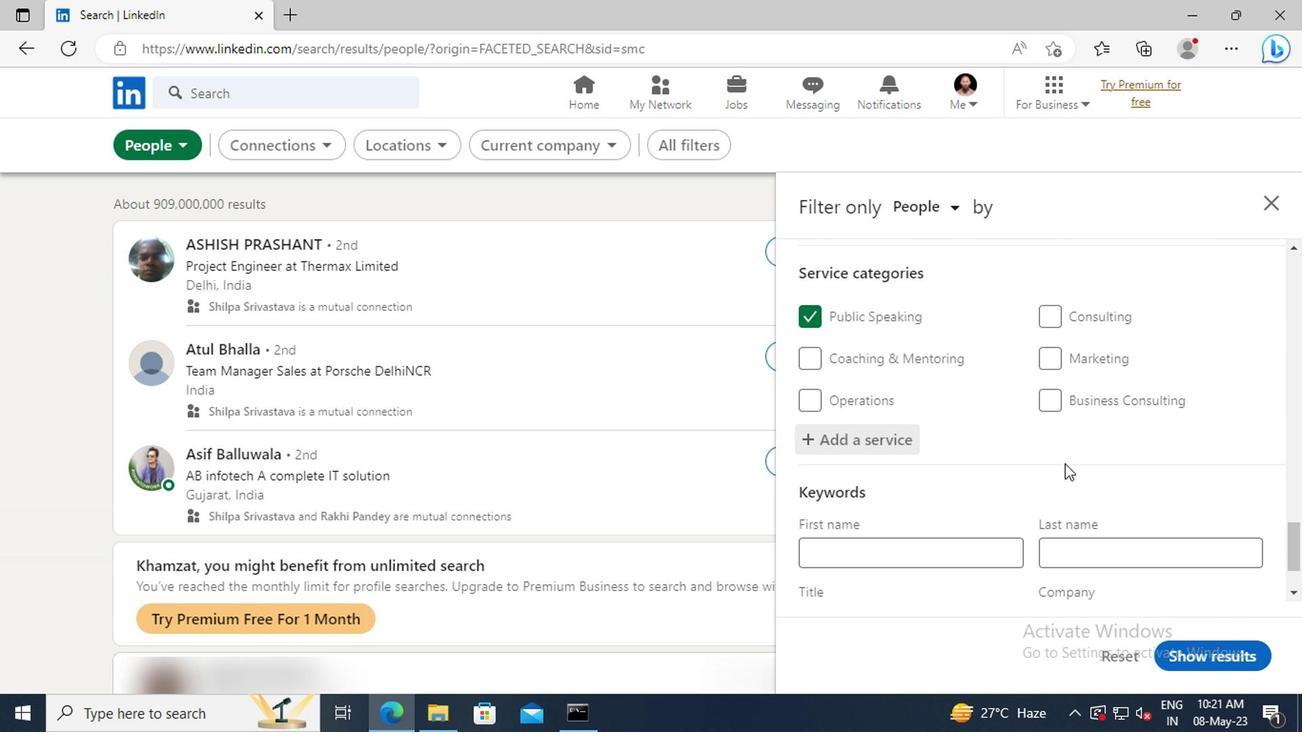 
Action: Mouse scrolled (1060, 462) with delta (0, -1)
Screenshot: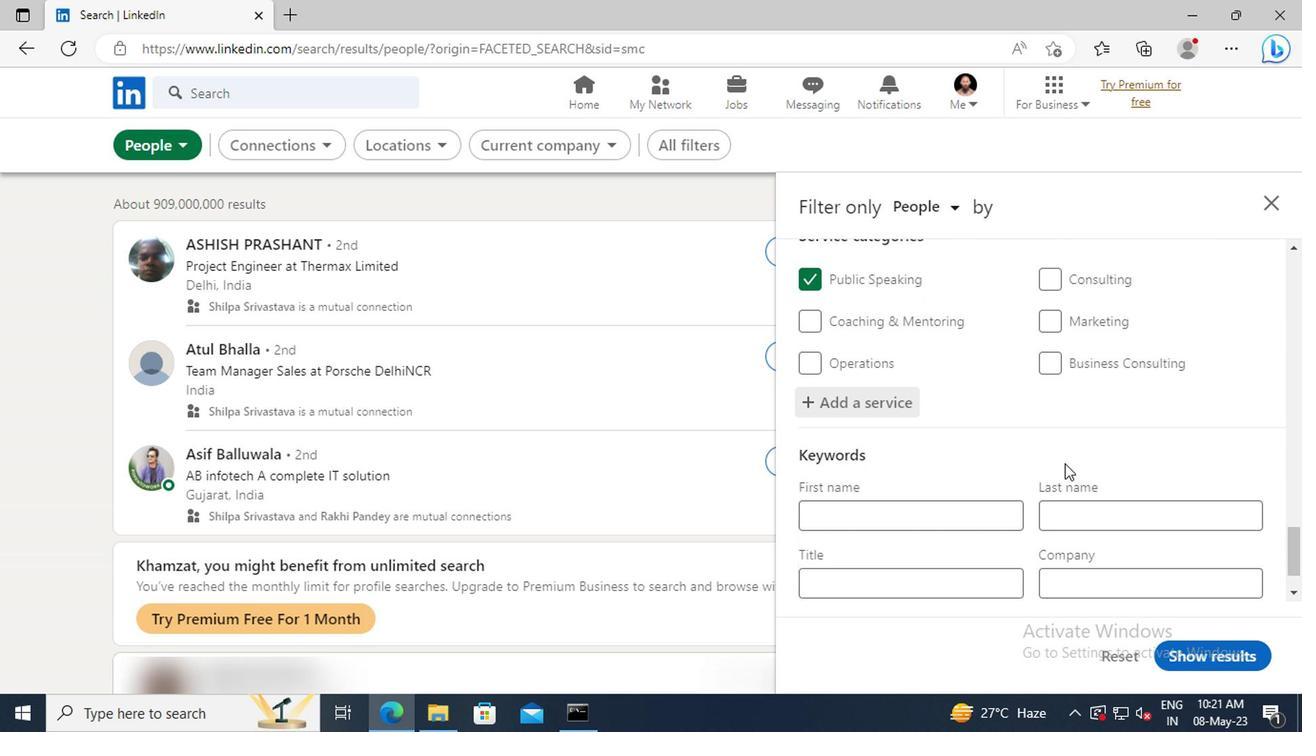 
Action: Mouse moved to (928, 515)
Screenshot: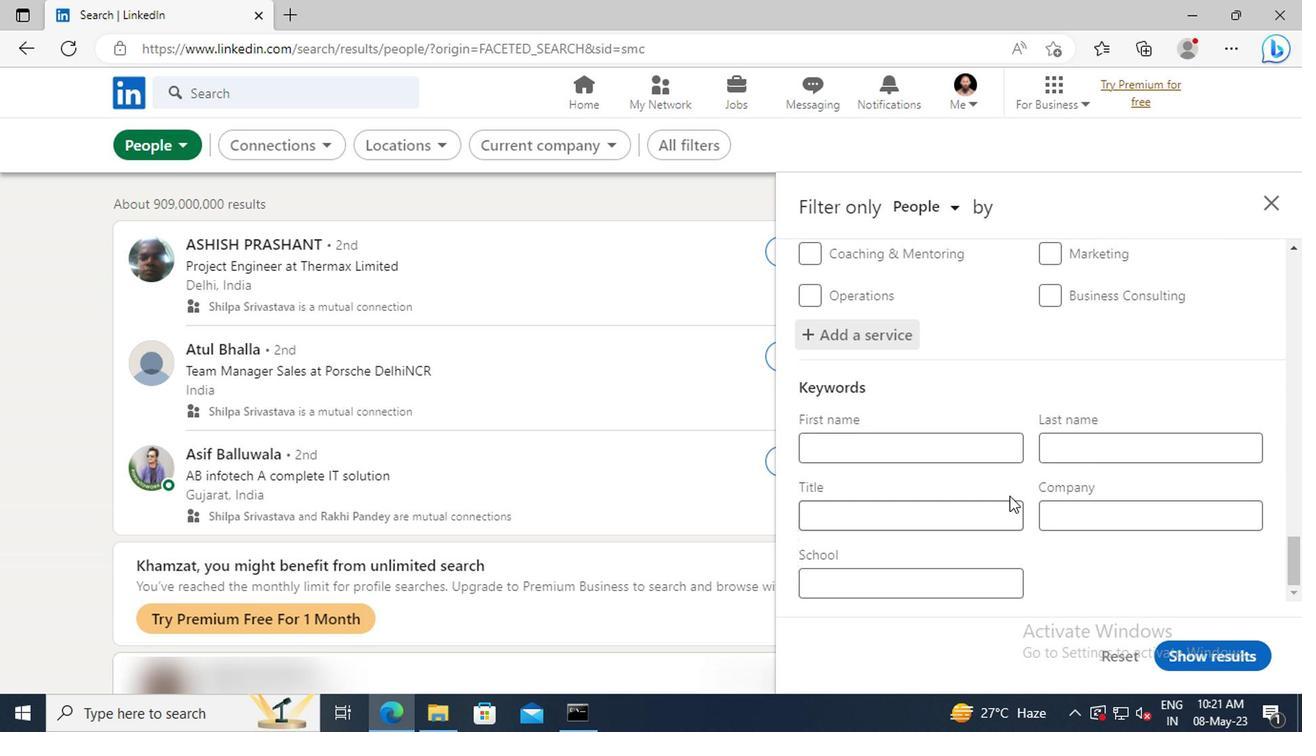 
Action: Mouse pressed left at (928, 515)
Screenshot: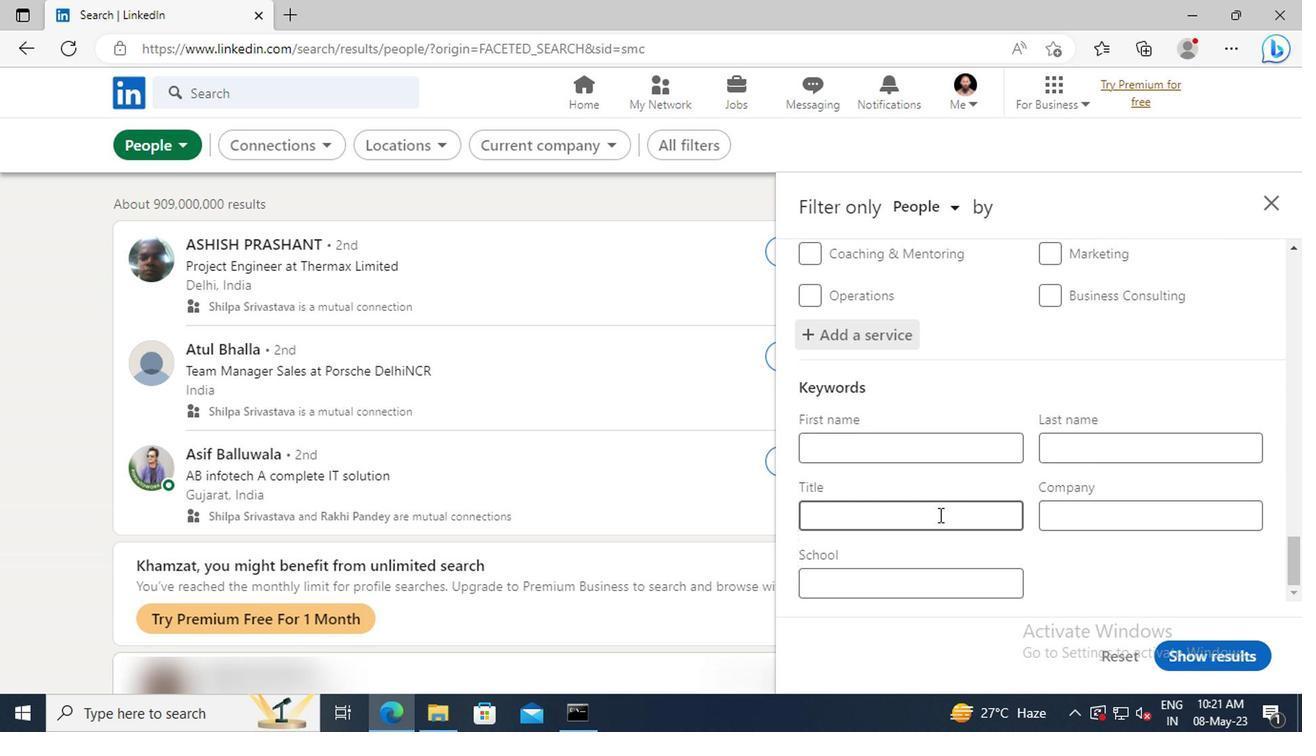 
Action: Key pressed <Key.shift>SHIPPING<Key.space>AND<Key.space><Key.shift>RECEIVING<Key.space><Key.shift>STAFF<Key.enter>
Screenshot: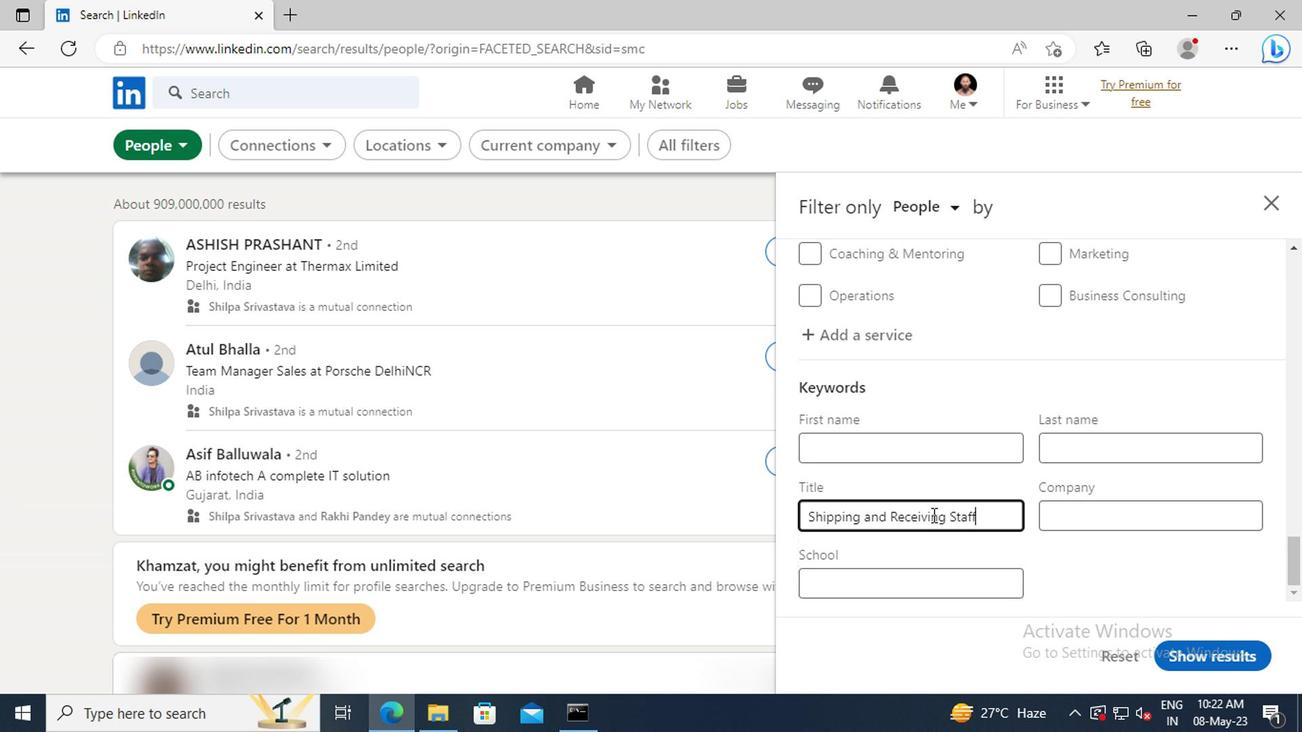 
Action: Mouse moved to (1184, 653)
Screenshot: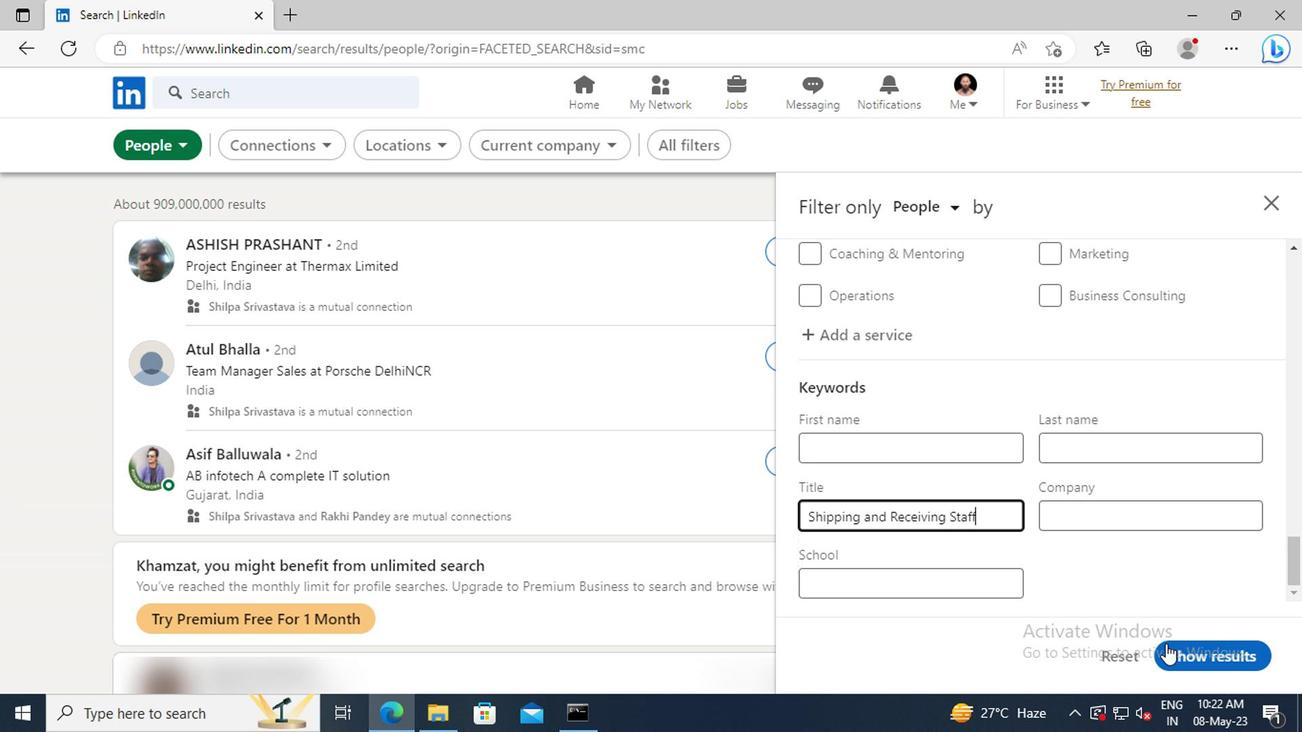 
Action: Mouse pressed left at (1184, 653)
Screenshot: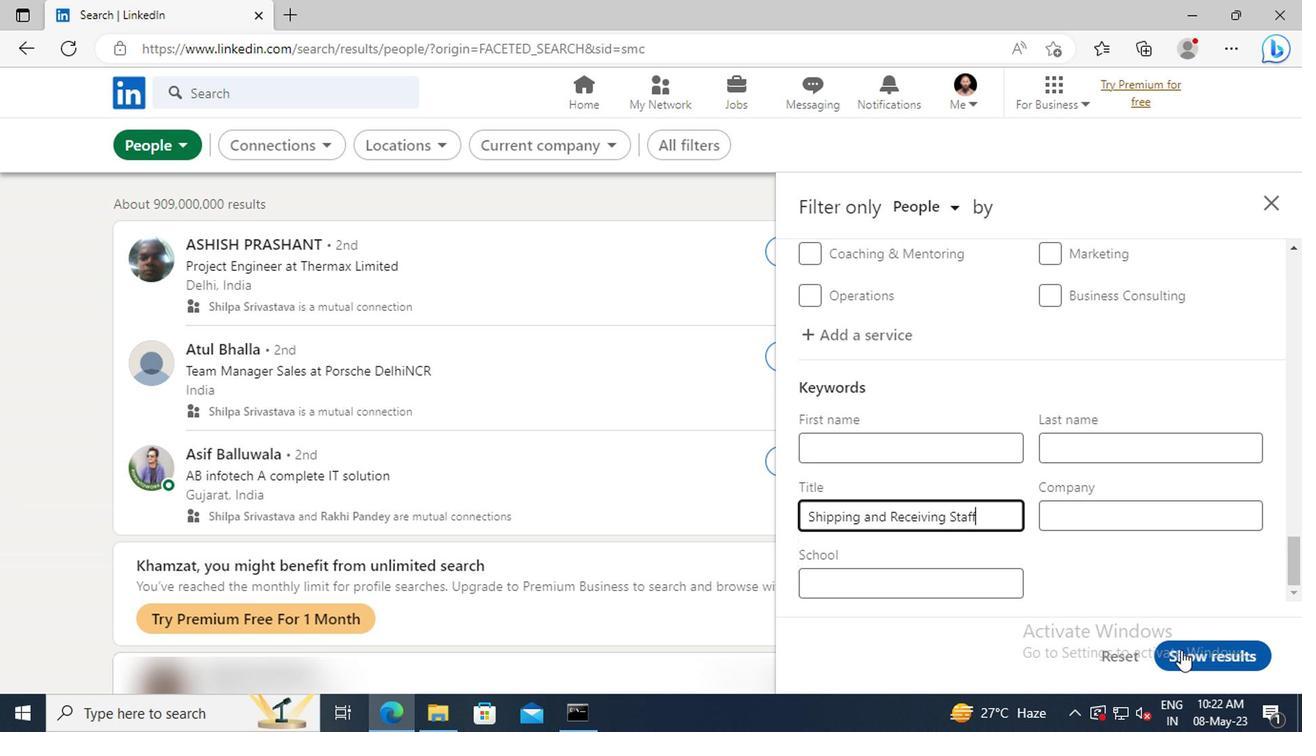 
